 Task: Find connections with filter location Sydney with filter topic #Managementconsultingwith filter profile language English with filter current company Intas Pharmaceuticals with filter school Maharashtra Institute of Technology Aurangabad with filter industry Waste Collection with filter service category Auto Insurance with filter keywords title Animal Shelter Board Member
Action: Mouse moved to (566, 100)
Screenshot: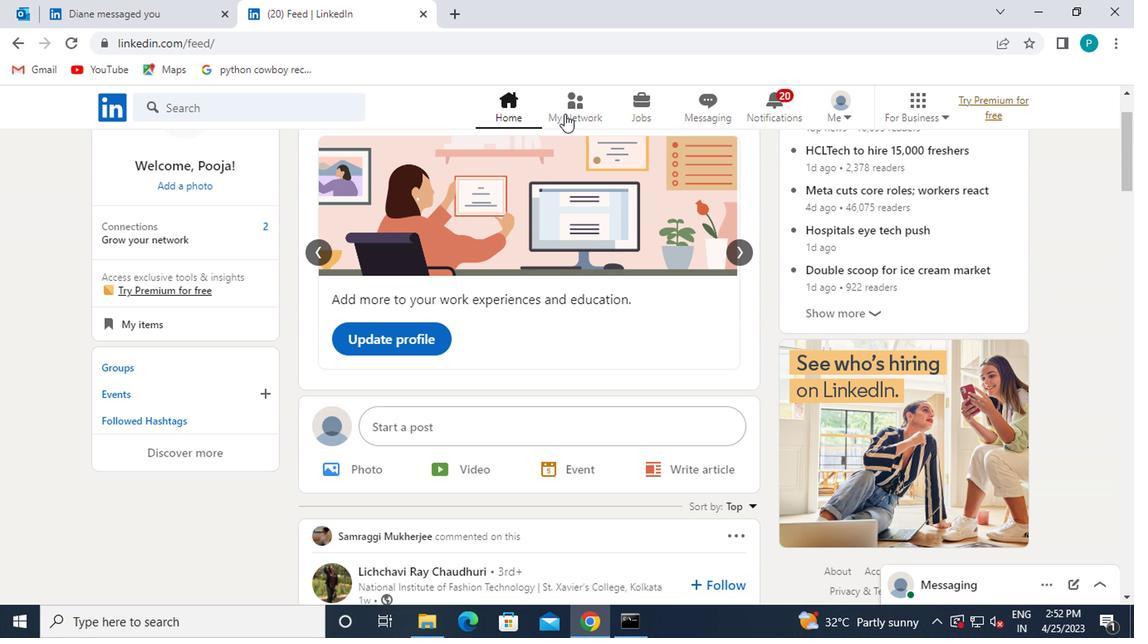 
Action: Mouse pressed left at (566, 100)
Screenshot: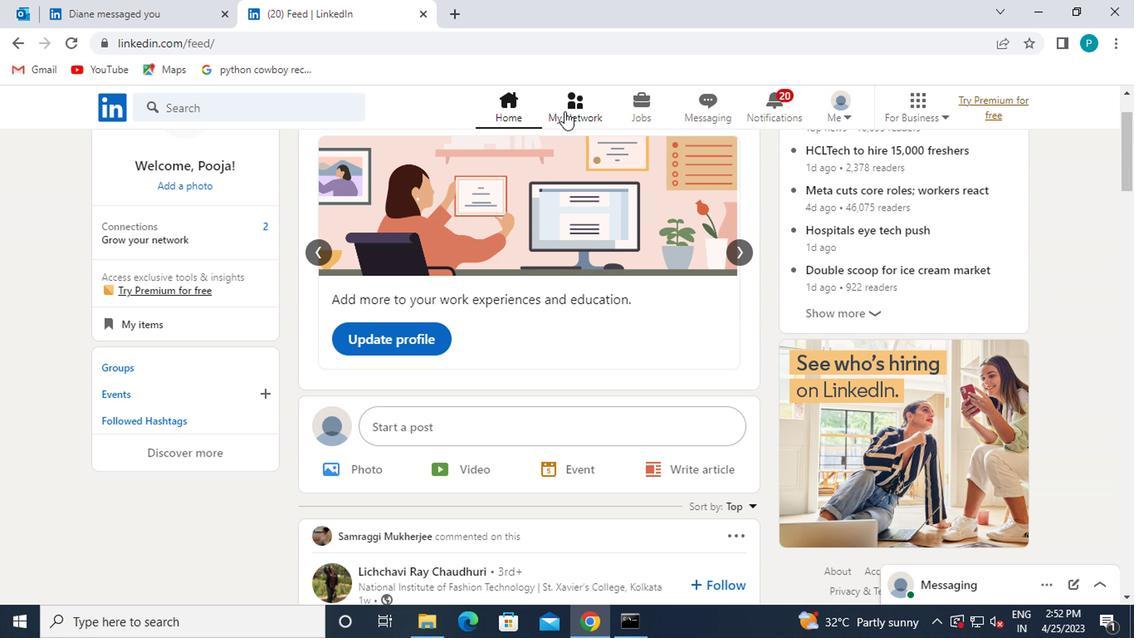 
Action: Mouse moved to (182, 212)
Screenshot: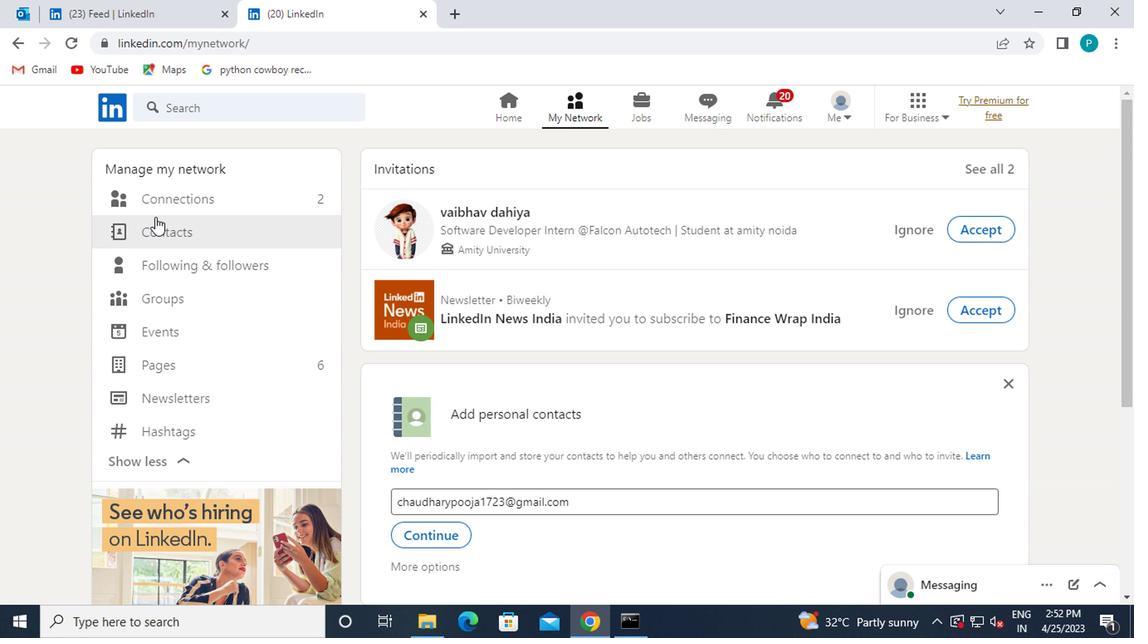 
Action: Mouse pressed left at (182, 212)
Screenshot: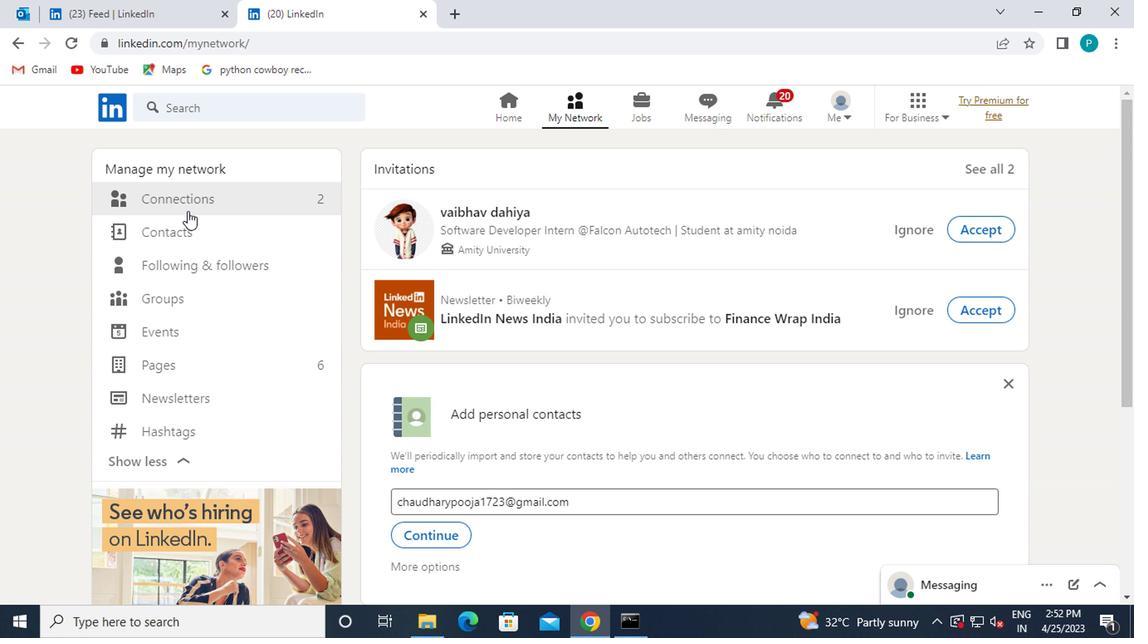 
Action: Mouse moved to (255, 212)
Screenshot: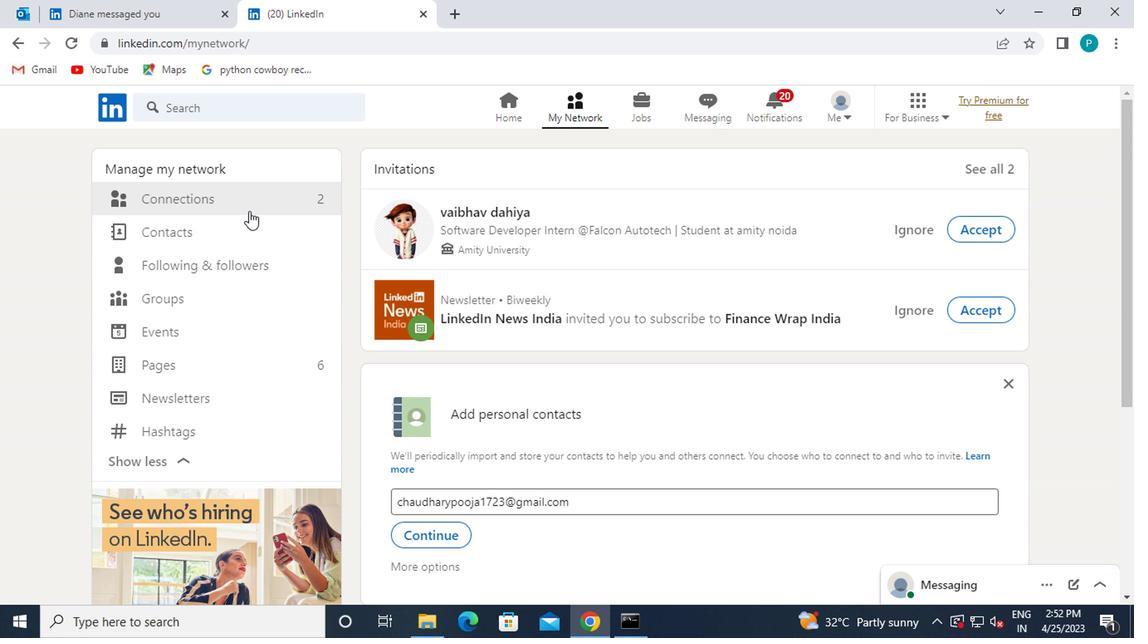 
Action: Mouse pressed left at (255, 212)
Screenshot: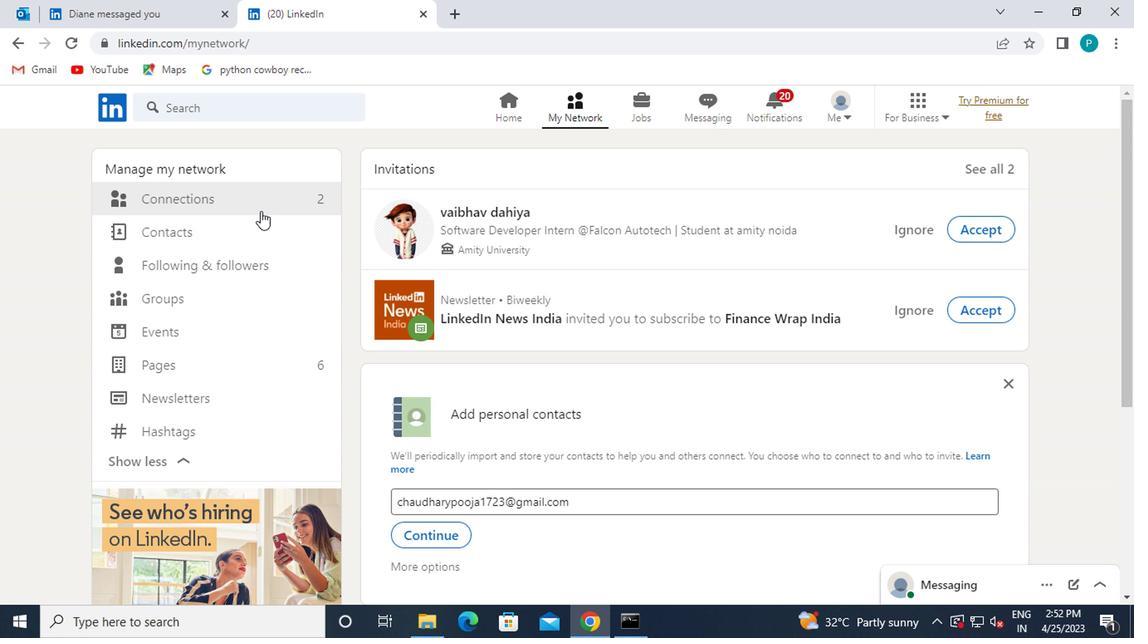 
Action: Mouse moved to (257, 194)
Screenshot: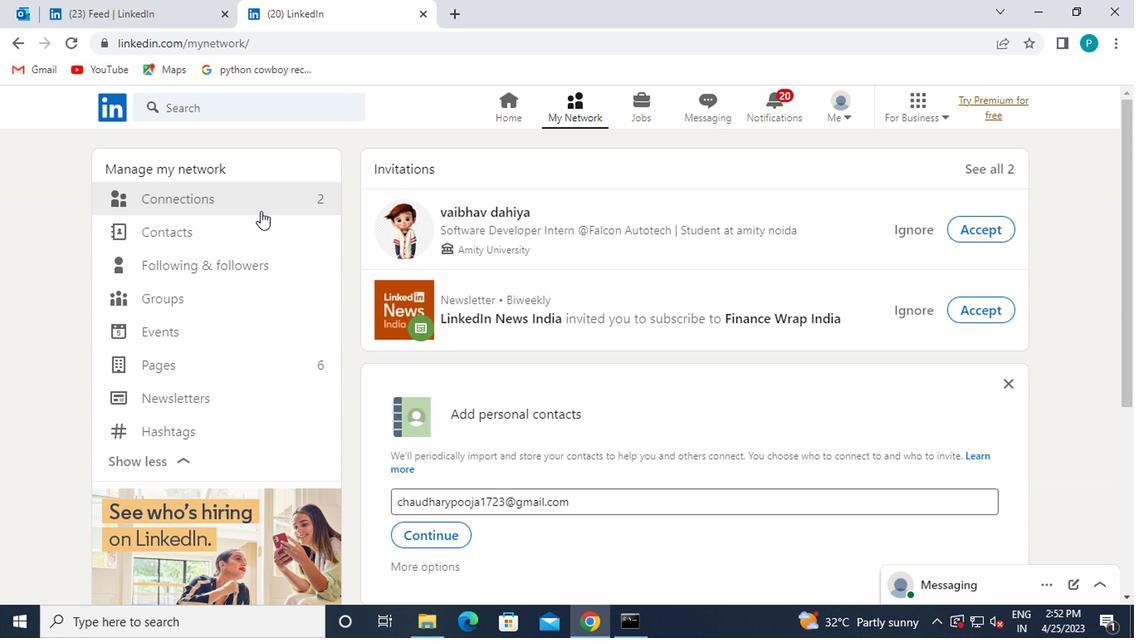 
Action: Mouse pressed left at (257, 194)
Screenshot: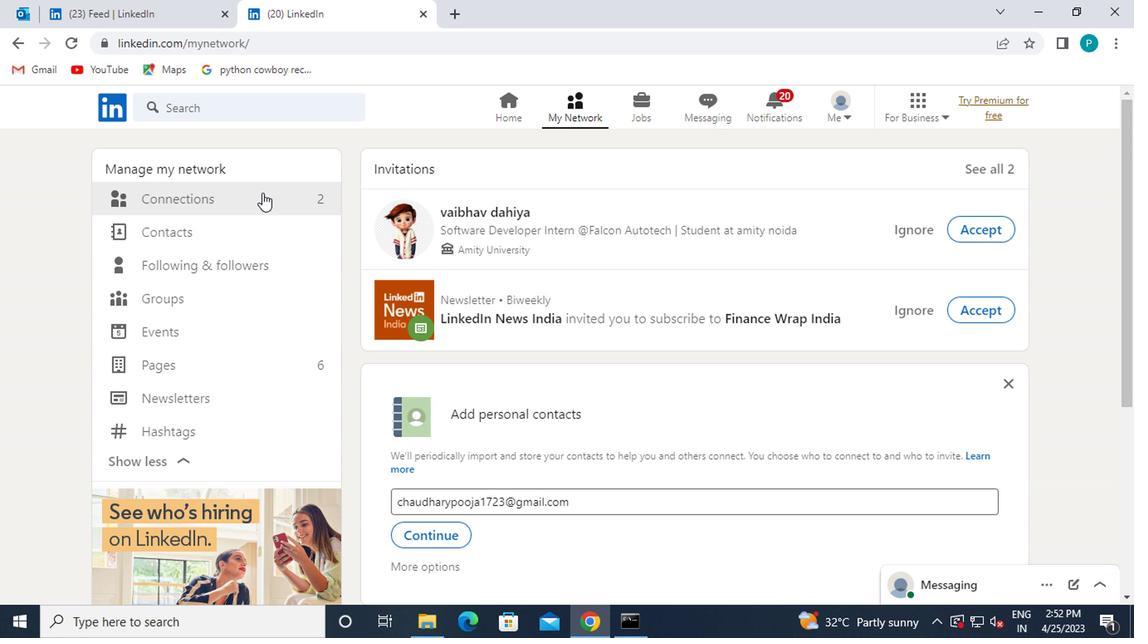 
Action: Mouse pressed left at (257, 194)
Screenshot: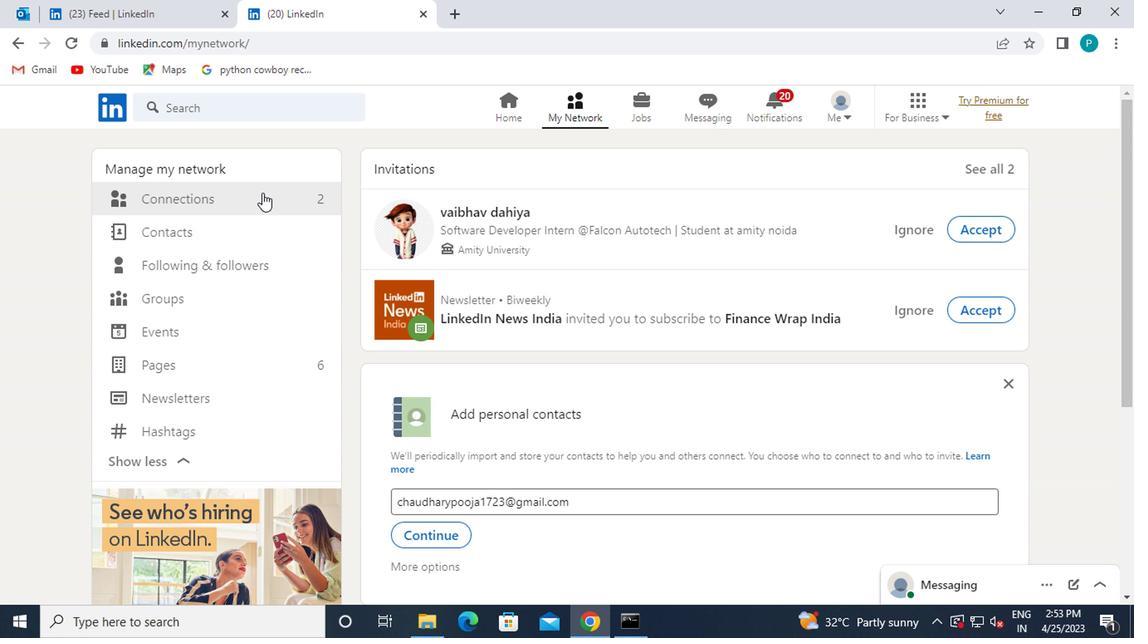 
Action: Mouse moved to (691, 196)
Screenshot: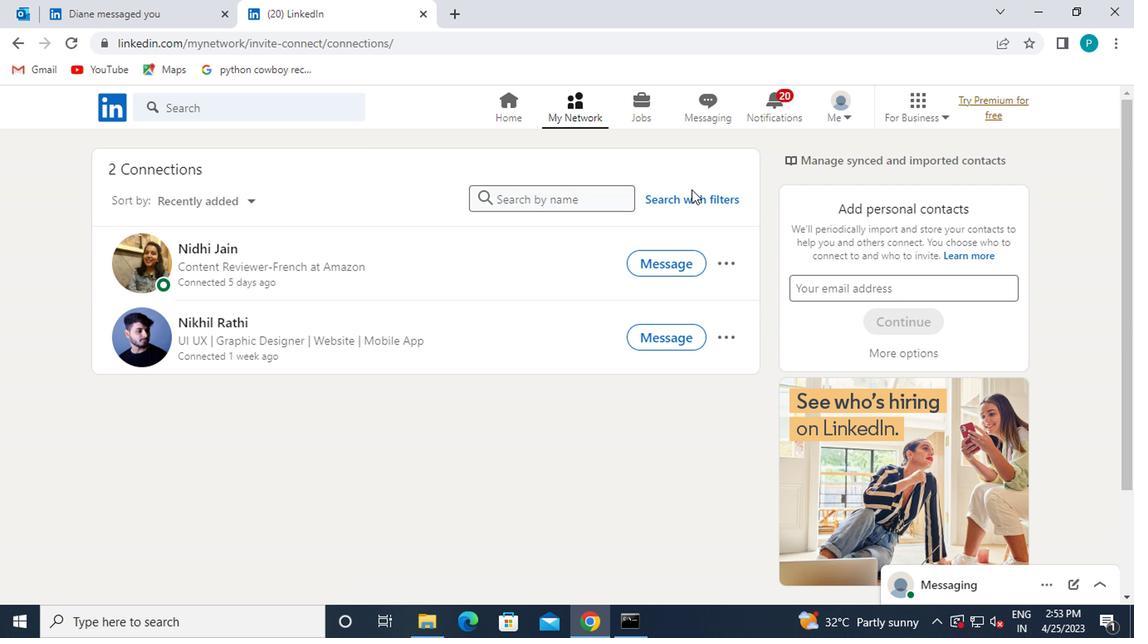 
Action: Mouse pressed left at (691, 196)
Screenshot: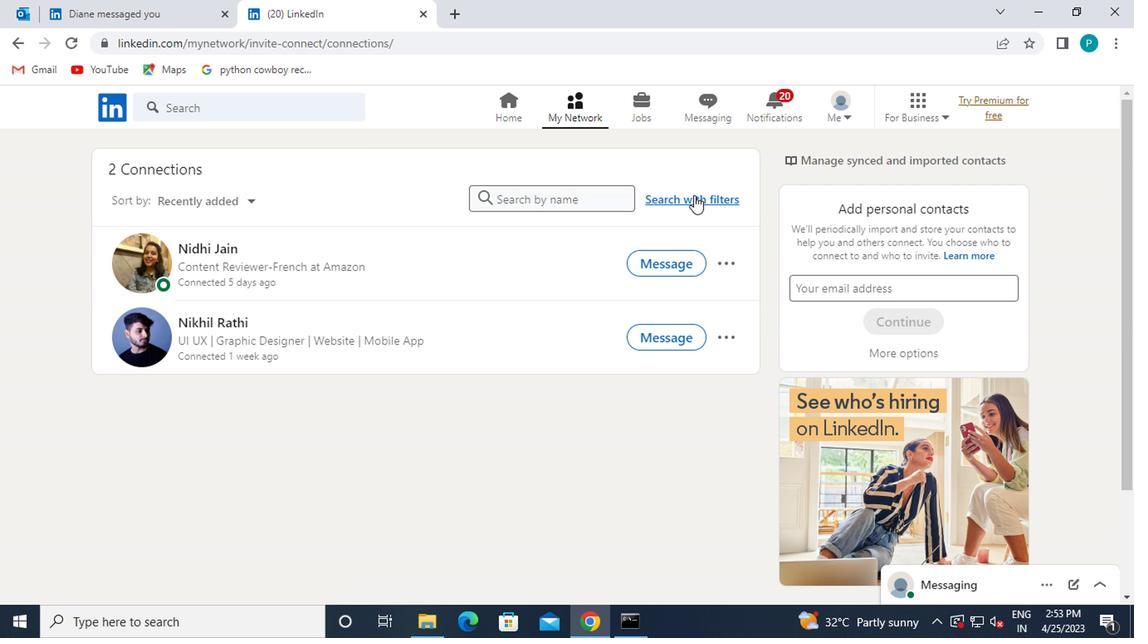 
Action: Mouse moved to (572, 147)
Screenshot: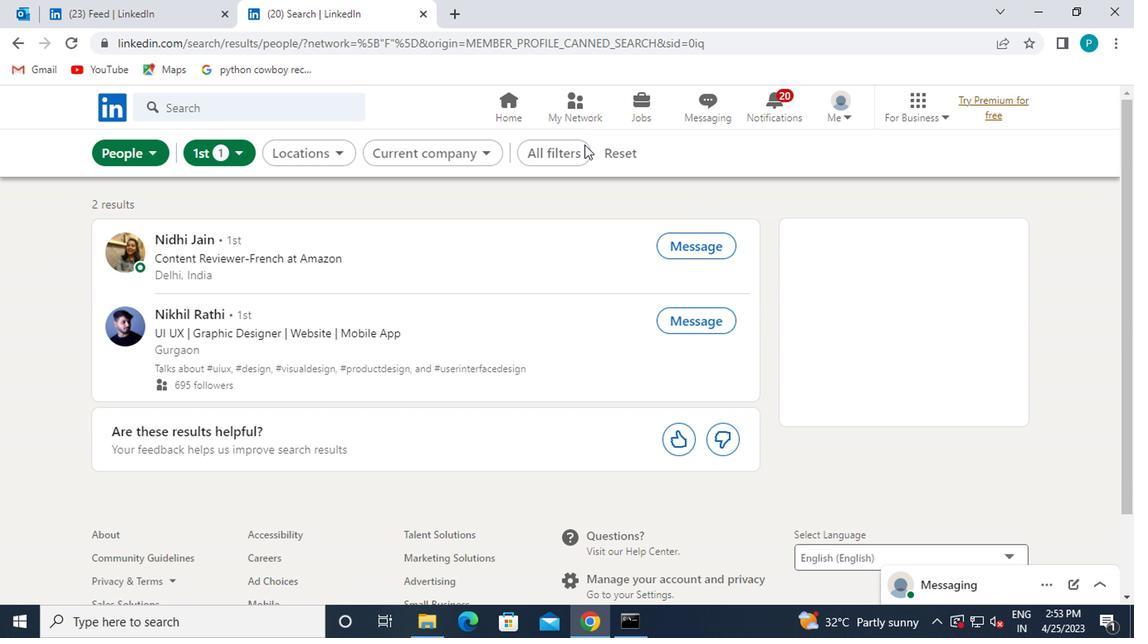 
Action: Mouse pressed left at (572, 147)
Screenshot: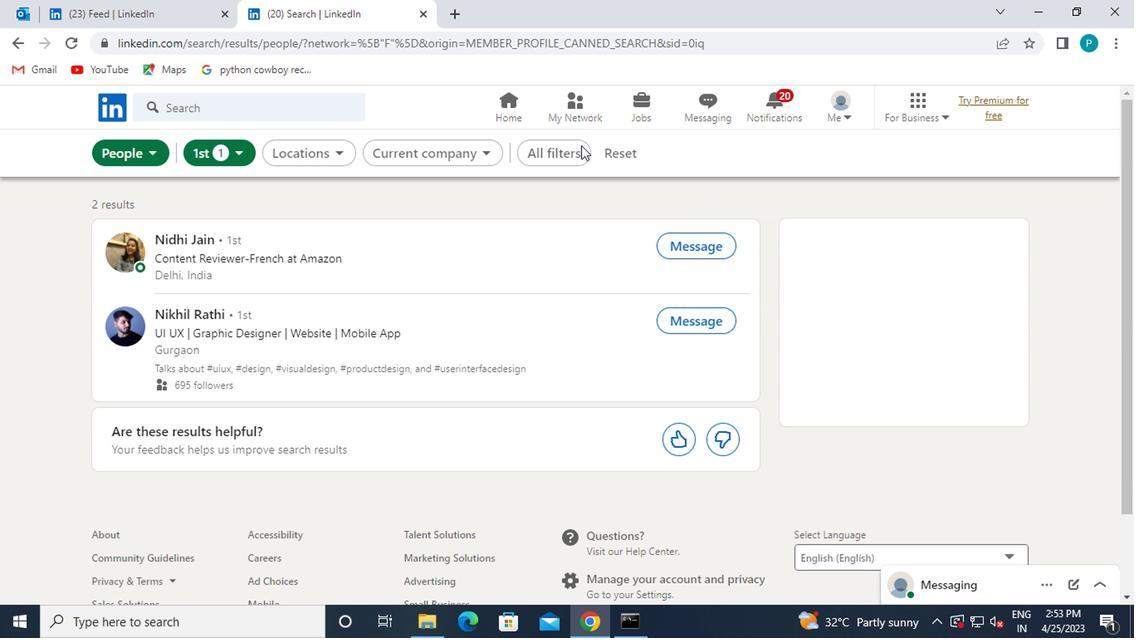 
Action: Mouse moved to (572, 153)
Screenshot: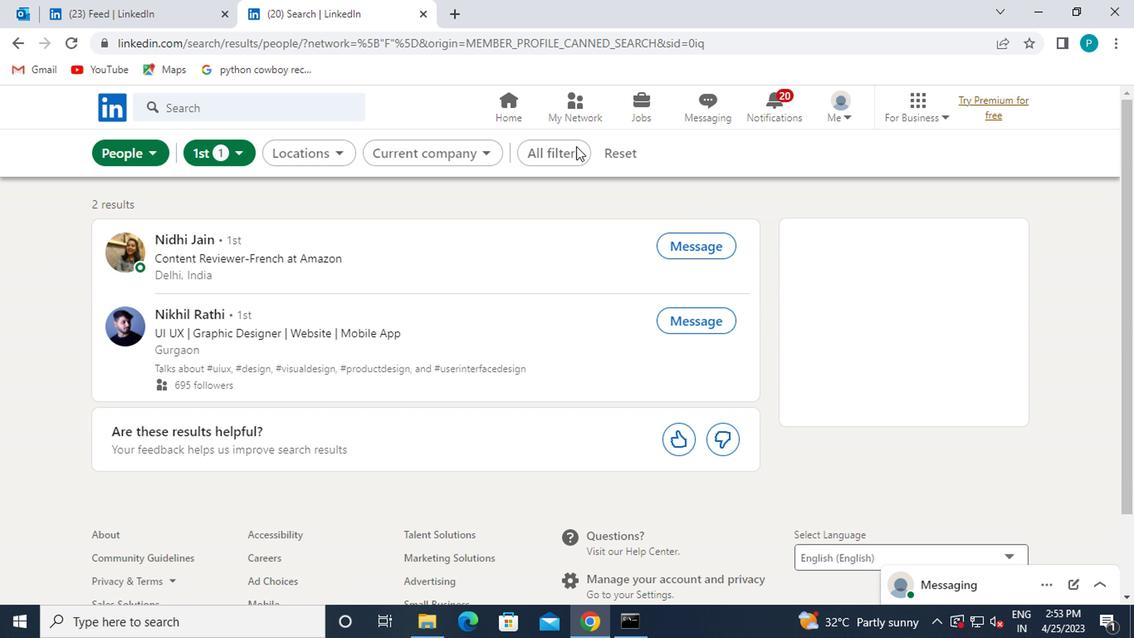 
Action: Mouse pressed left at (572, 153)
Screenshot: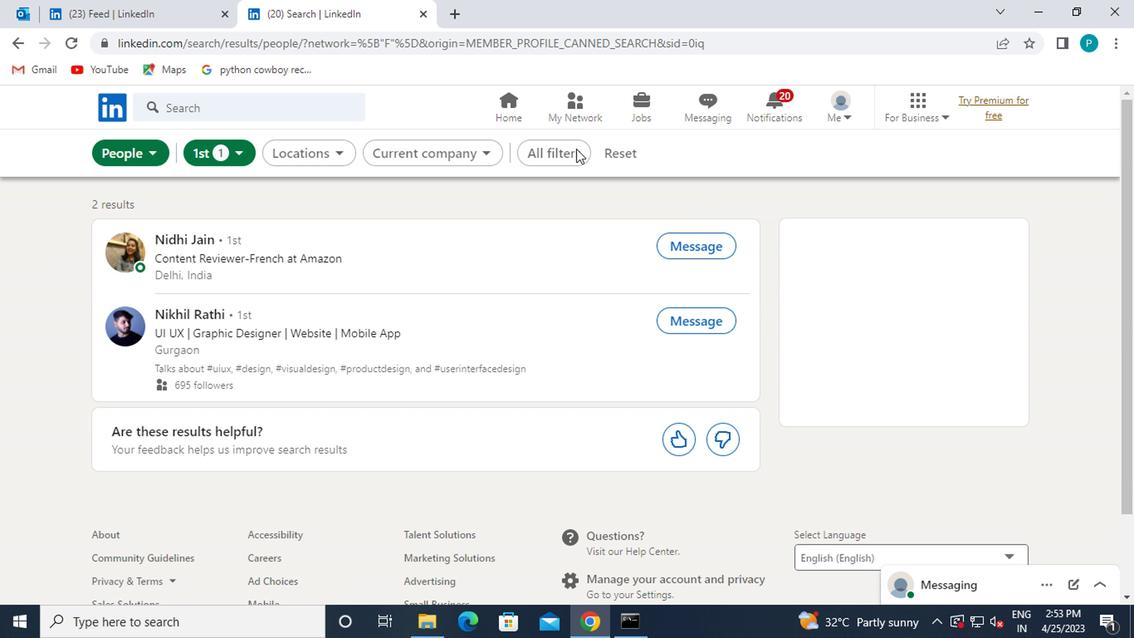 
Action: Mouse moved to (544, 164)
Screenshot: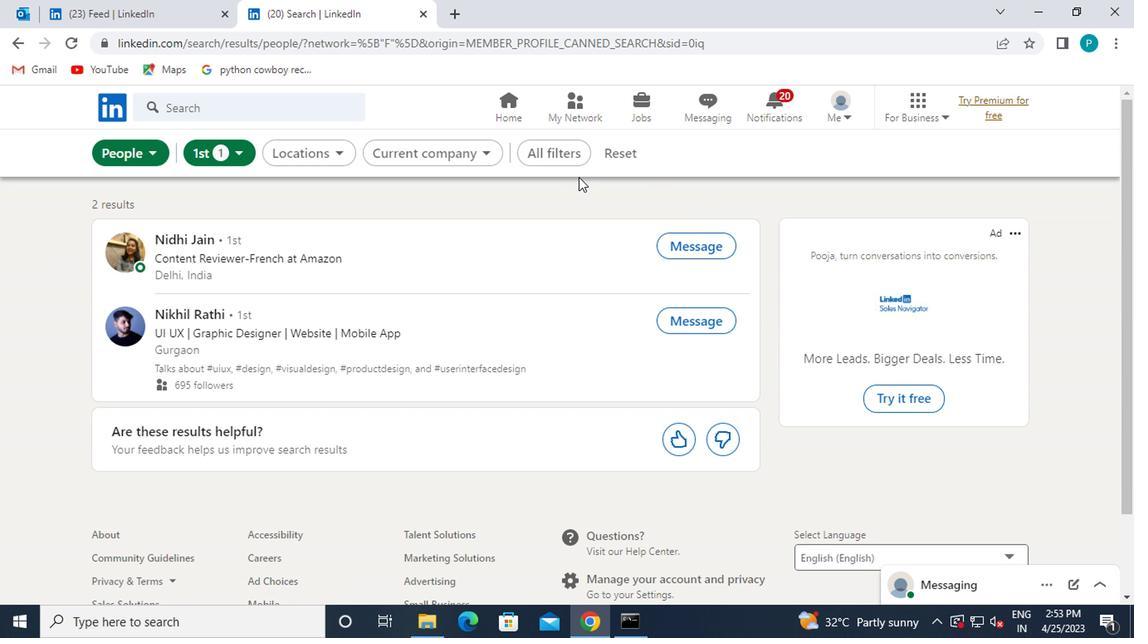
Action: Mouse pressed left at (544, 164)
Screenshot: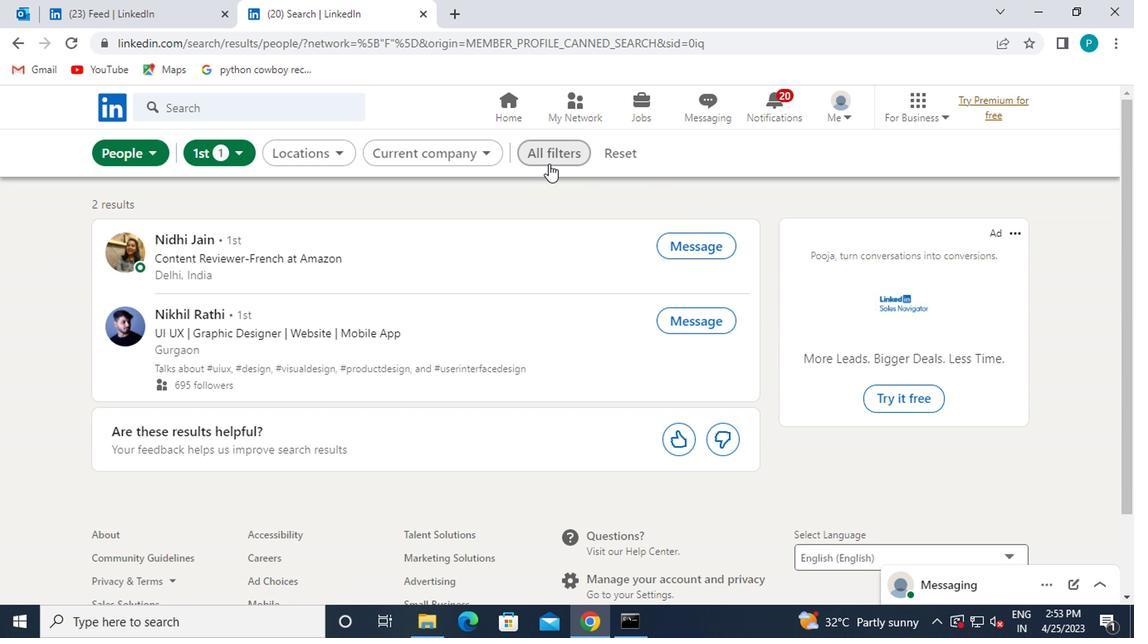 
Action: Mouse moved to (791, 303)
Screenshot: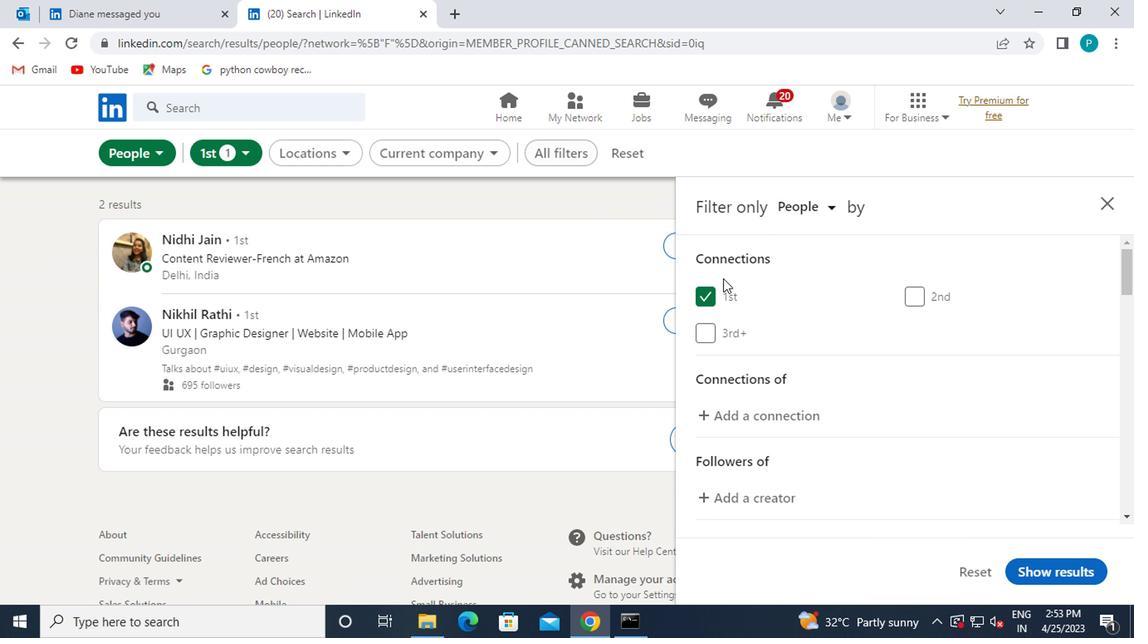 
Action: Mouse scrolled (791, 303) with delta (0, 0)
Screenshot: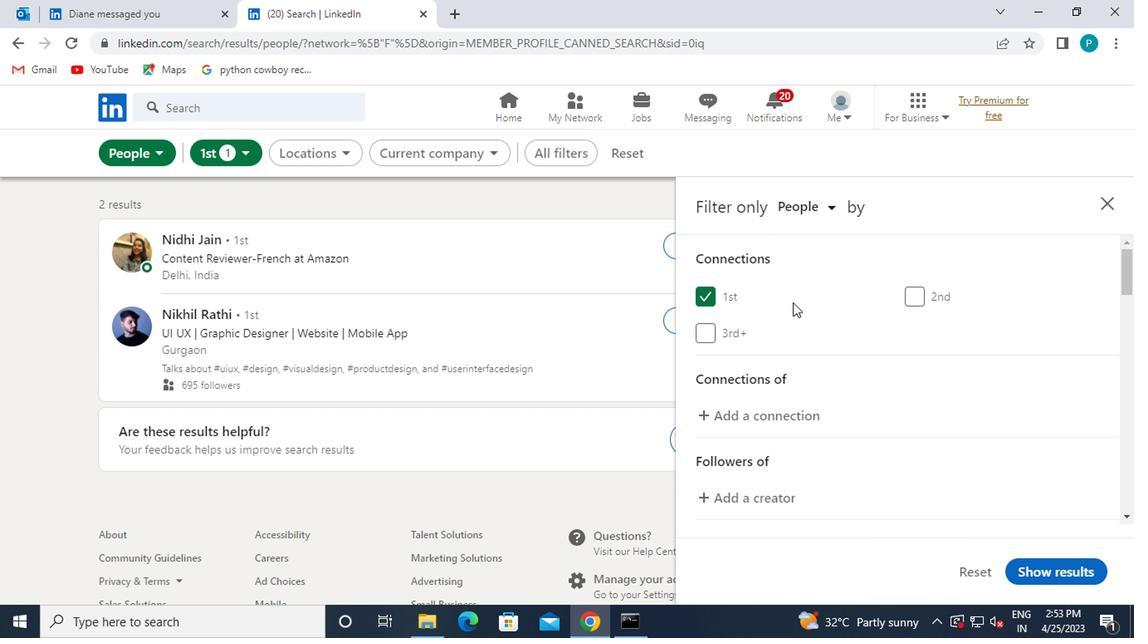 
Action: Mouse scrolled (791, 303) with delta (0, 0)
Screenshot: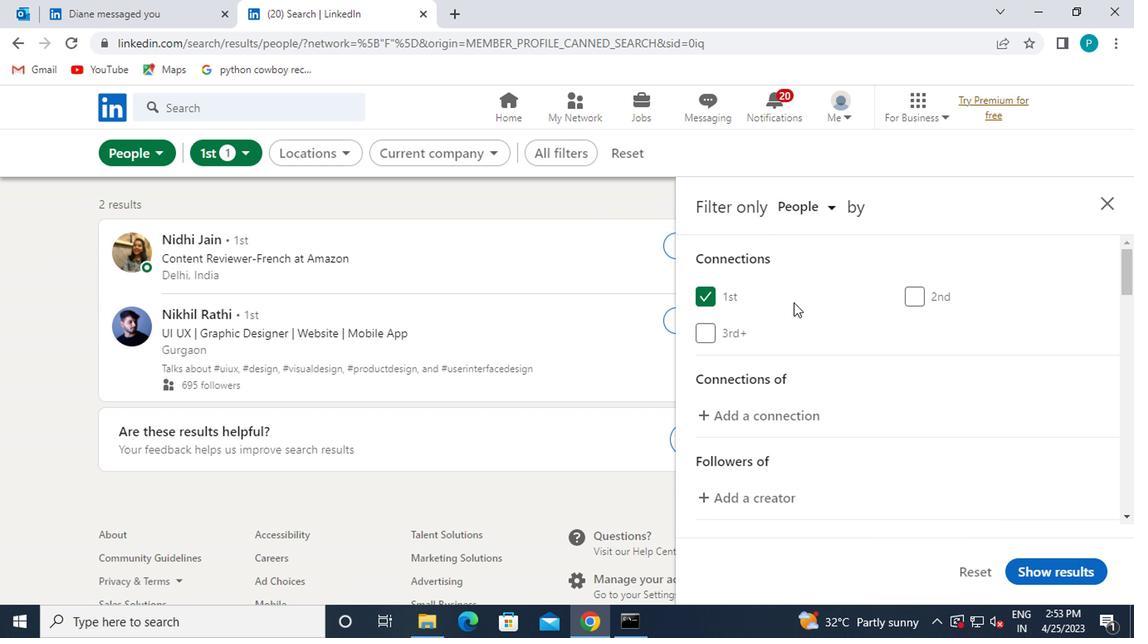 
Action: Mouse scrolled (791, 303) with delta (0, 0)
Screenshot: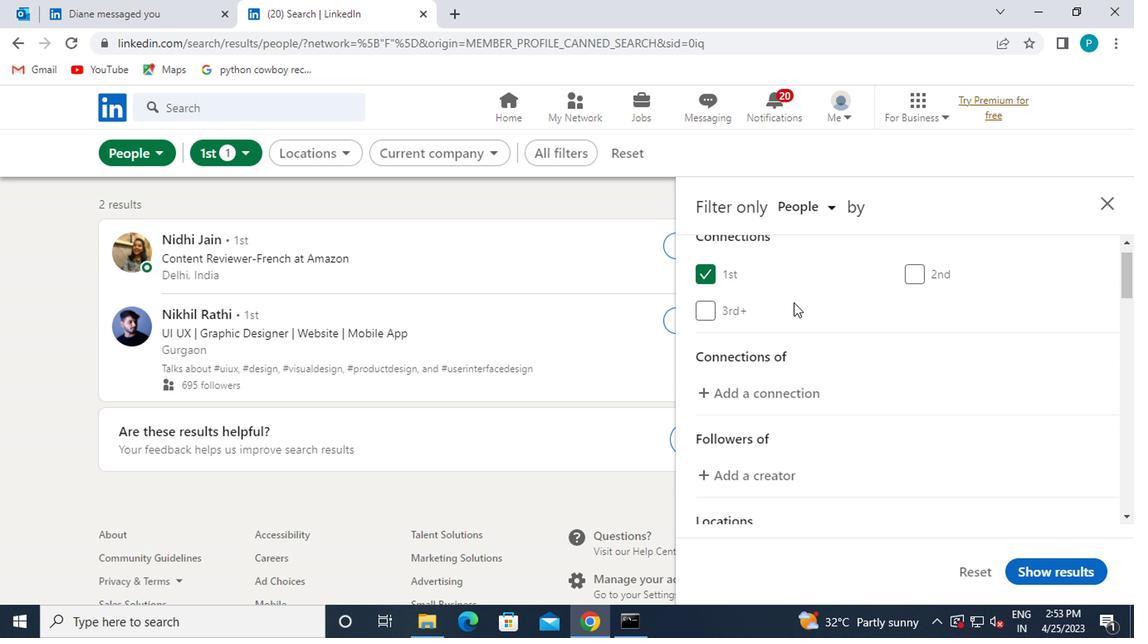 
Action: Mouse moved to (920, 409)
Screenshot: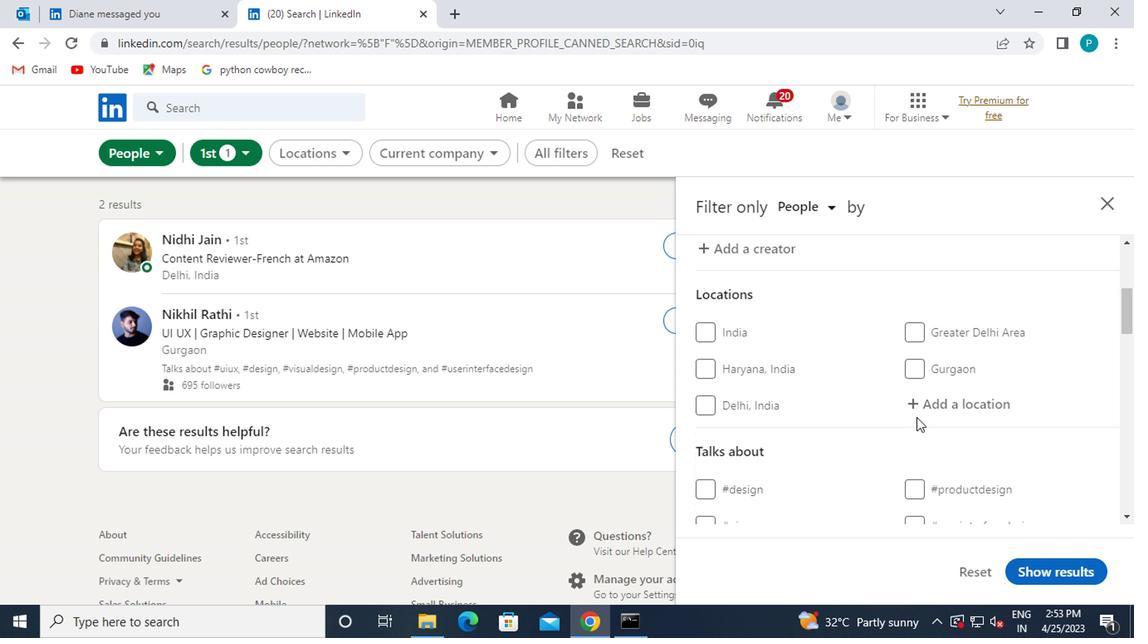 
Action: Mouse pressed left at (920, 409)
Screenshot: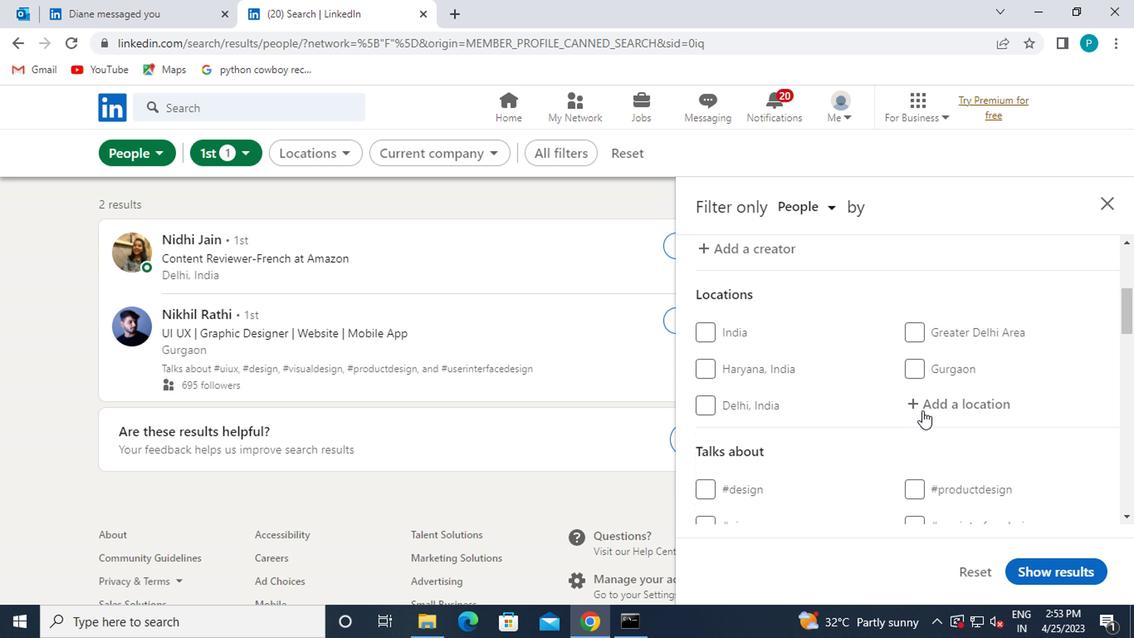 
Action: Mouse moved to (915, 398)
Screenshot: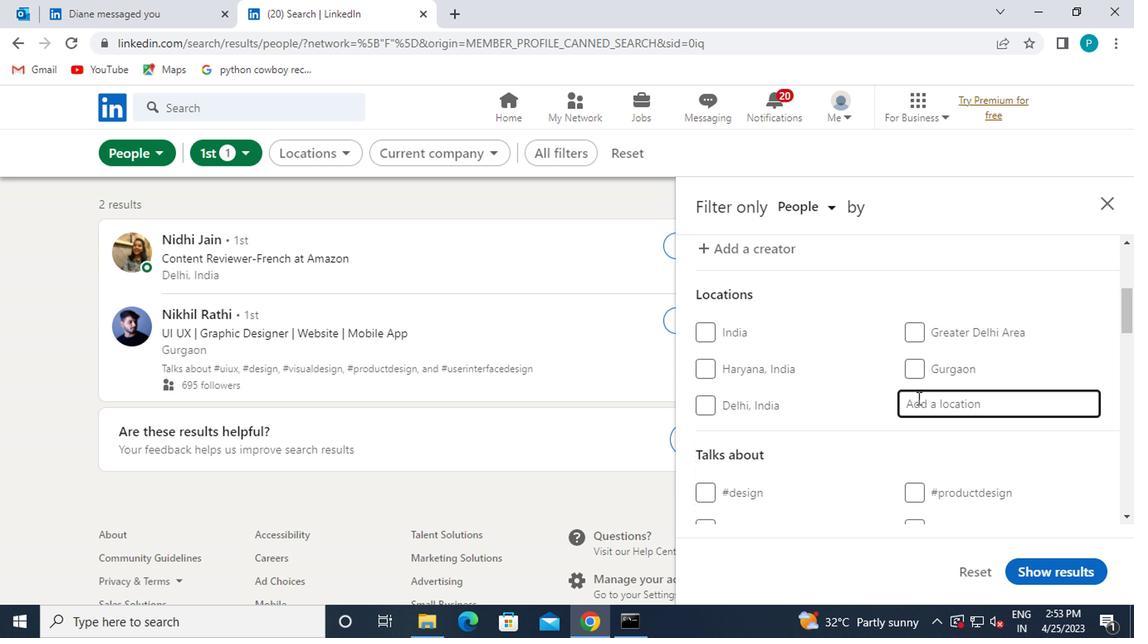 
Action: Key pressed sydney
Screenshot: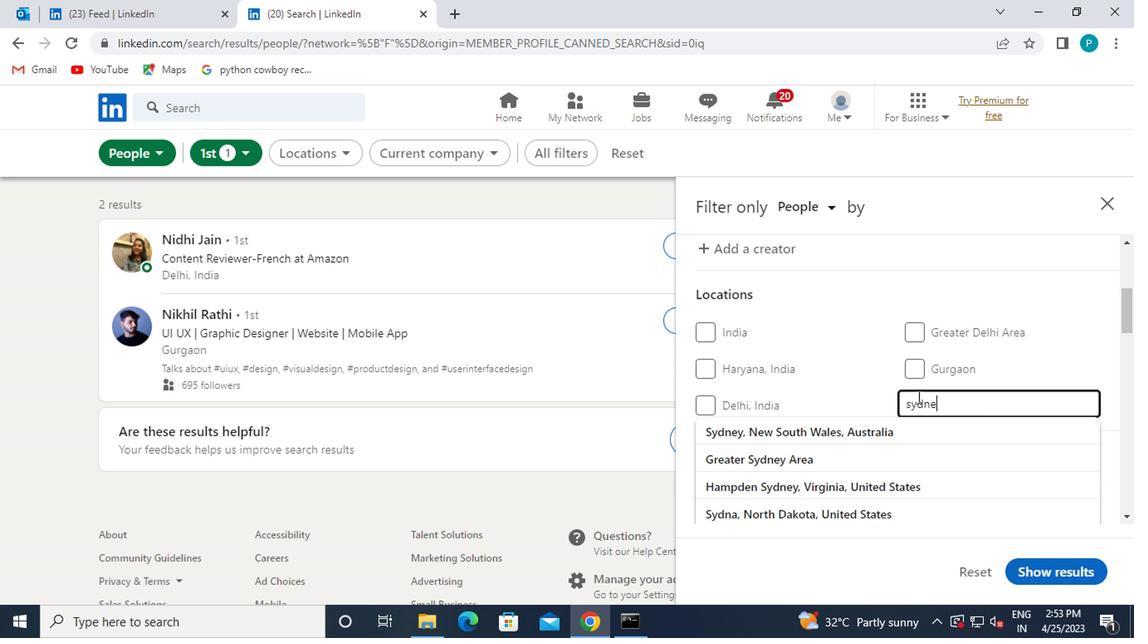 
Action: Mouse moved to (888, 438)
Screenshot: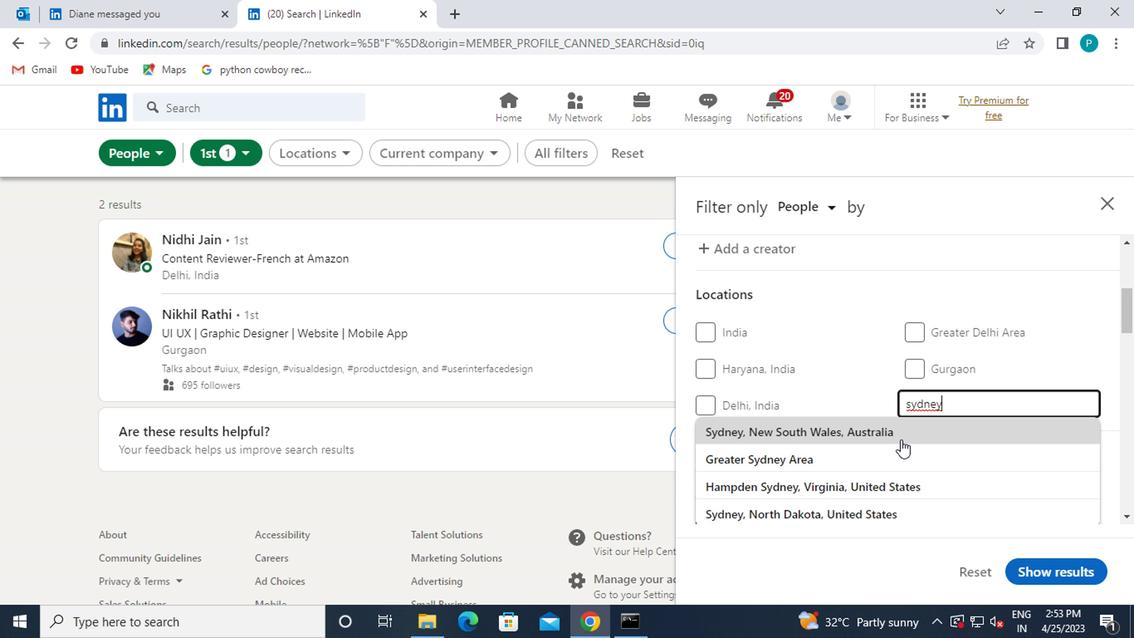 
Action: Mouse pressed left at (888, 438)
Screenshot: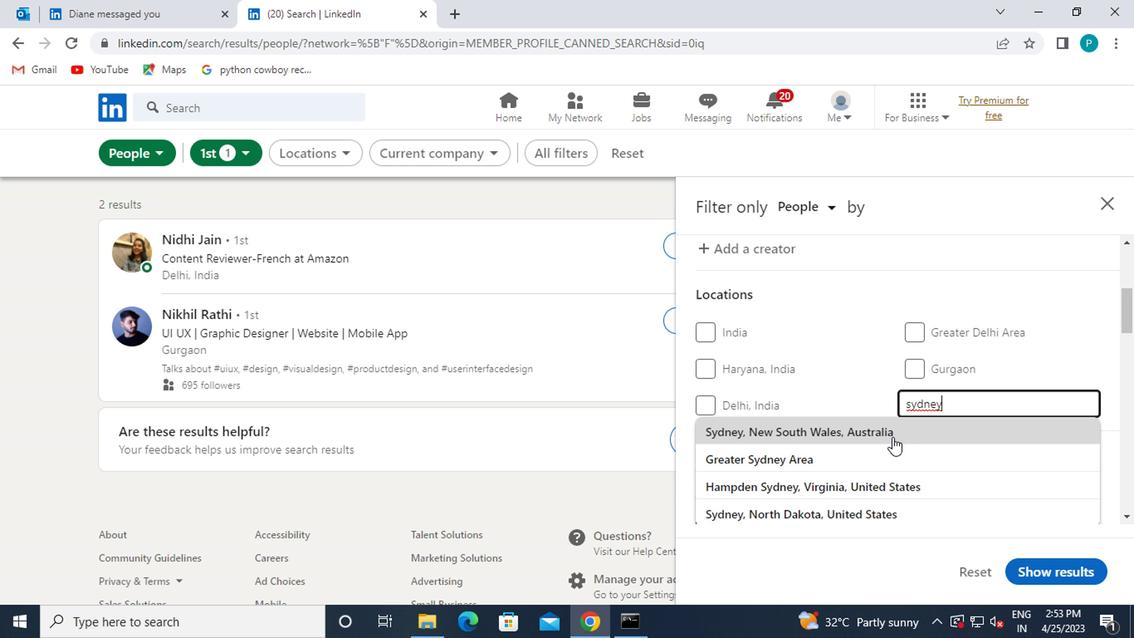 
Action: Mouse moved to (923, 443)
Screenshot: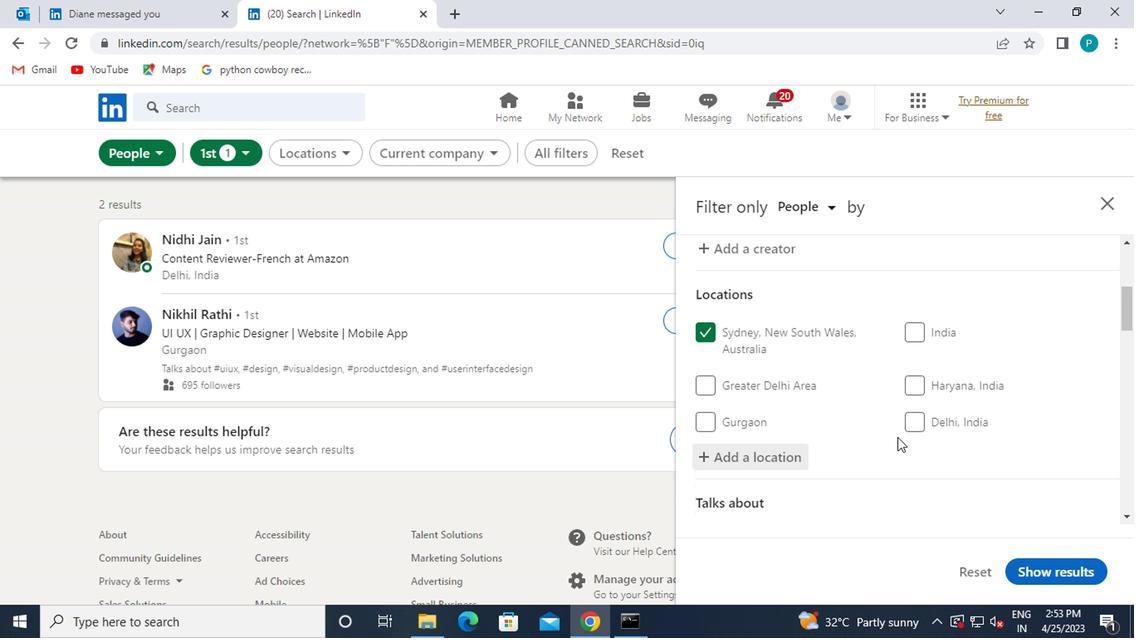 
Action: Mouse scrolled (923, 442) with delta (0, 0)
Screenshot: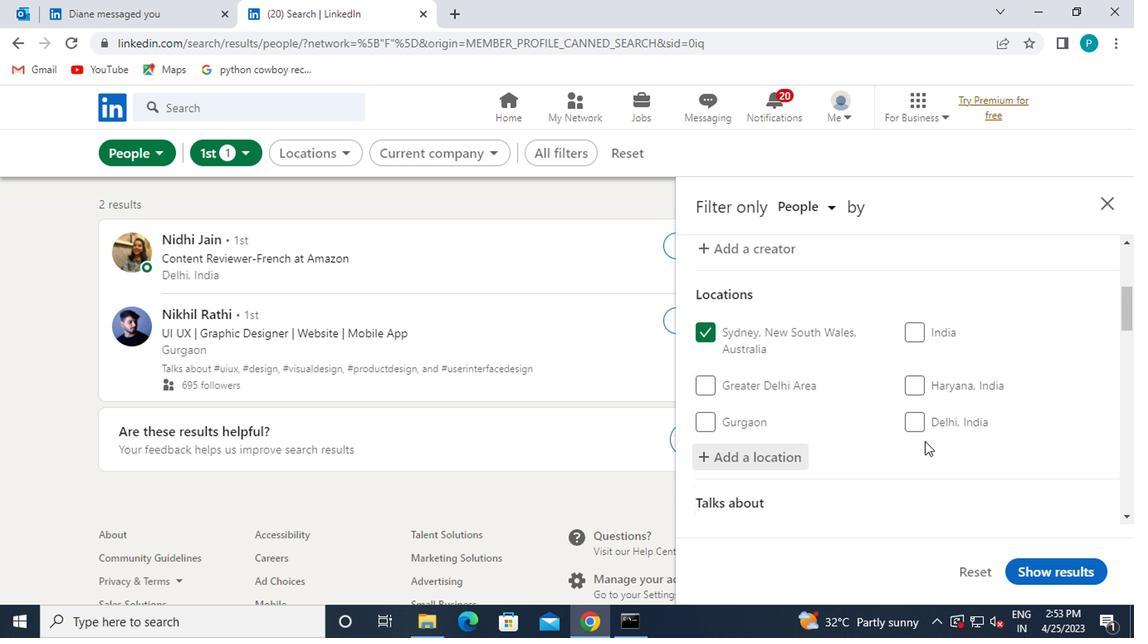 
Action: Mouse scrolled (923, 442) with delta (0, 0)
Screenshot: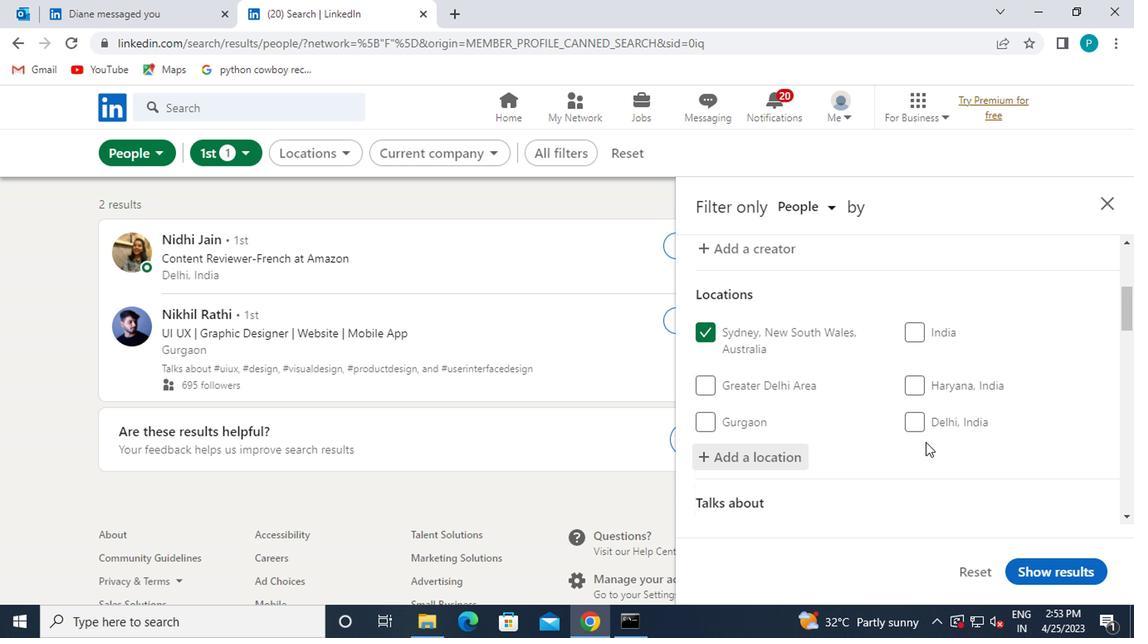 
Action: Mouse pressed left at (923, 443)
Screenshot: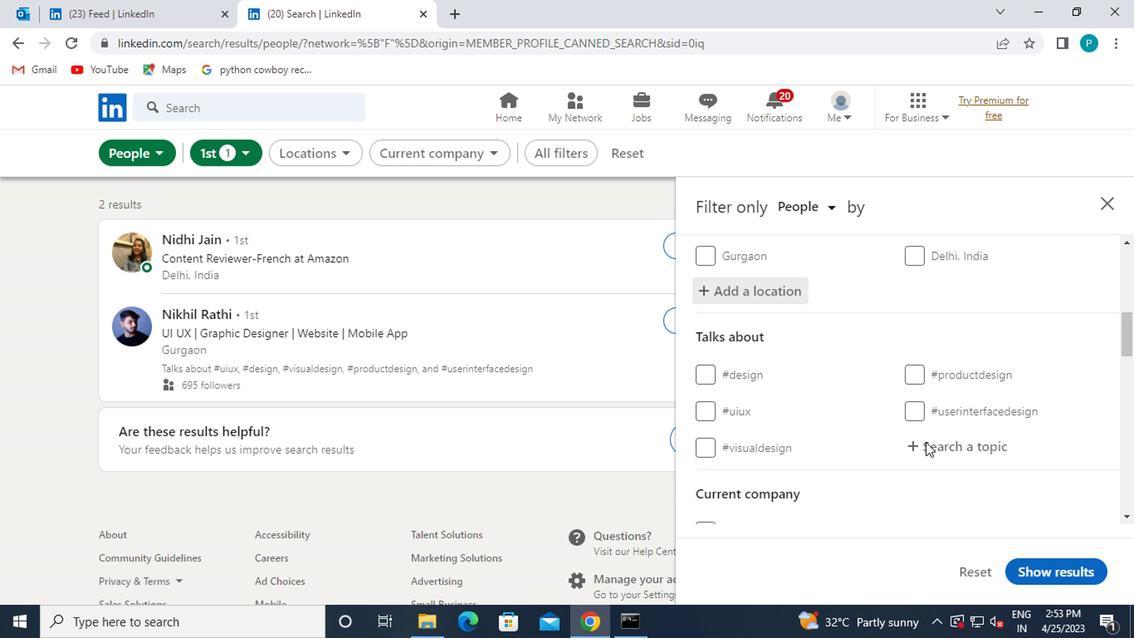 
Action: Mouse moved to (942, 434)
Screenshot: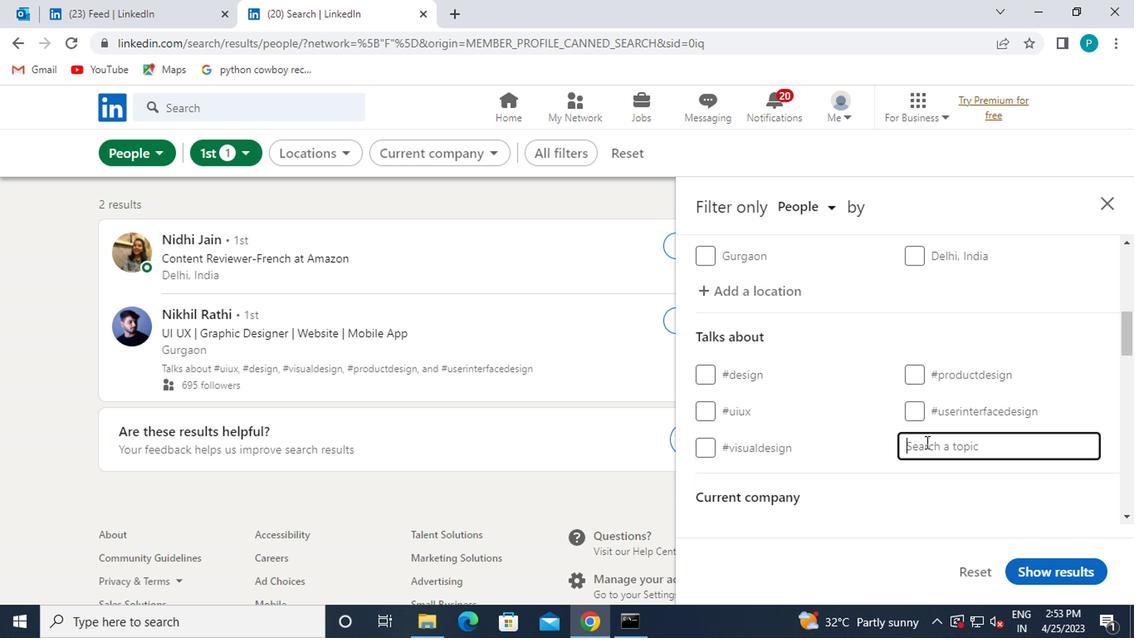 
Action: Key pressed <Key.shift>#<Key.caps_lock>M<Key.caps_lock>ANAGEMENTCU<Key.backspace>ONSULTING
Screenshot: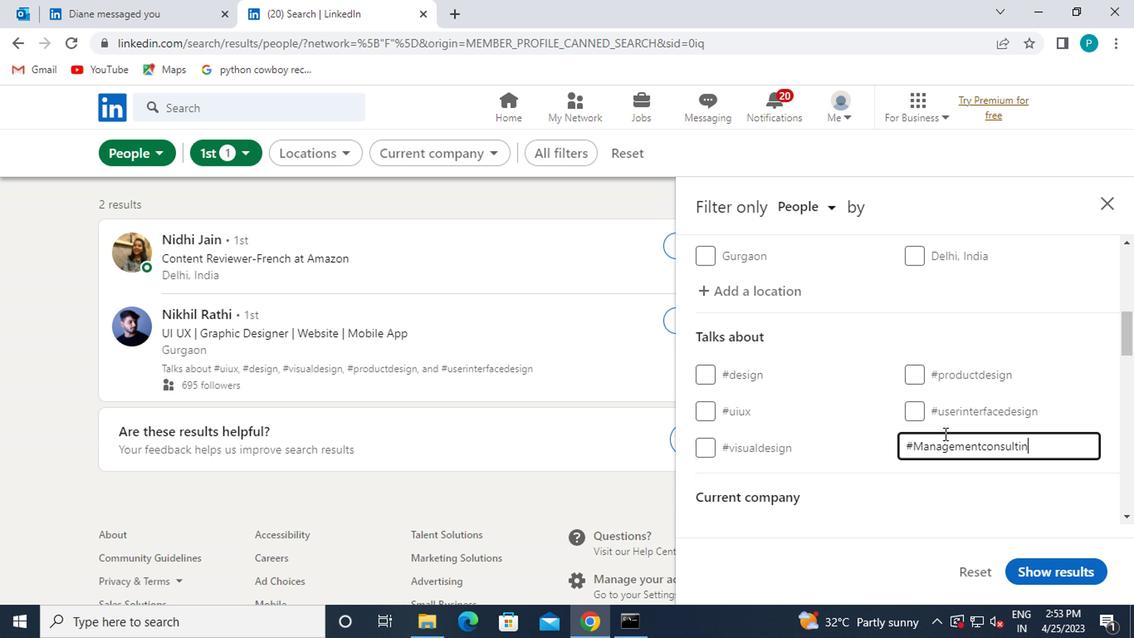 
Action: Mouse moved to (806, 483)
Screenshot: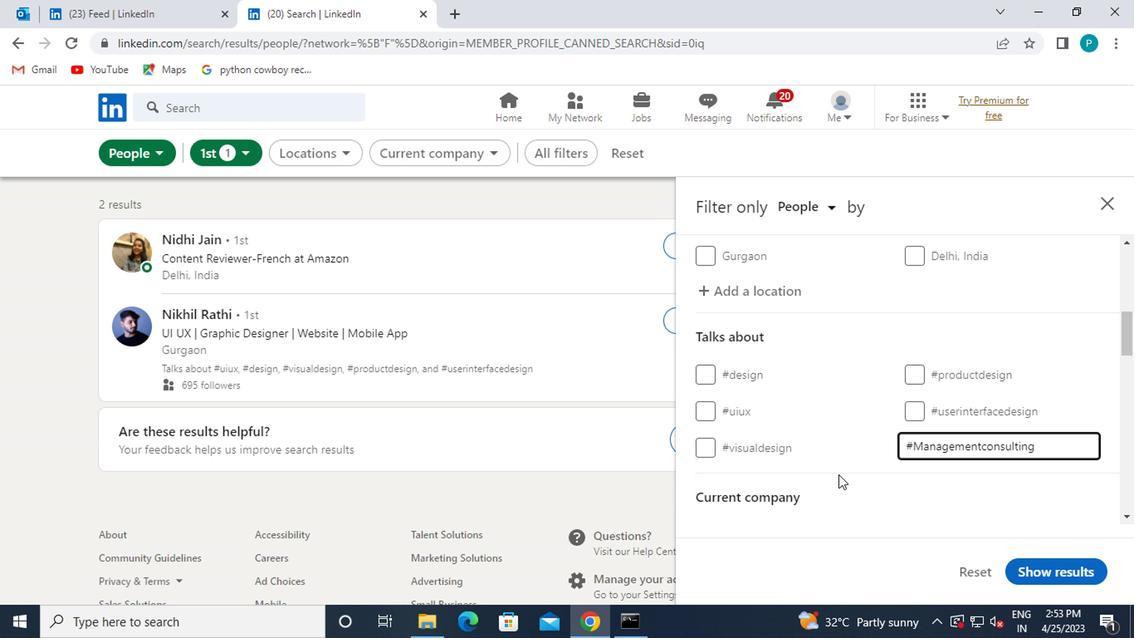 
Action: Mouse scrolled (806, 482) with delta (0, -1)
Screenshot: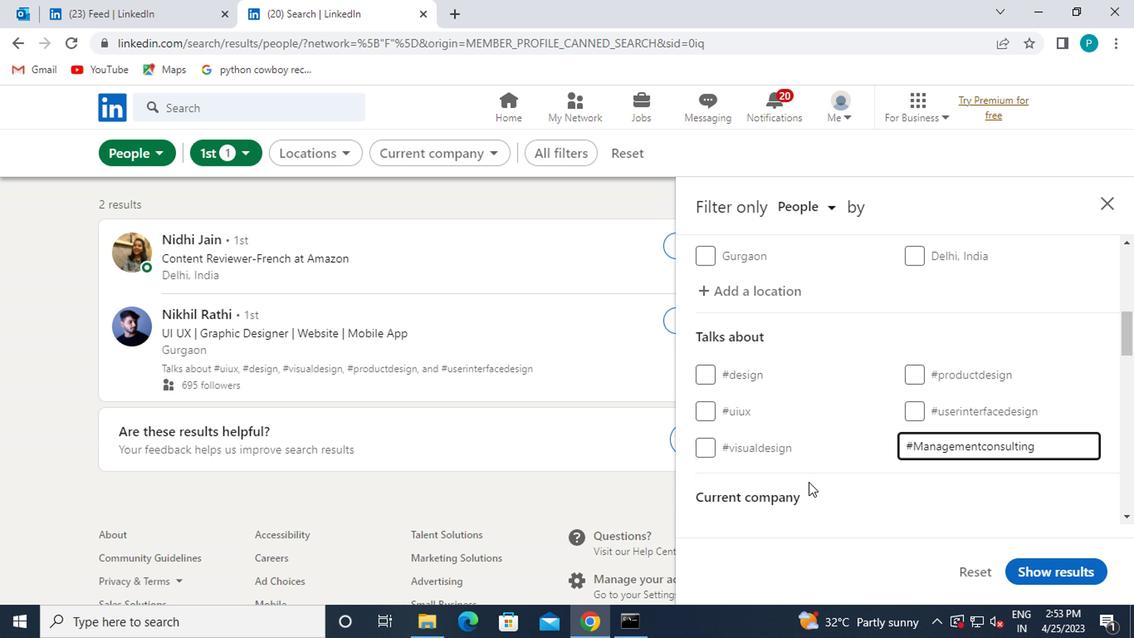 
Action: Mouse moved to (937, 442)
Screenshot: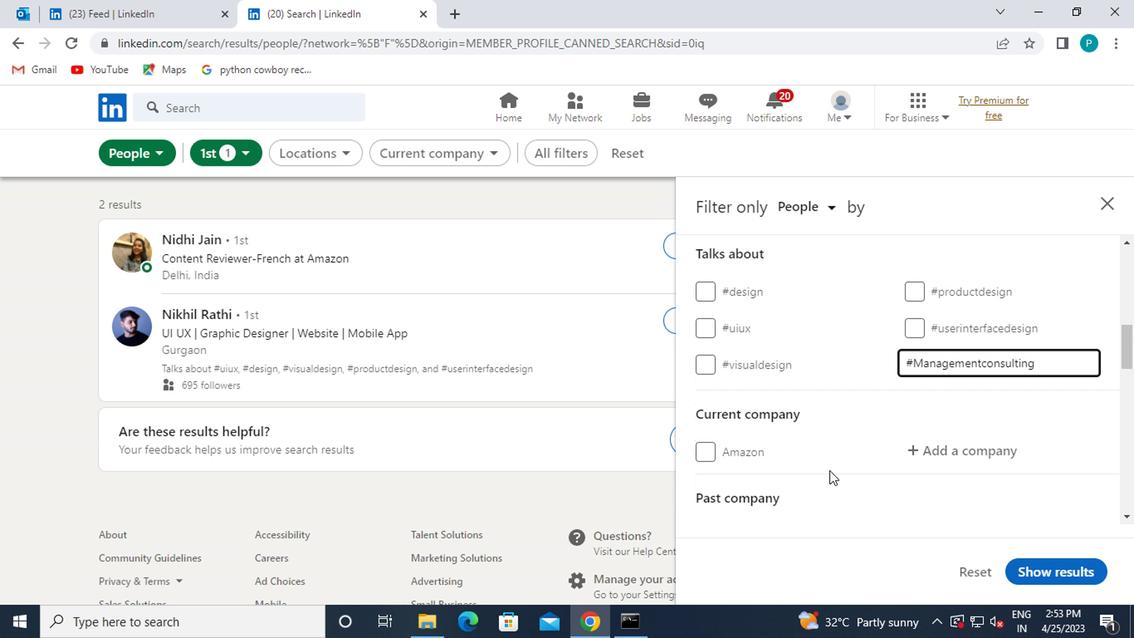 
Action: Mouse pressed left at (937, 442)
Screenshot: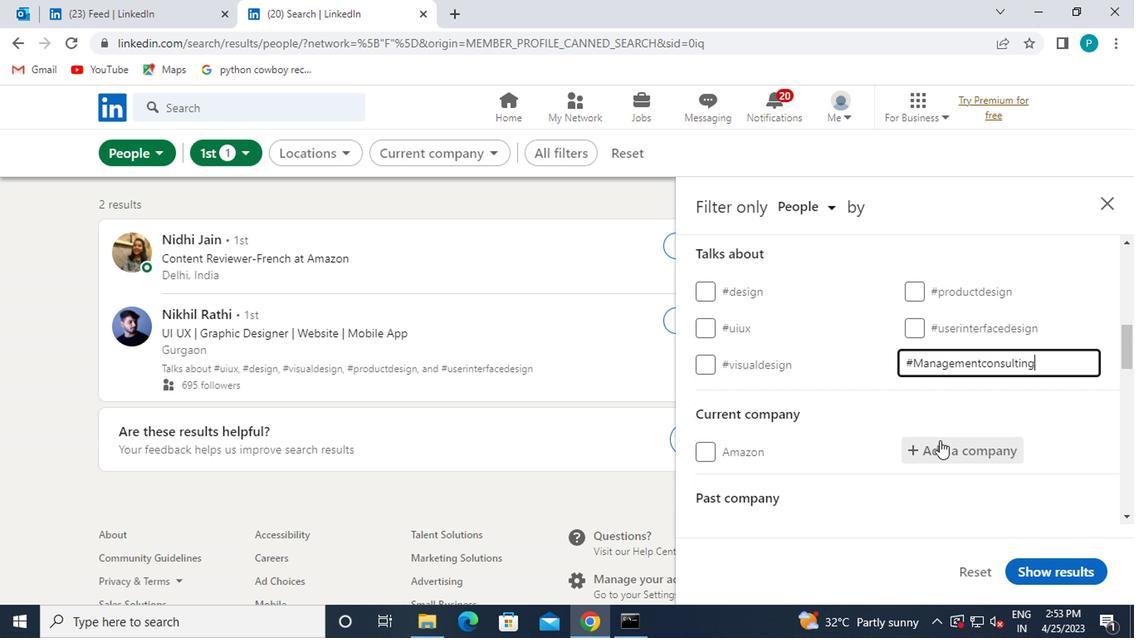 
Action: Mouse moved to (969, 438)
Screenshot: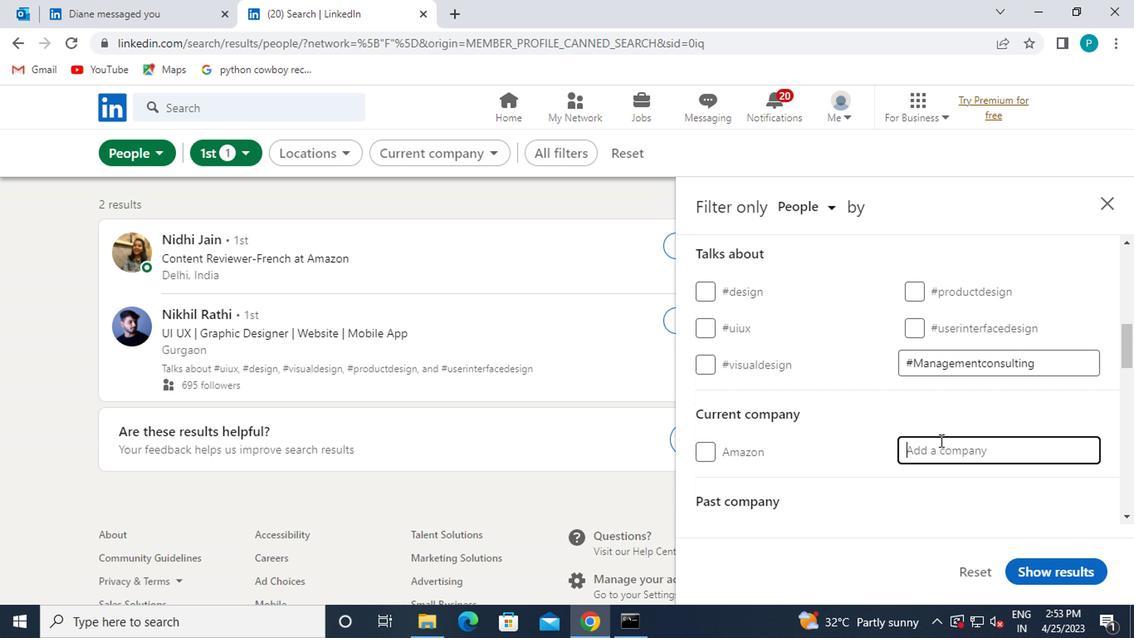 
Action: Key pressed INTAS
Screenshot: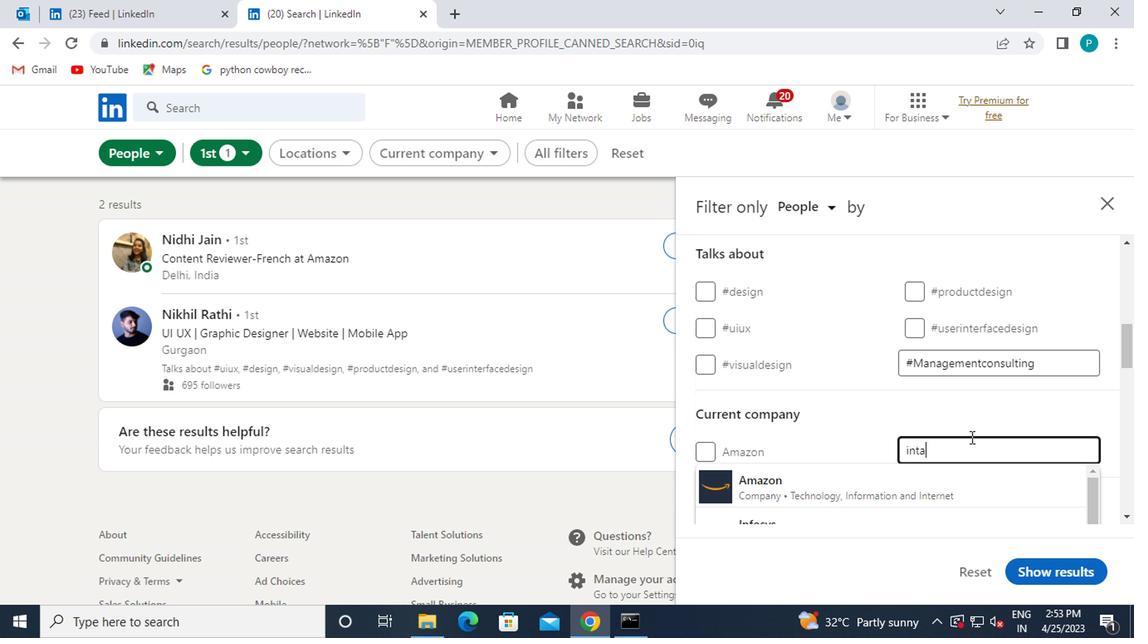 
Action: Mouse moved to (872, 407)
Screenshot: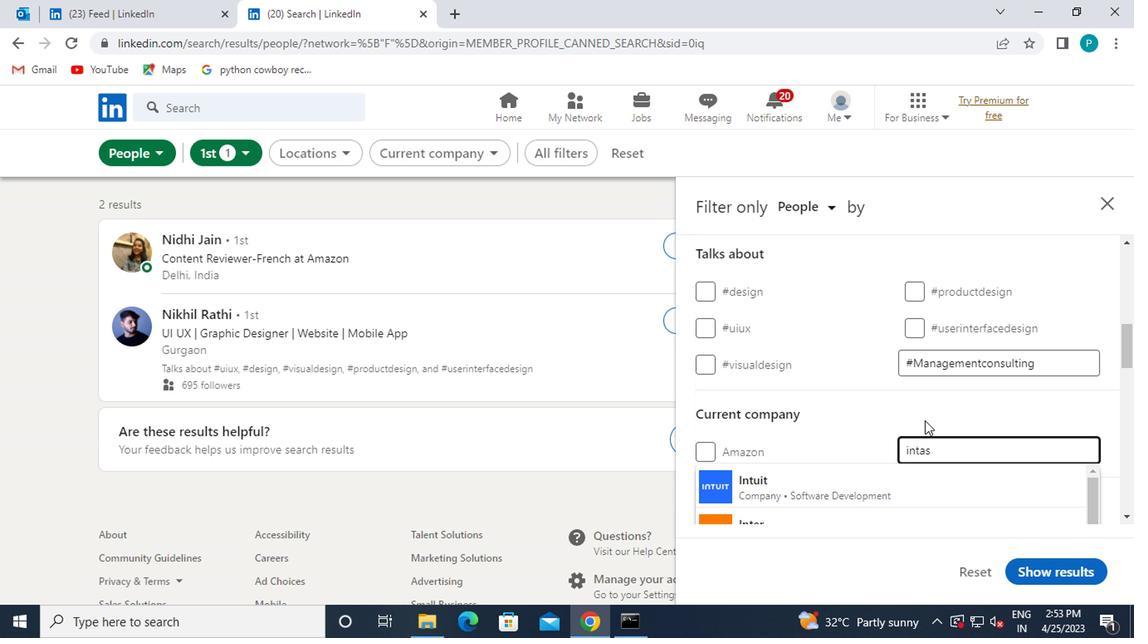 
Action: Mouse scrolled (872, 406) with delta (0, -1)
Screenshot: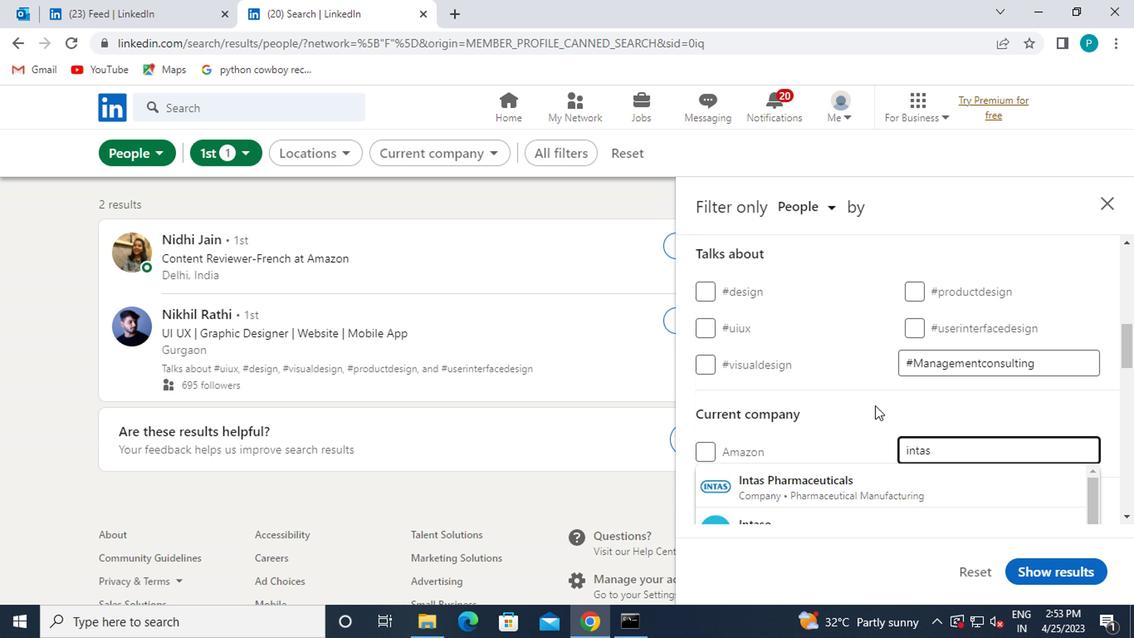 
Action: Mouse moved to (841, 409)
Screenshot: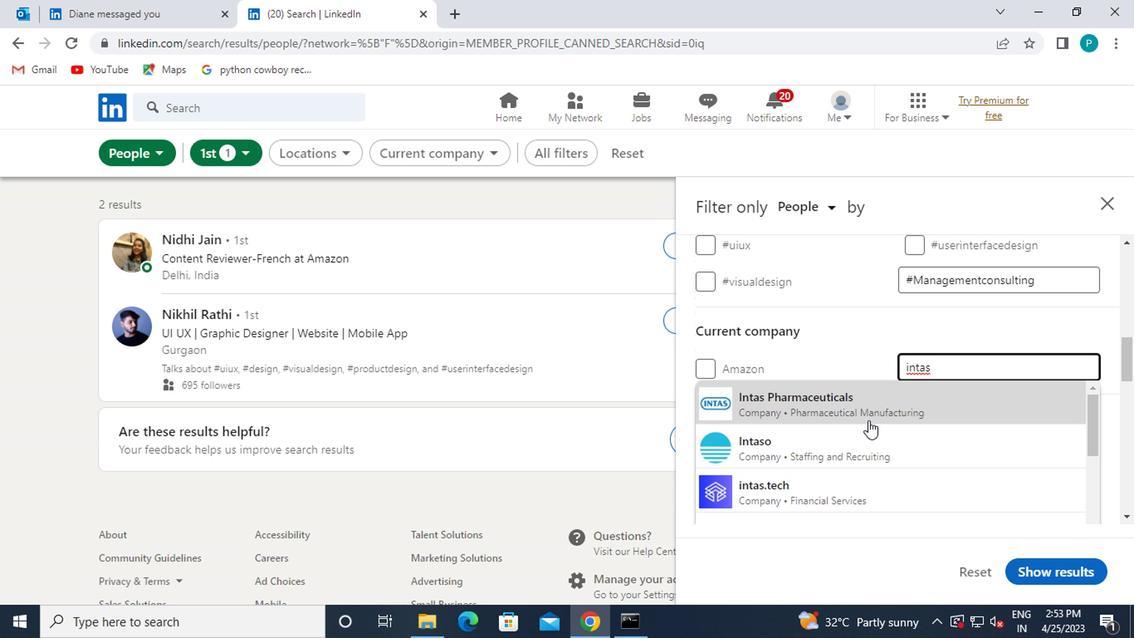 
Action: Mouse pressed left at (841, 409)
Screenshot: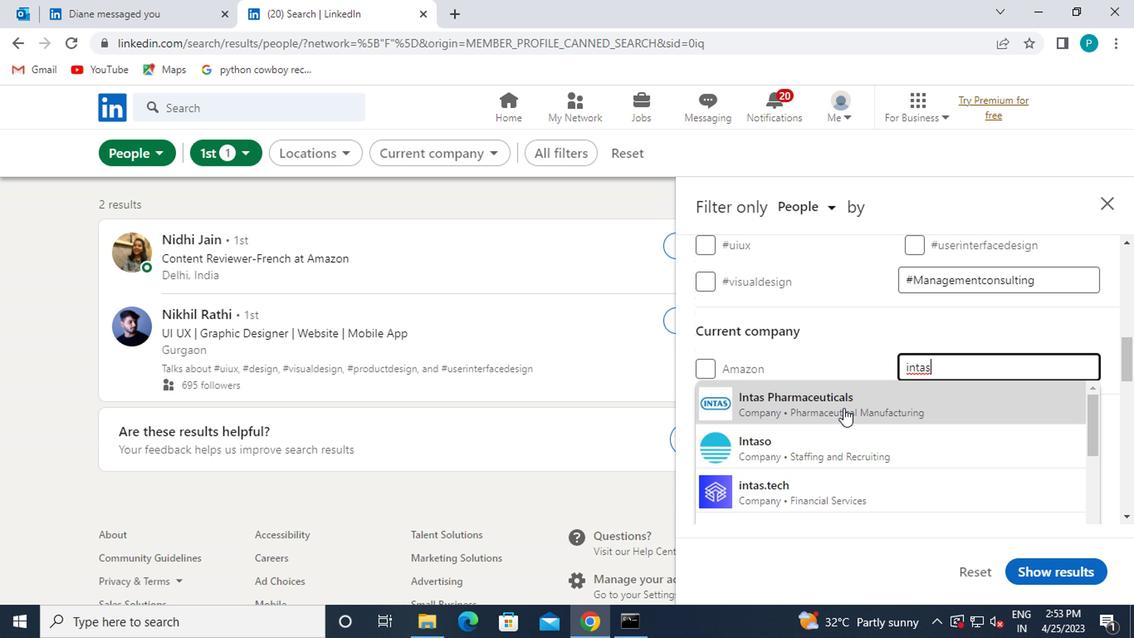 
Action: Mouse moved to (841, 409)
Screenshot: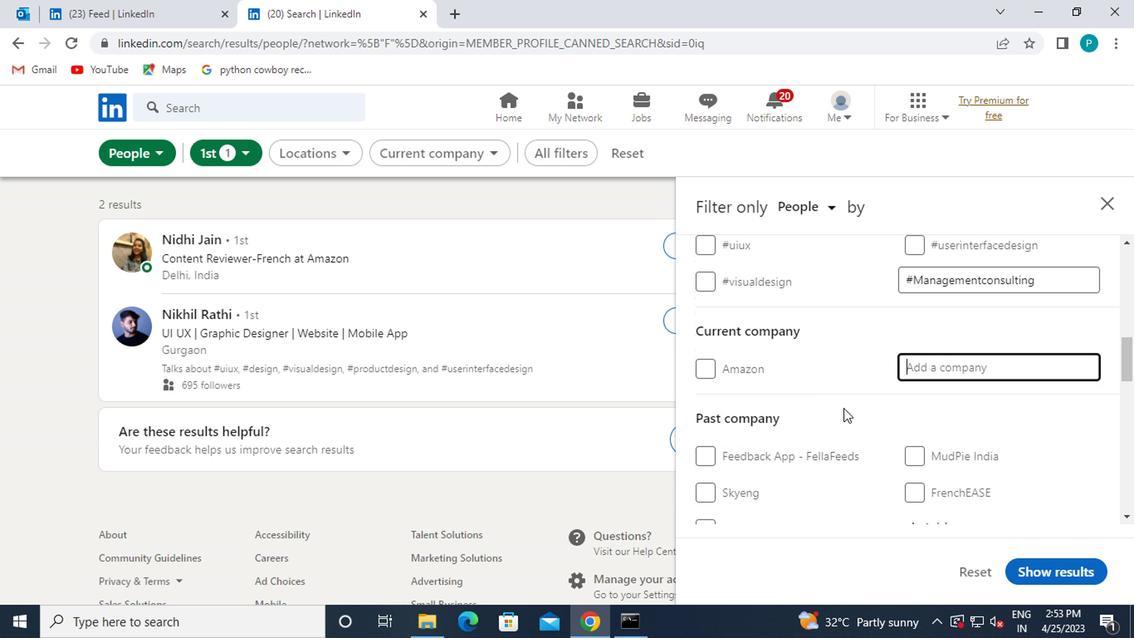 
Action: Mouse scrolled (841, 408) with delta (0, -1)
Screenshot: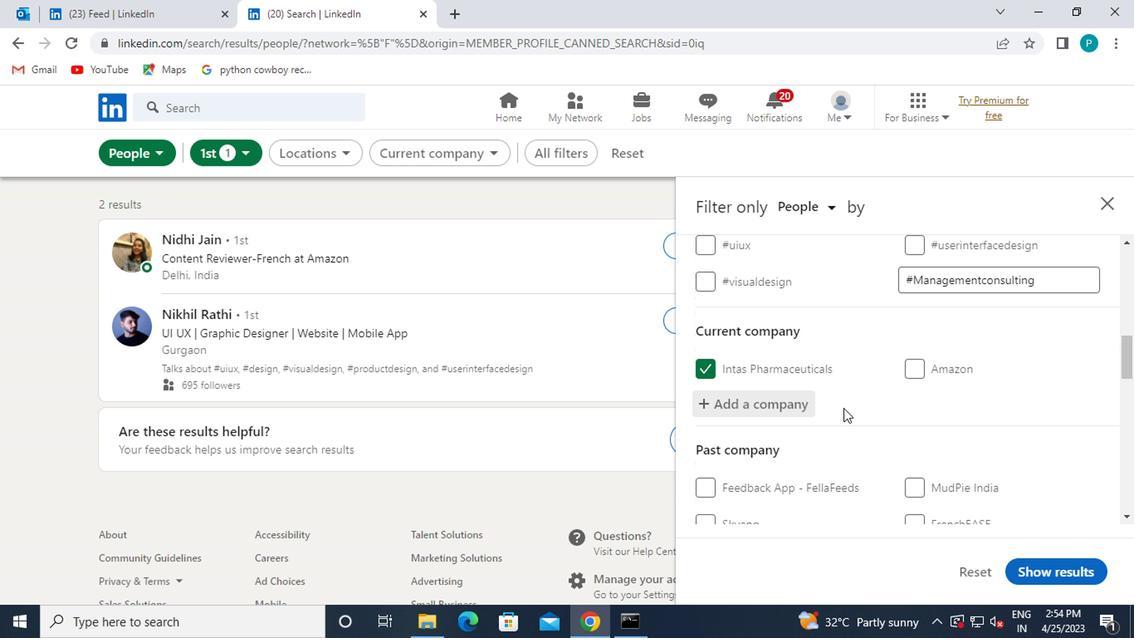 
Action: Mouse scrolled (841, 408) with delta (0, -1)
Screenshot: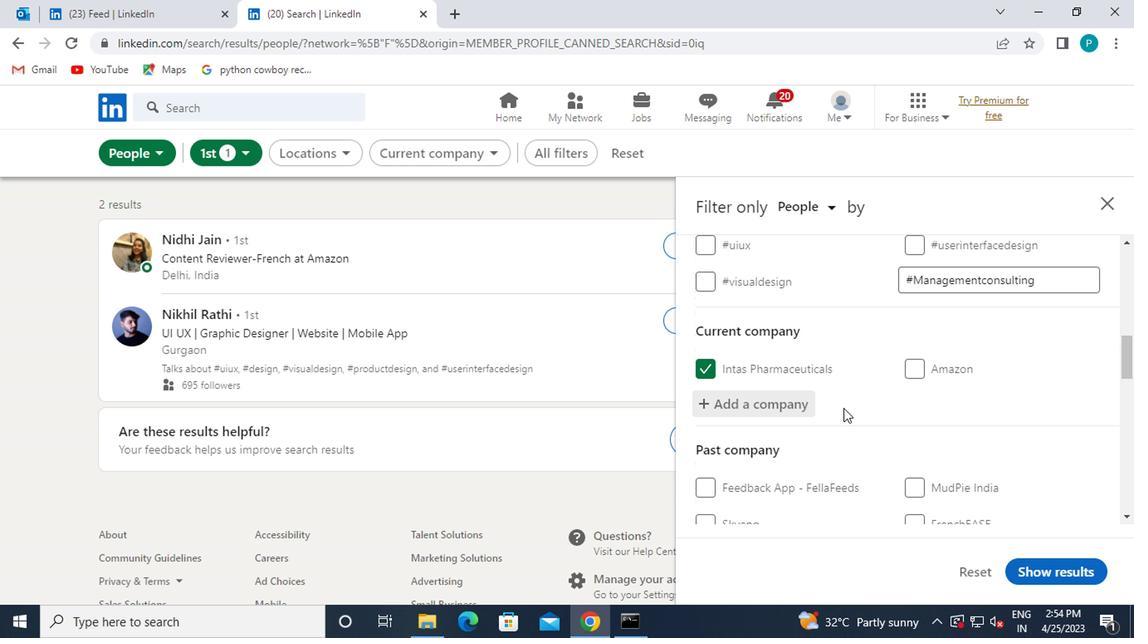 
Action: Mouse moved to (908, 444)
Screenshot: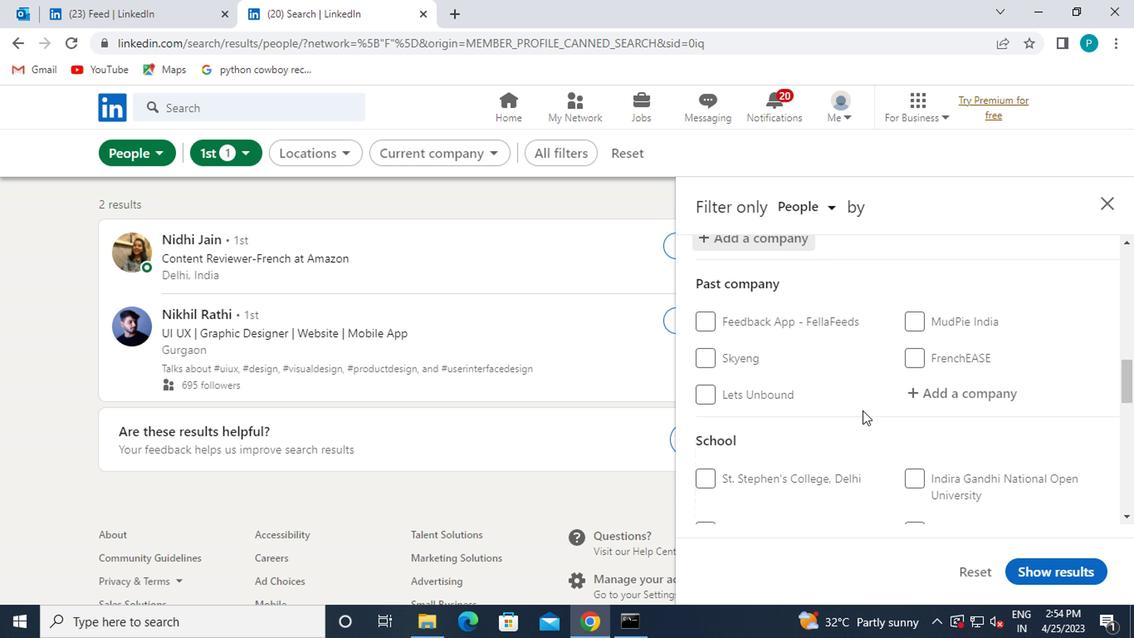 
Action: Mouse scrolled (908, 443) with delta (0, -1)
Screenshot: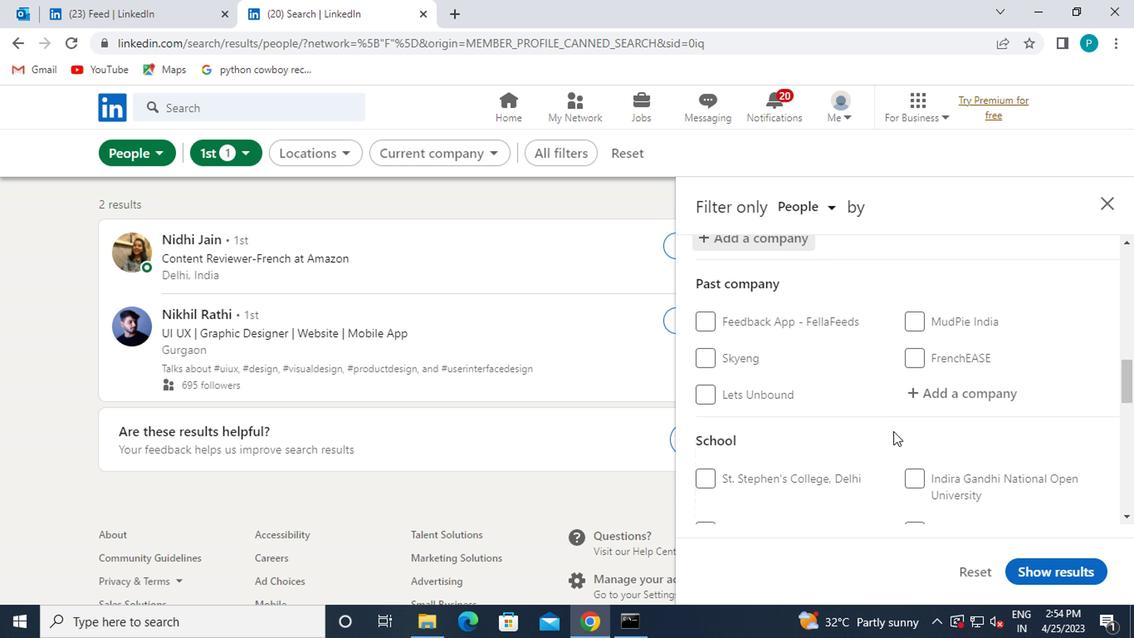 
Action: Mouse moved to (922, 493)
Screenshot: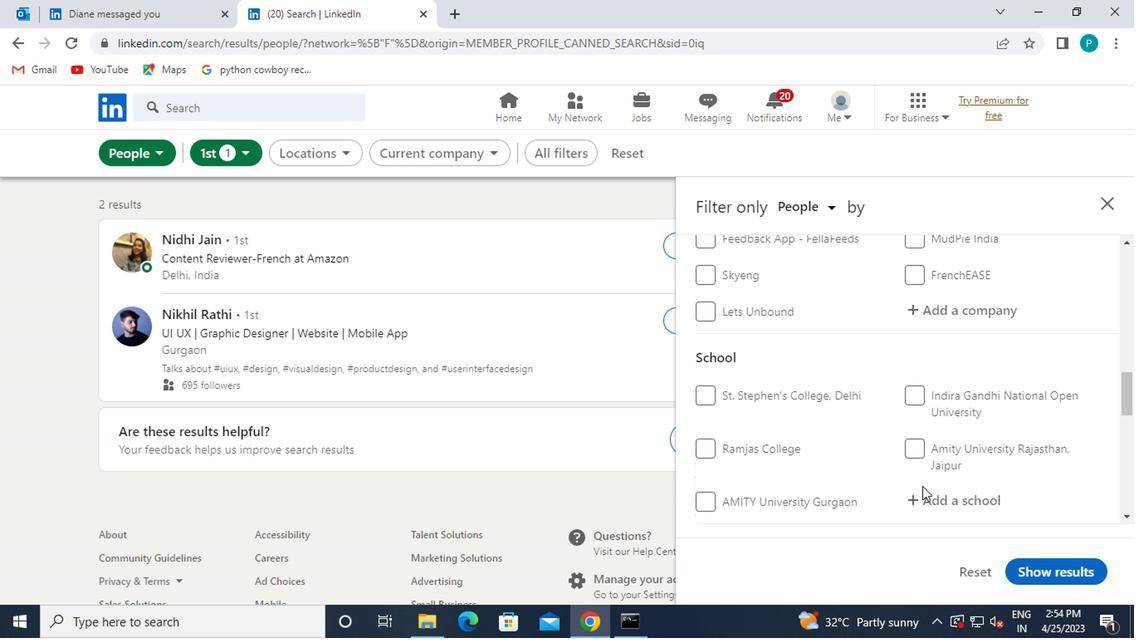 
Action: Mouse pressed left at (922, 493)
Screenshot: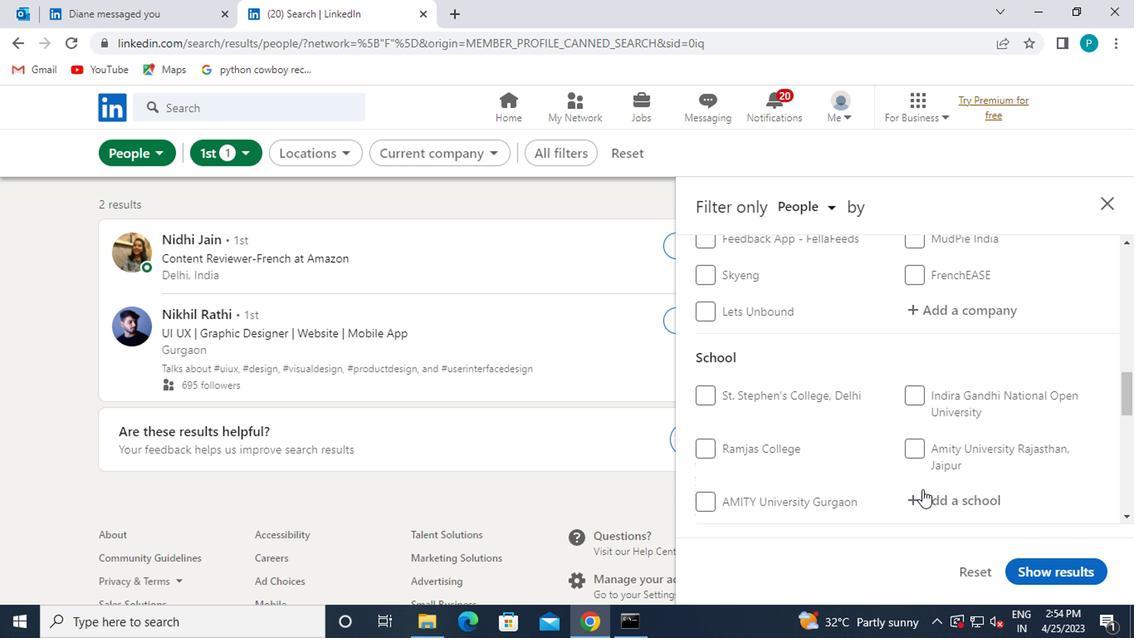 
Action: Mouse moved to (807, 446)
Screenshot: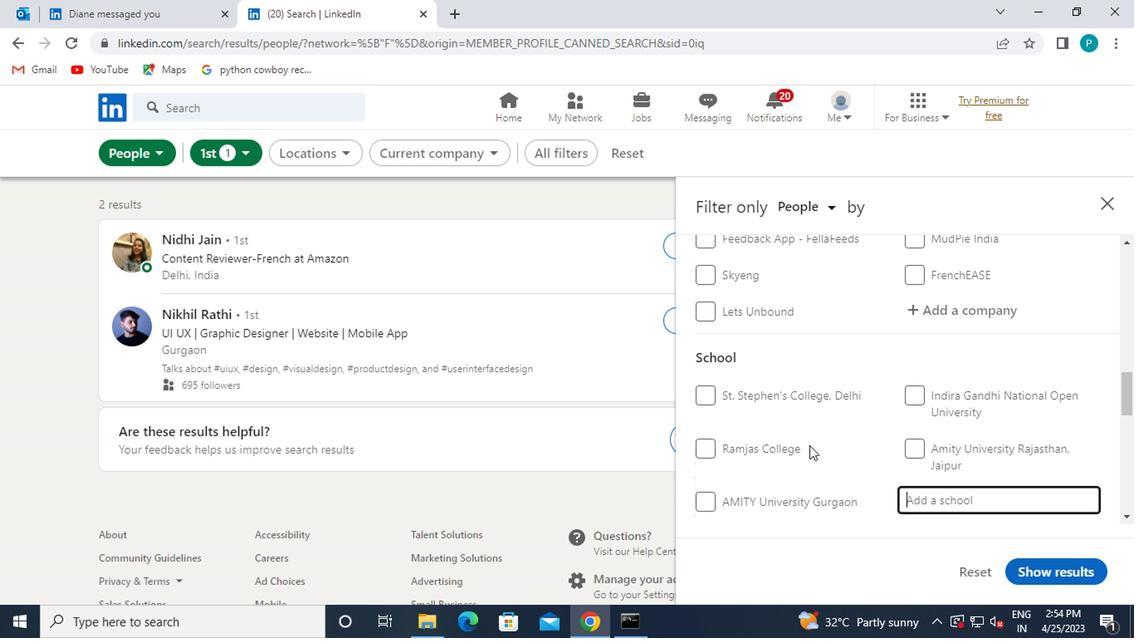 
Action: Mouse scrolled (807, 446) with delta (0, 0)
Screenshot: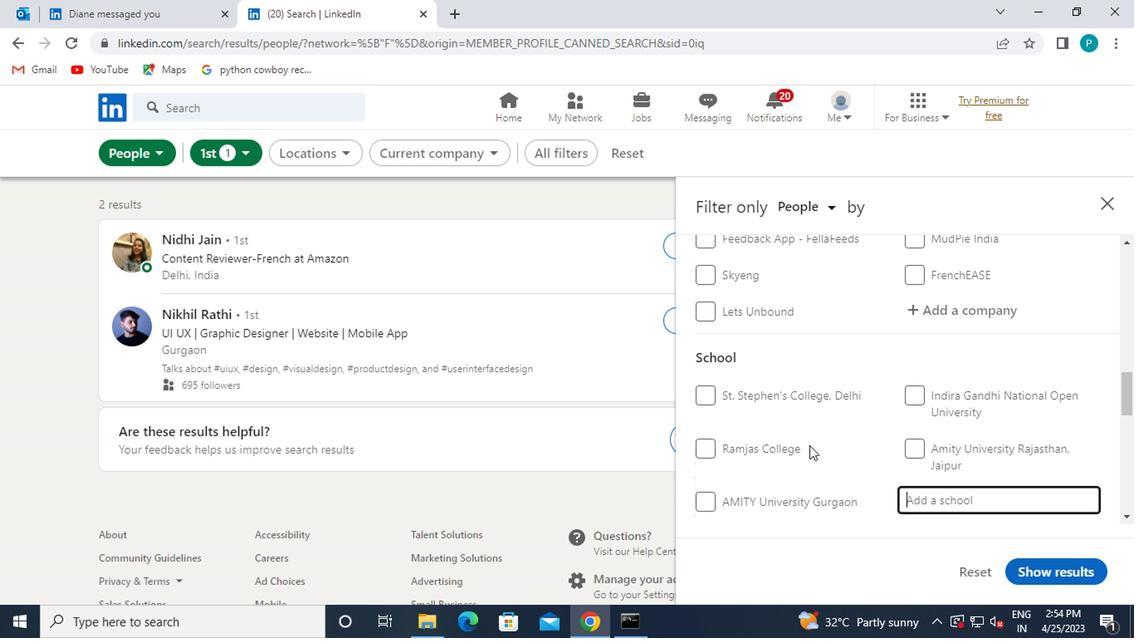 
Action: Mouse moved to (848, 446)
Screenshot: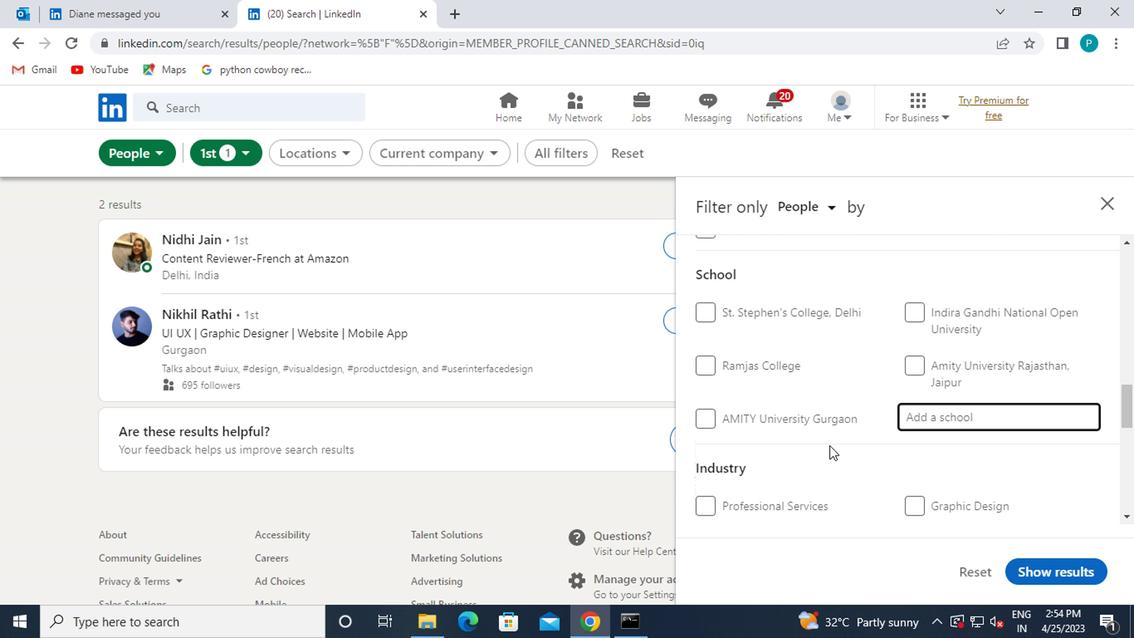 
Action: Key pressed MHARASTRA
Screenshot: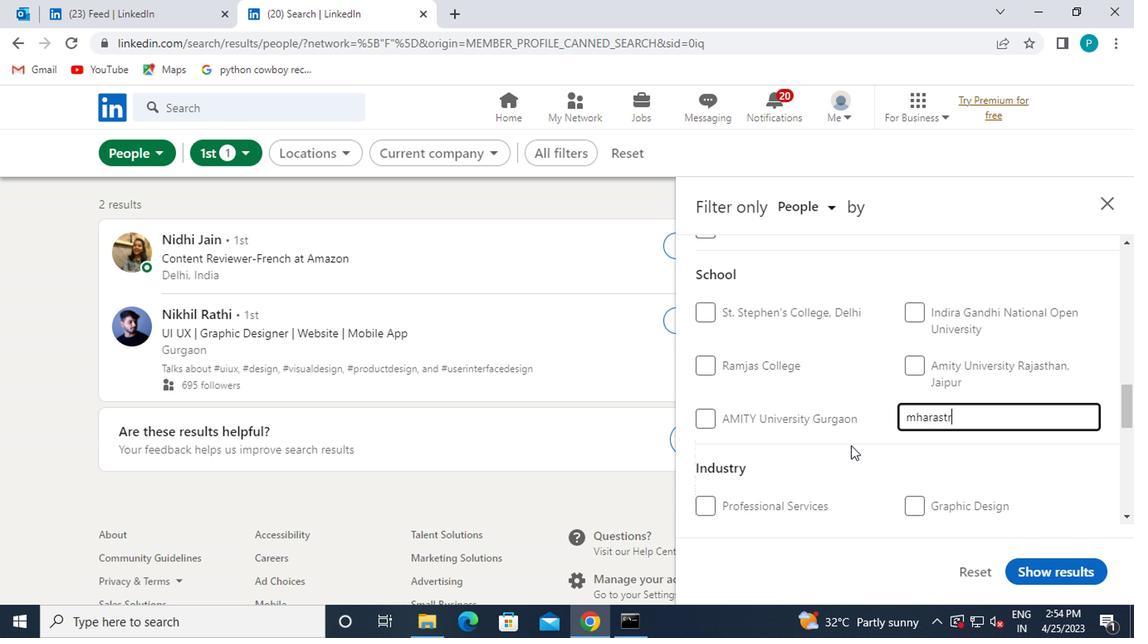 
Action: Mouse moved to (913, 419)
Screenshot: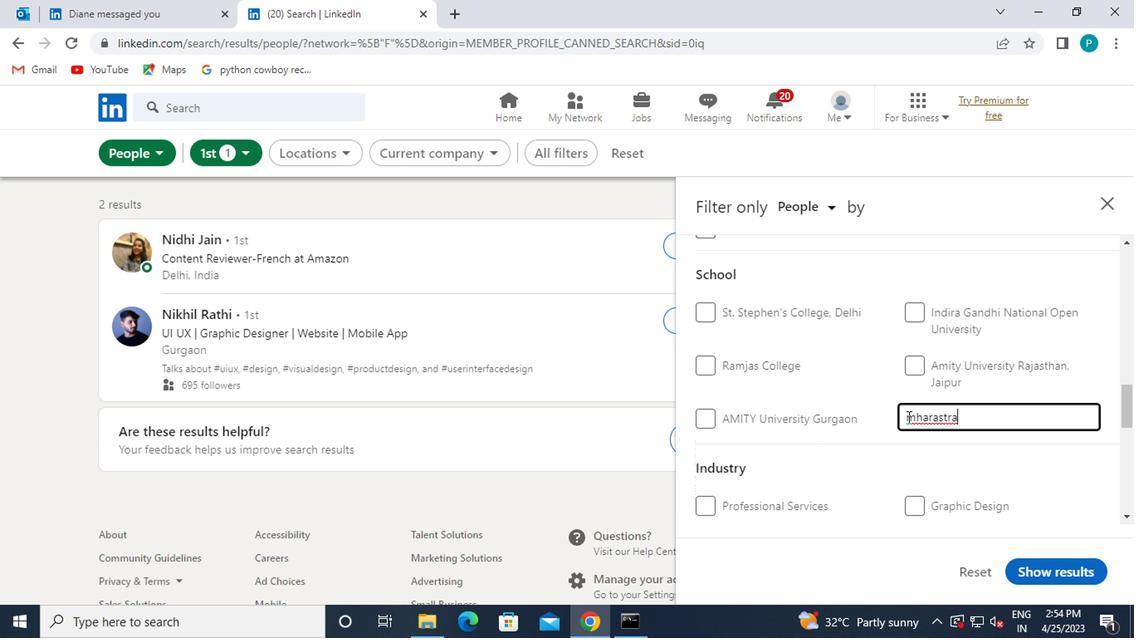 
Action: Mouse pressed left at (913, 419)
Screenshot: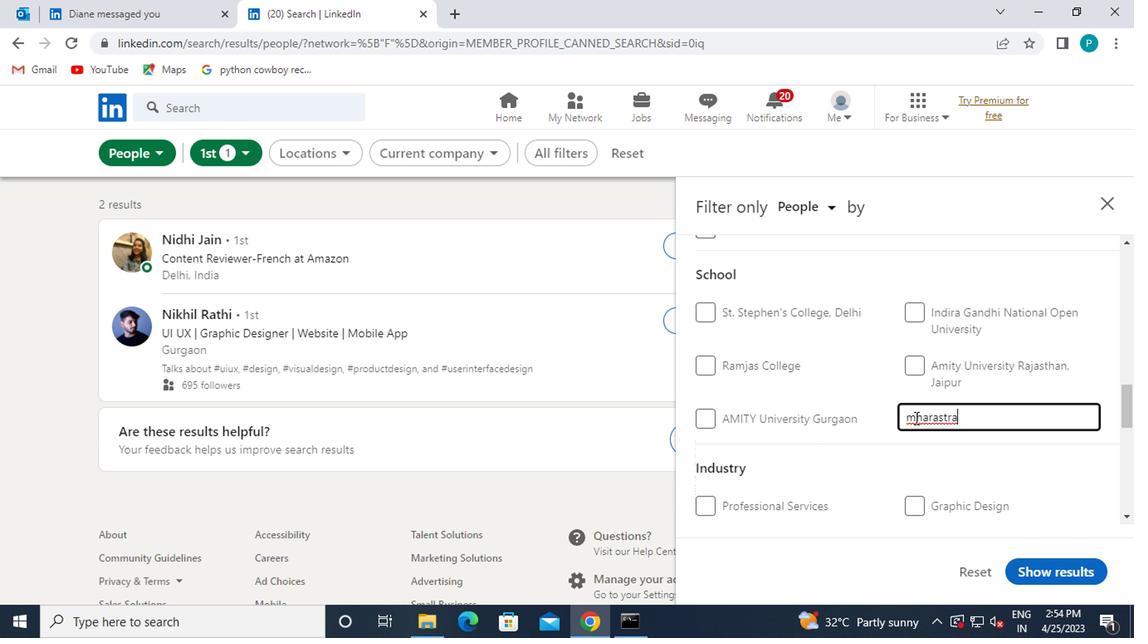 
Action: Key pressed A
Screenshot: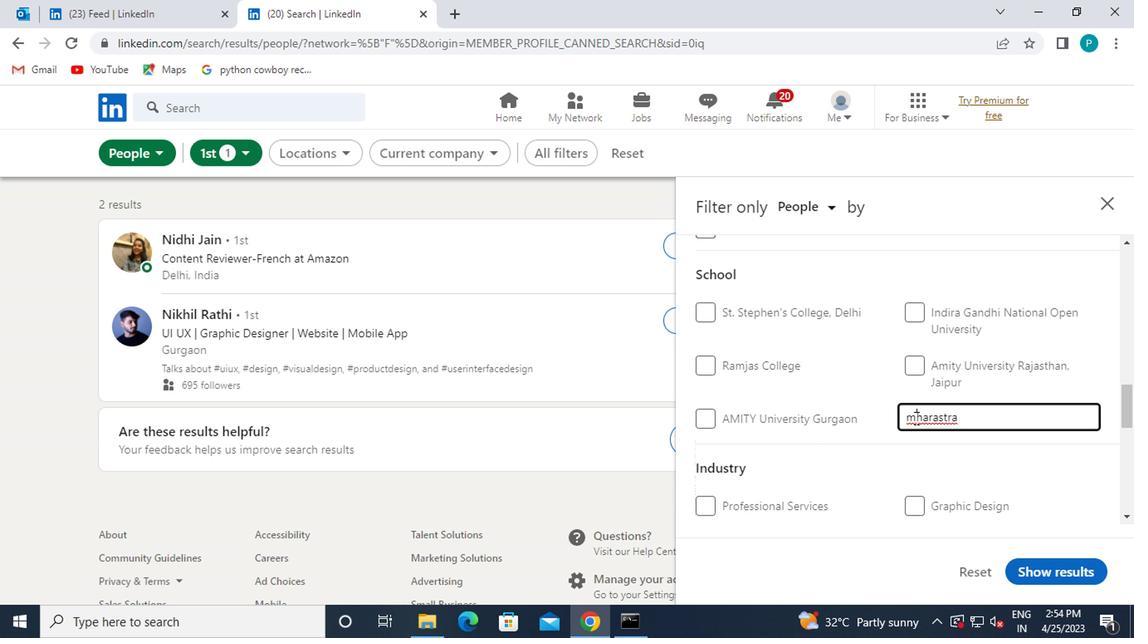 
Action: Mouse moved to (946, 416)
Screenshot: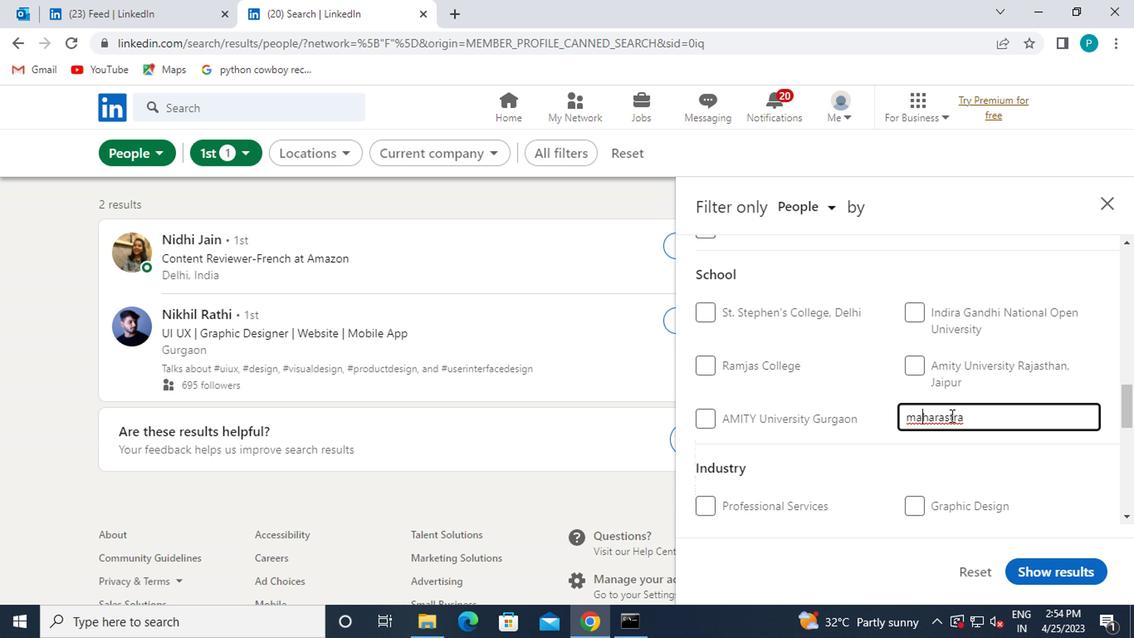 
Action: Mouse pressed left at (946, 416)
Screenshot: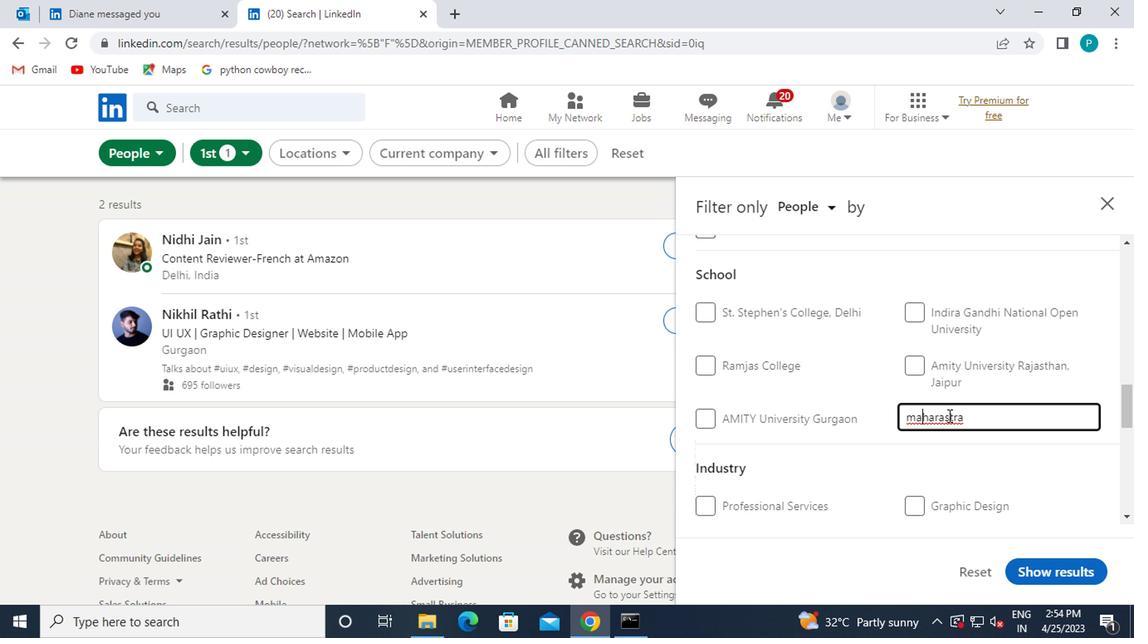 
Action: Key pressed H
Screenshot: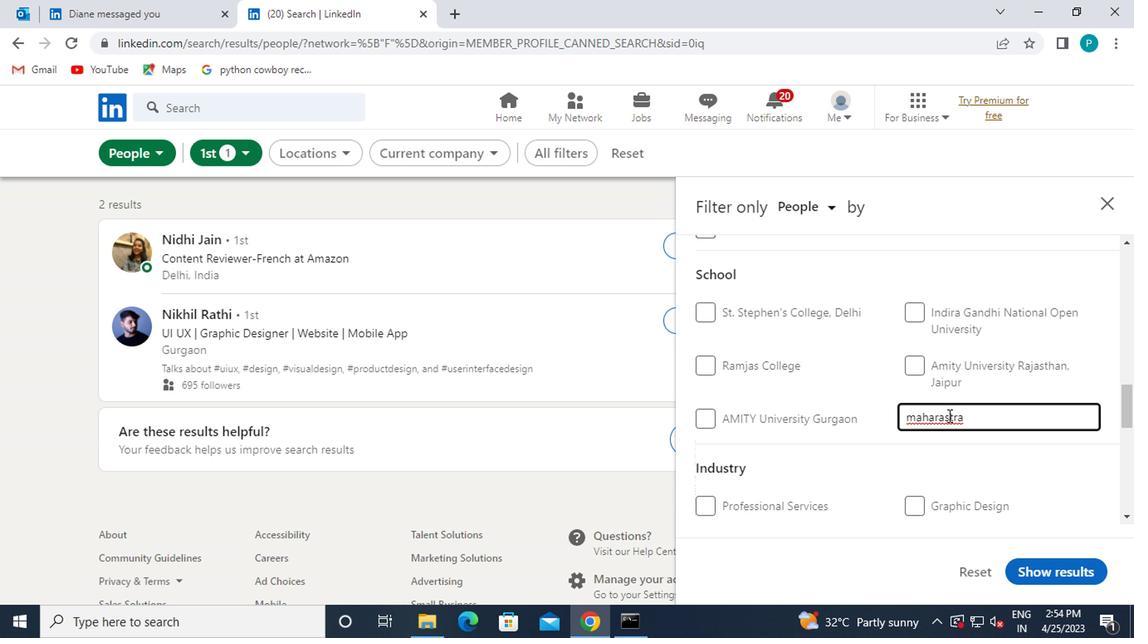 
Action: Mouse moved to (978, 423)
Screenshot: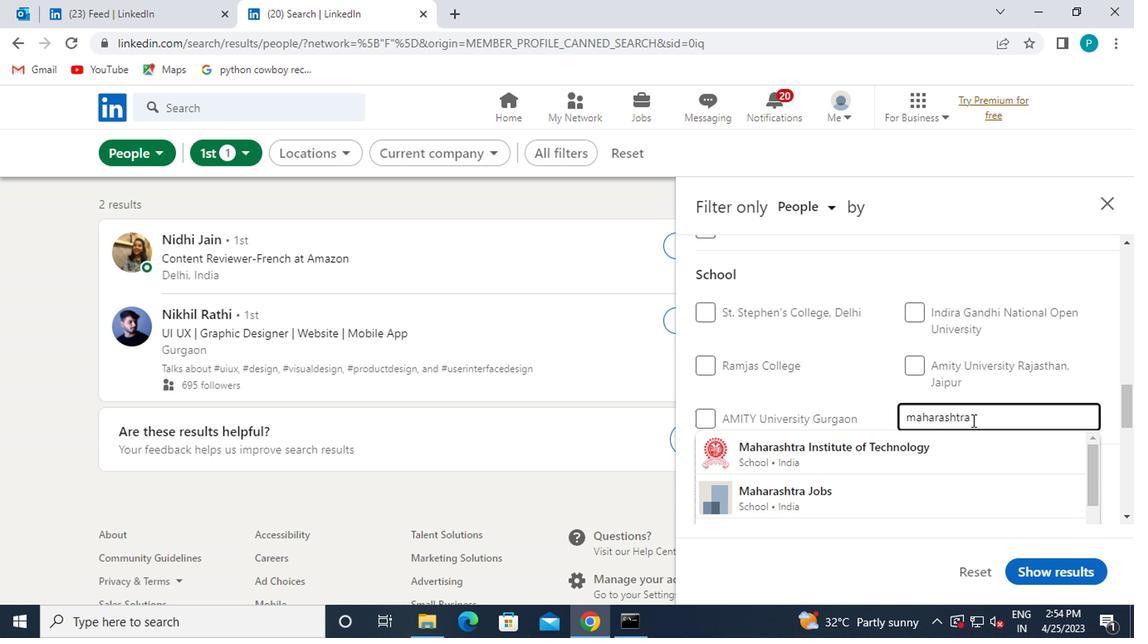 
Action: Mouse pressed left at (978, 423)
Screenshot: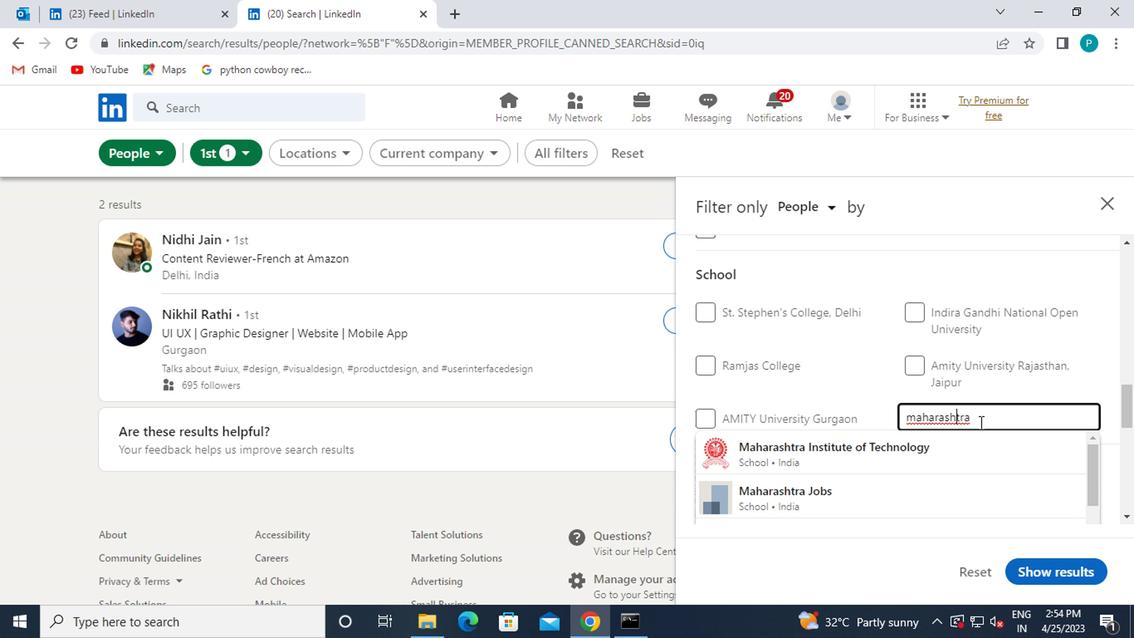 
Action: Mouse moved to (860, 450)
Screenshot: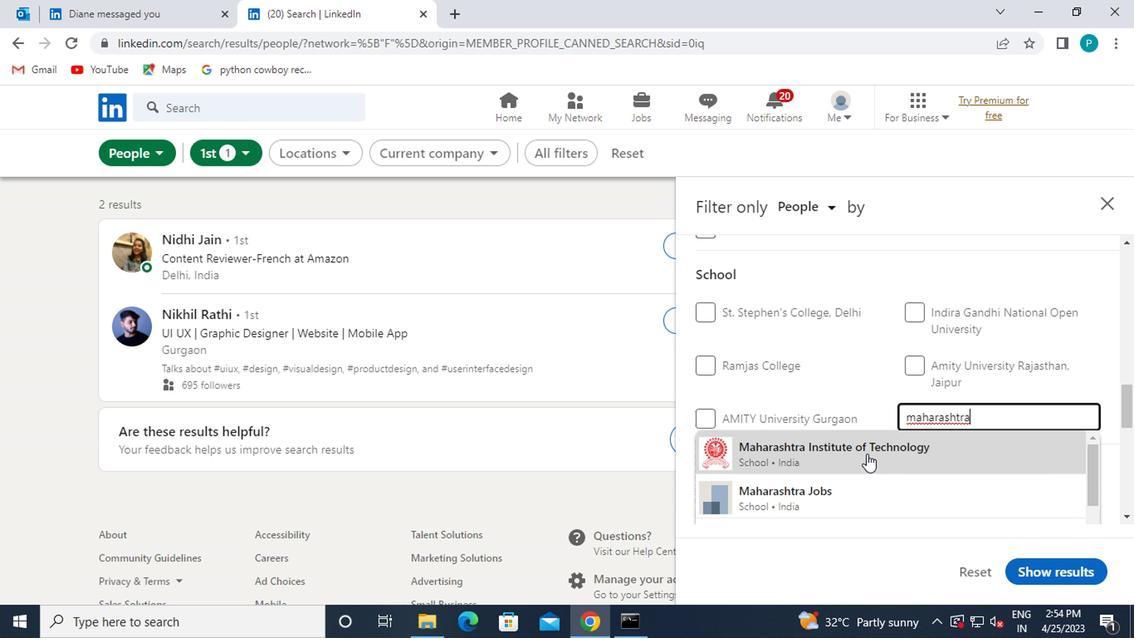 
Action: Mouse pressed left at (860, 450)
Screenshot: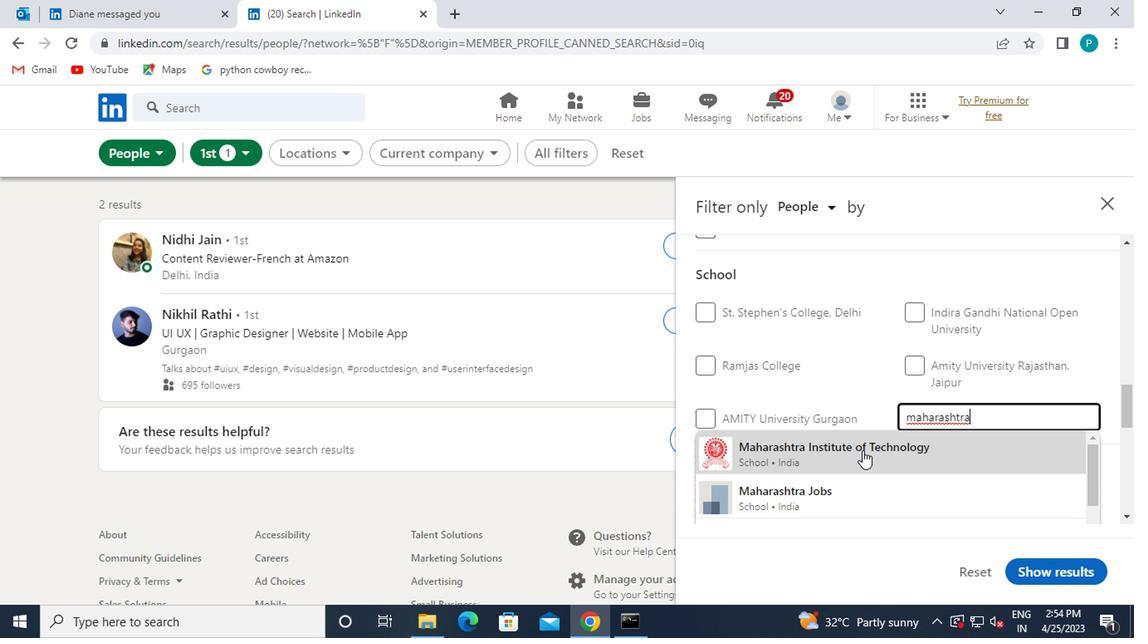 
Action: Mouse moved to (843, 447)
Screenshot: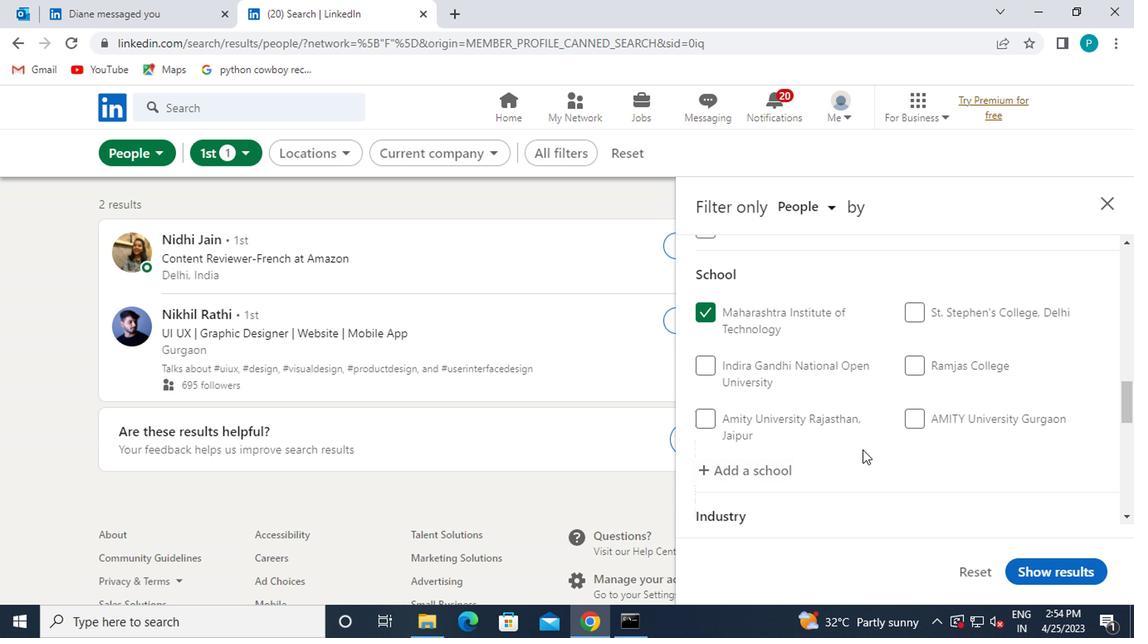 
Action: Mouse scrolled (843, 446) with delta (0, 0)
Screenshot: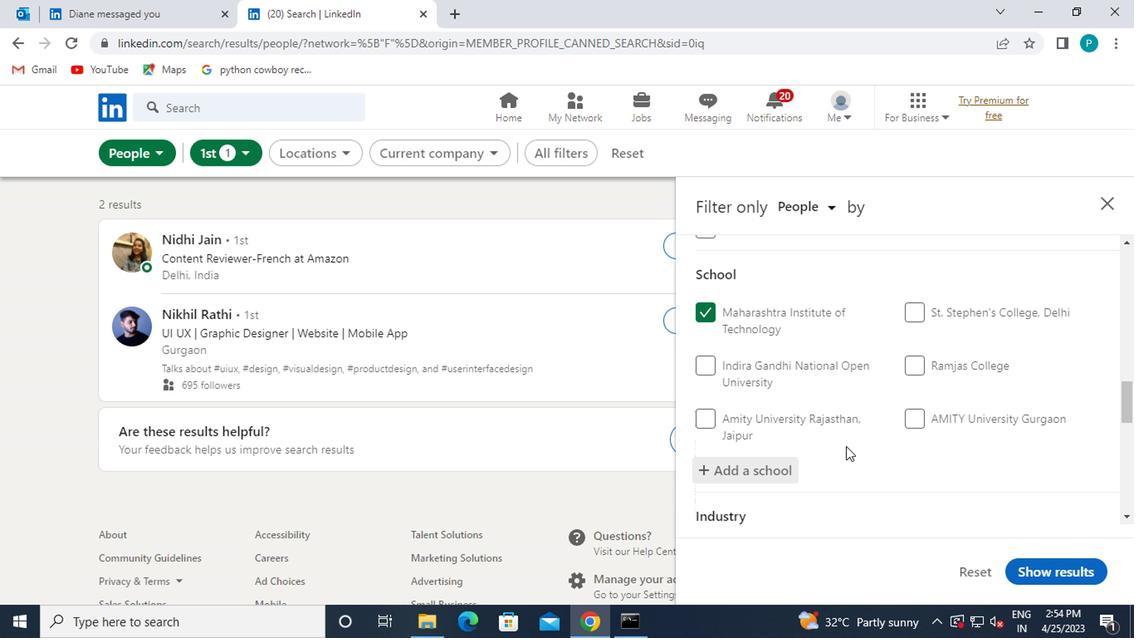 
Action: Mouse scrolled (843, 446) with delta (0, 0)
Screenshot: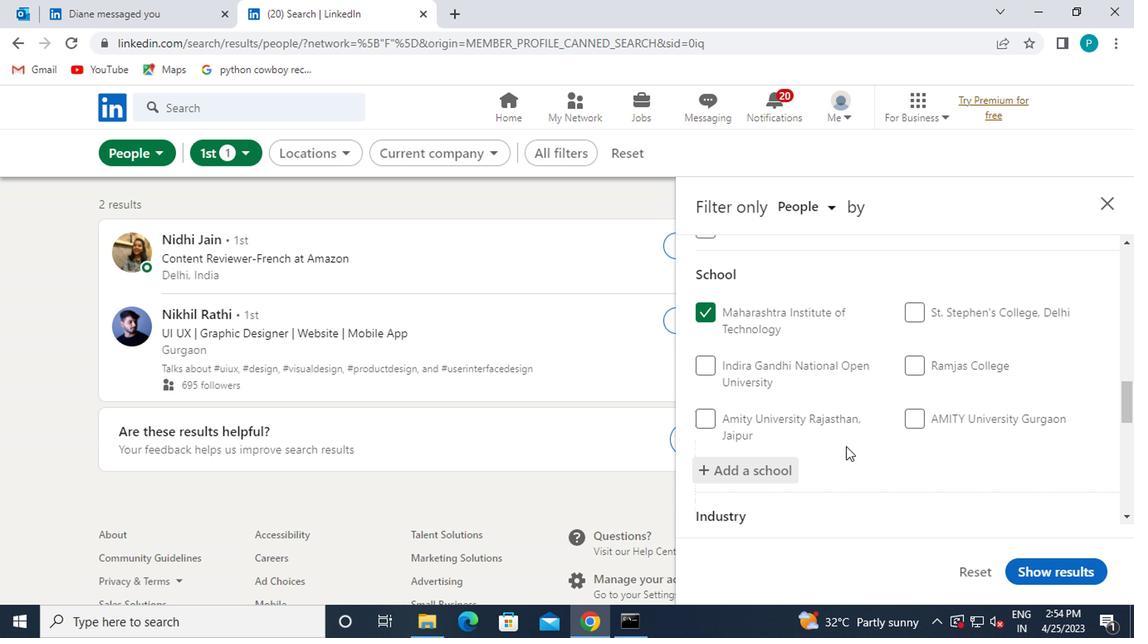 
Action: Mouse moved to (754, 463)
Screenshot: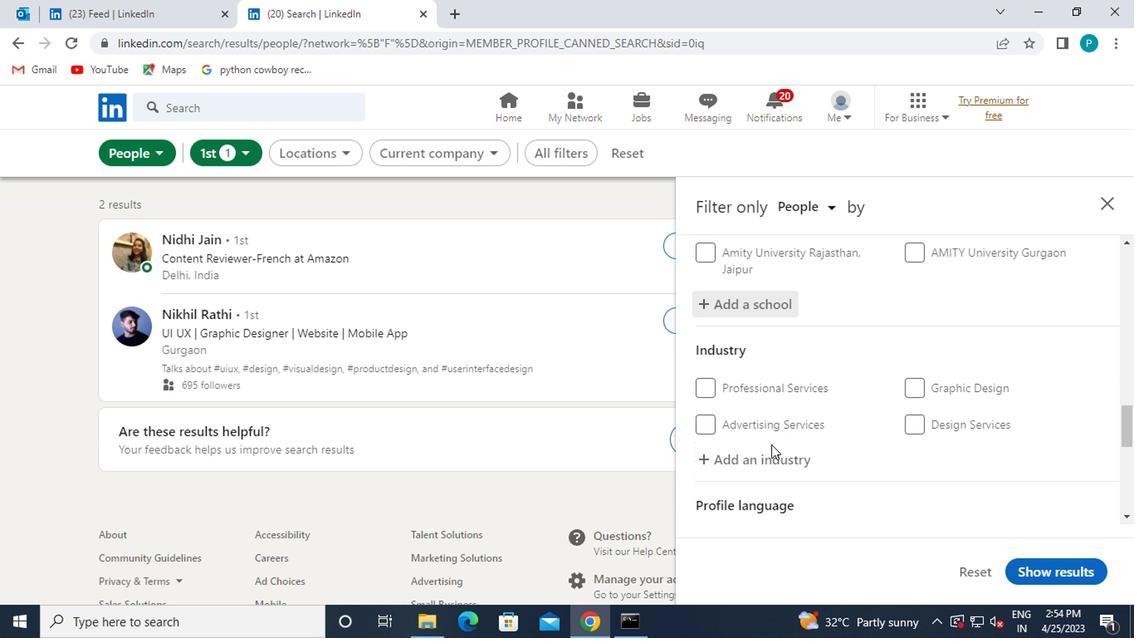 
Action: Mouse pressed left at (754, 463)
Screenshot: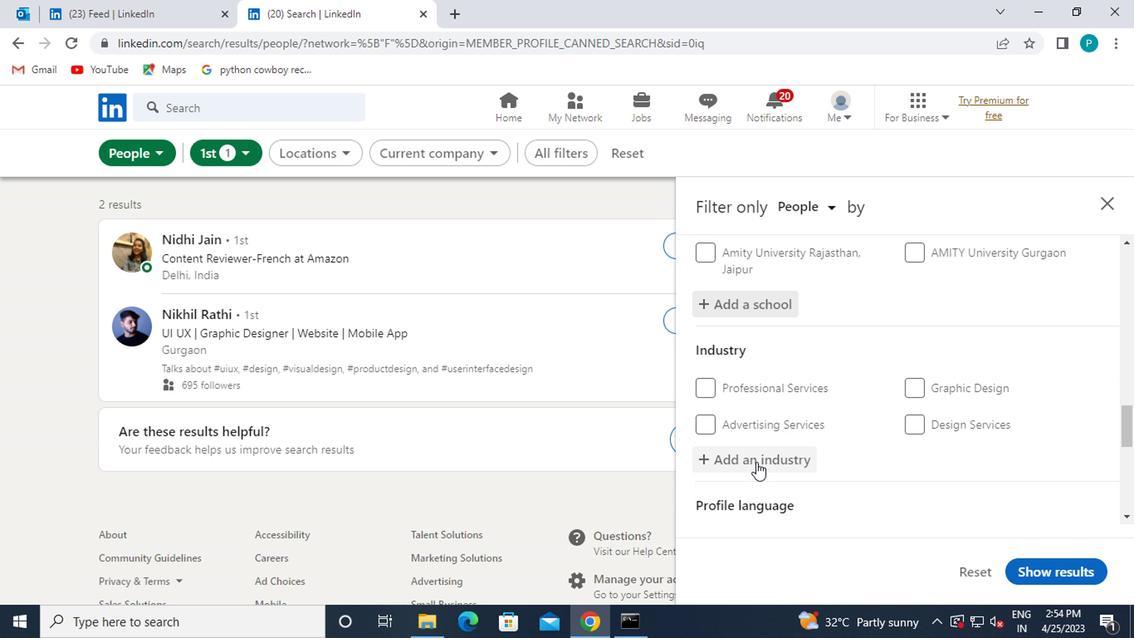 
Action: Mouse moved to (845, 428)
Screenshot: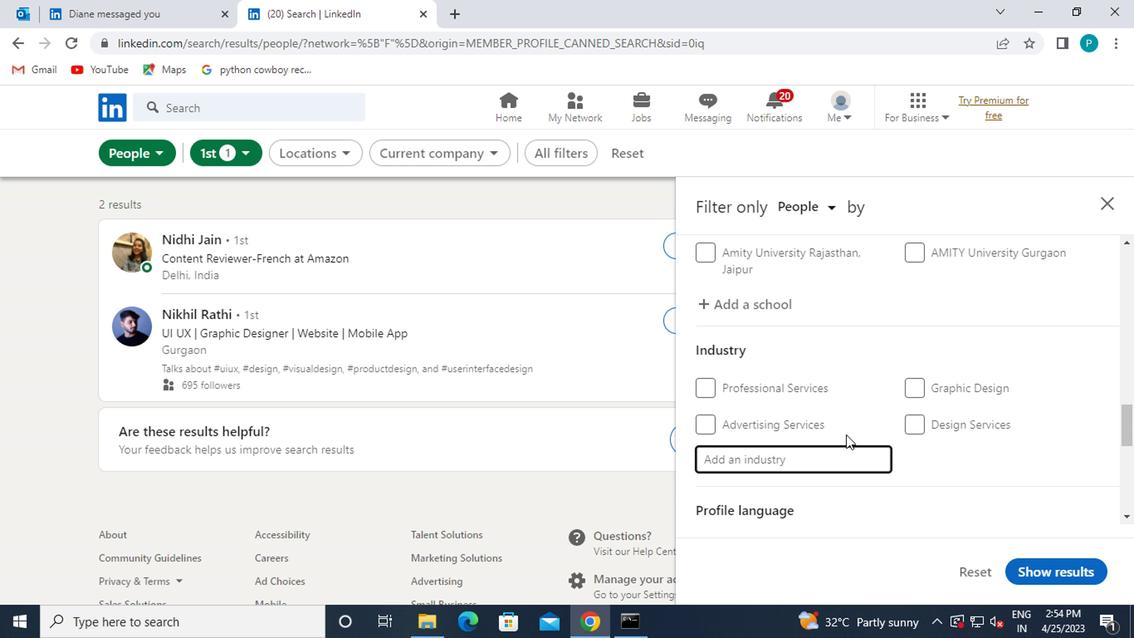 
Action: Mouse scrolled (845, 429) with delta (0, 0)
Screenshot: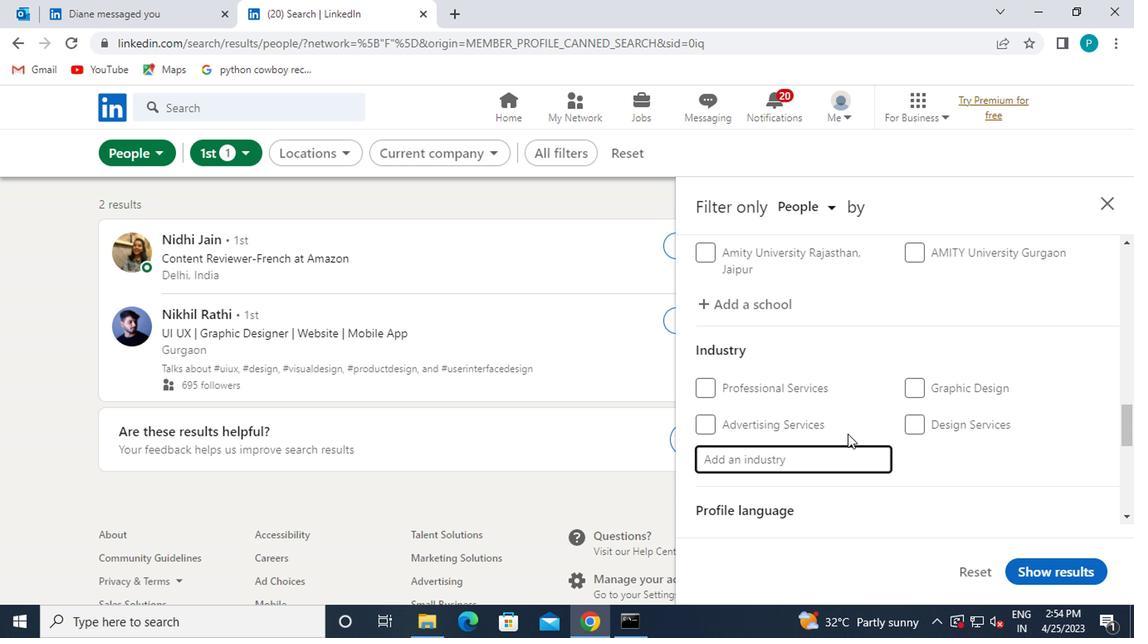 
Action: Mouse moved to (845, 420)
Screenshot: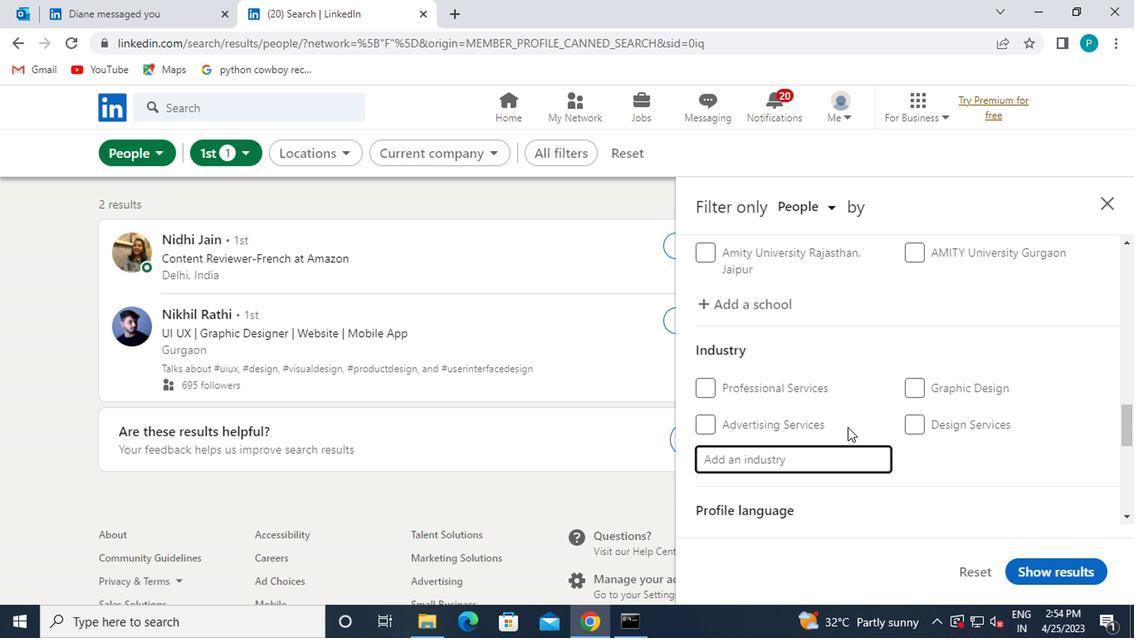 
Action: Mouse scrolled (845, 420) with delta (0, 0)
Screenshot: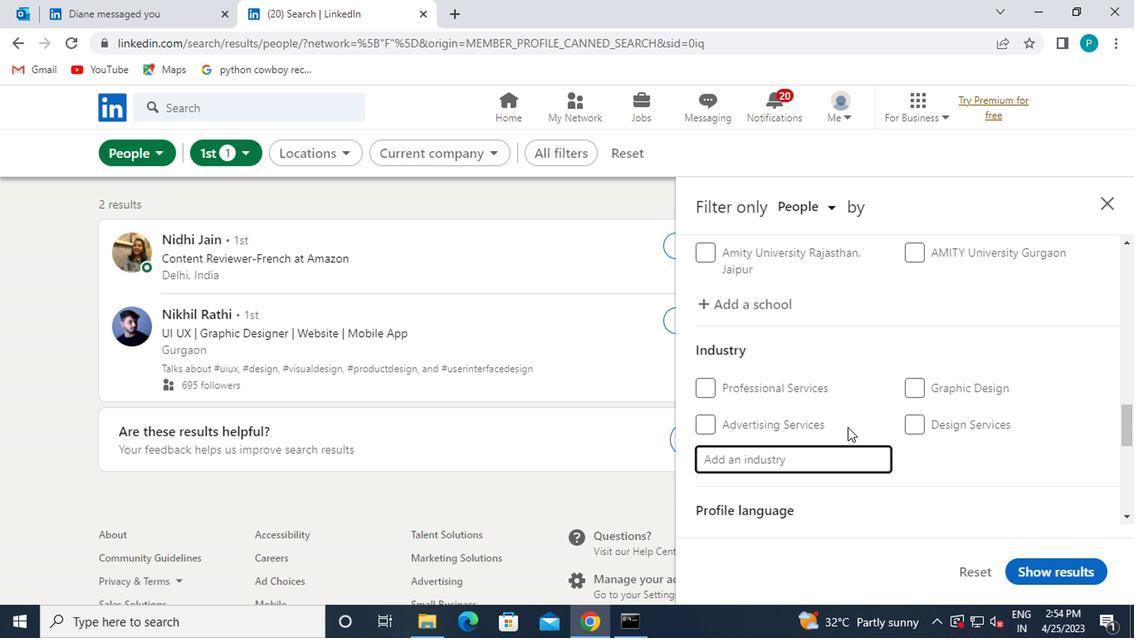 
Action: Mouse moved to (706, 314)
Screenshot: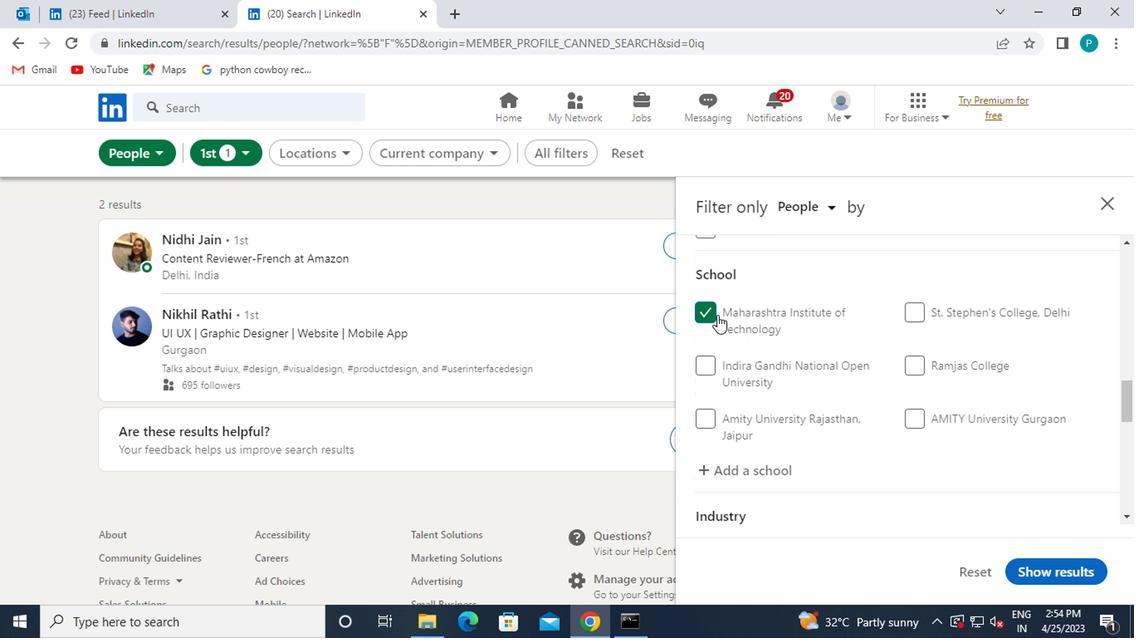 
Action: Mouse pressed left at (706, 314)
Screenshot: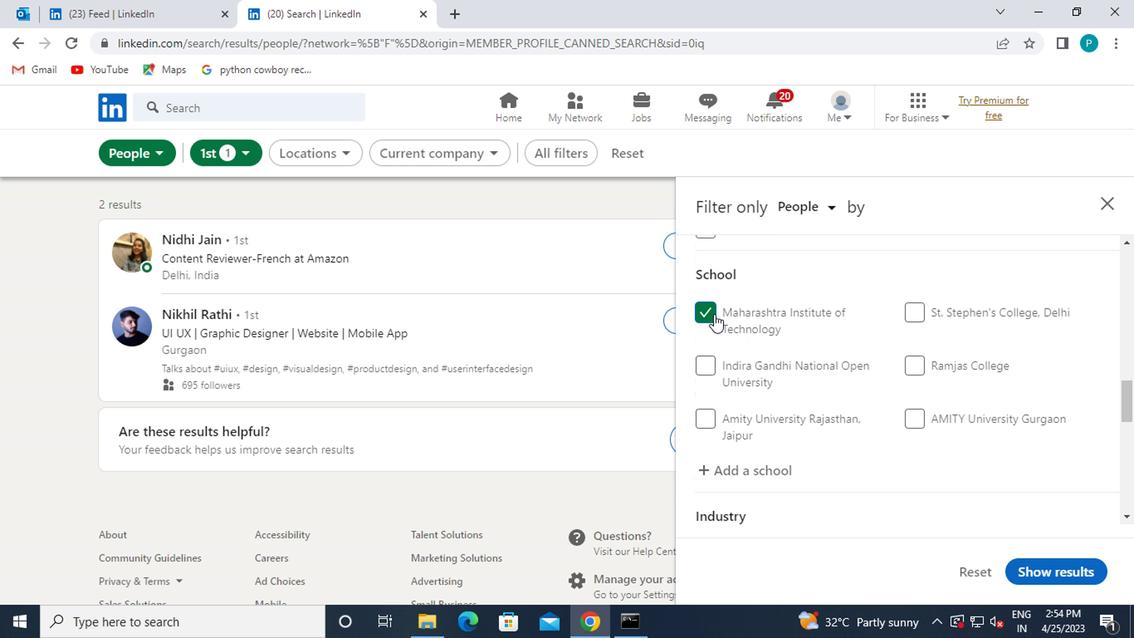 
Action: Mouse moved to (732, 459)
Screenshot: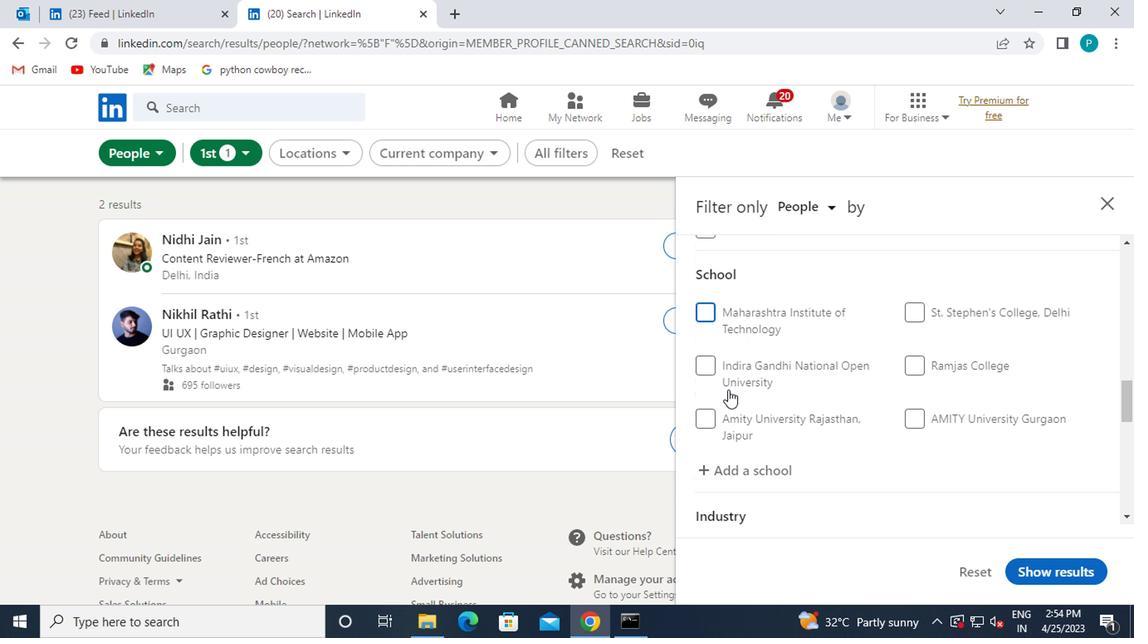 
Action: Mouse pressed left at (732, 459)
Screenshot: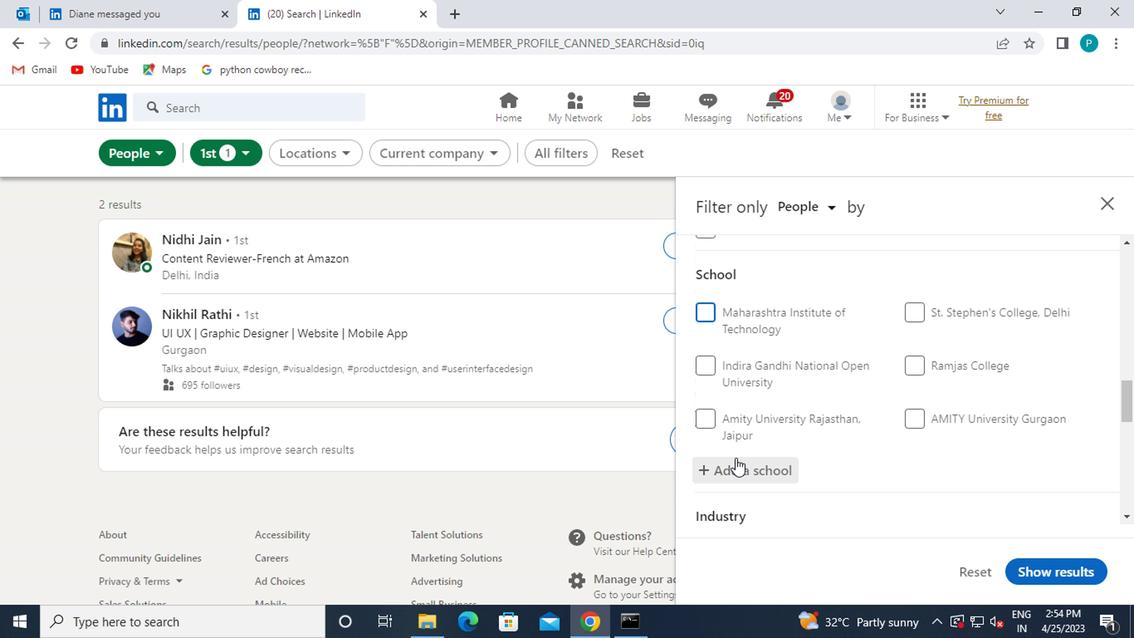 
Action: Key pressed MH<Key.backspace>AHARASHTRA<Key.space>INSIT<Key.backspace><Key.backspace>TITUTE<Key.space>OF
Screenshot: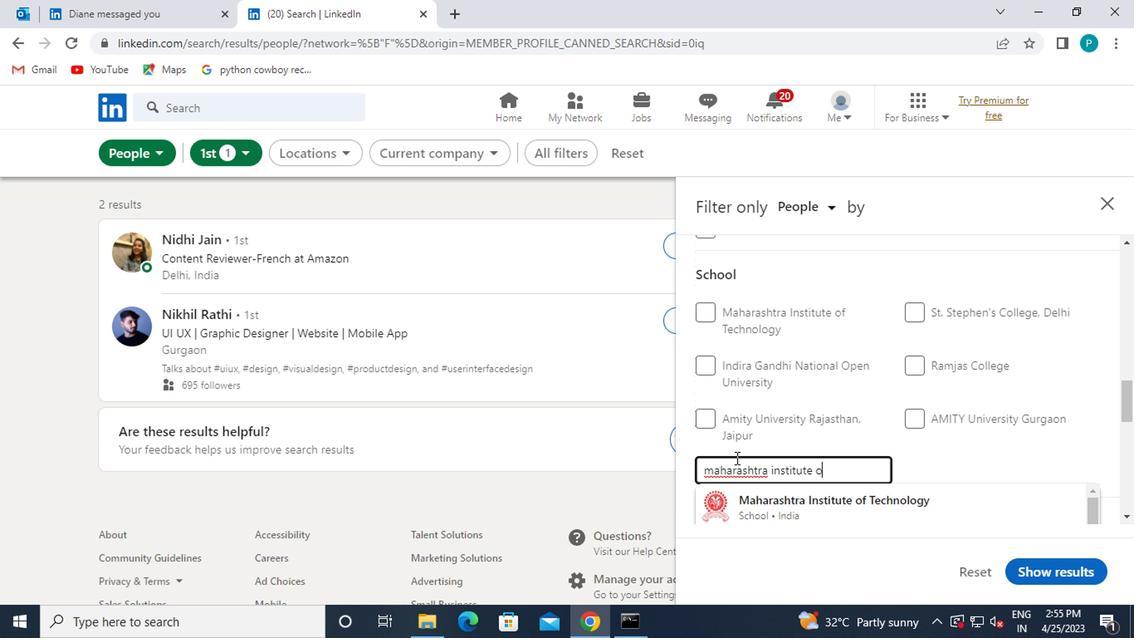 
Action: Mouse moved to (799, 507)
Screenshot: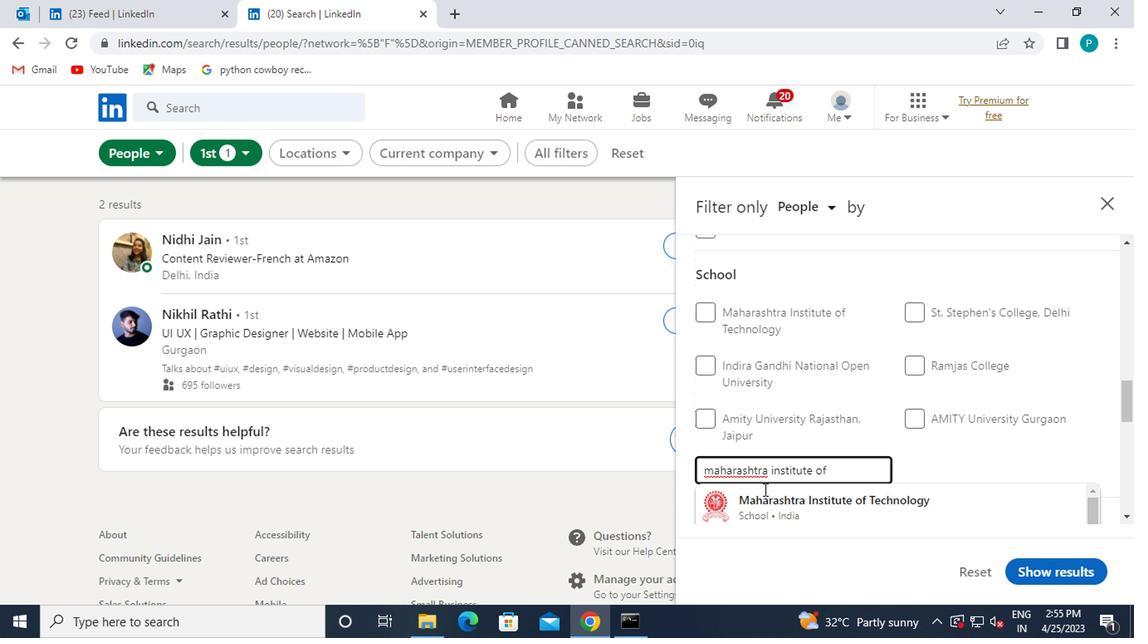 
Action: Mouse scrolled (799, 506) with delta (0, -1)
Screenshot: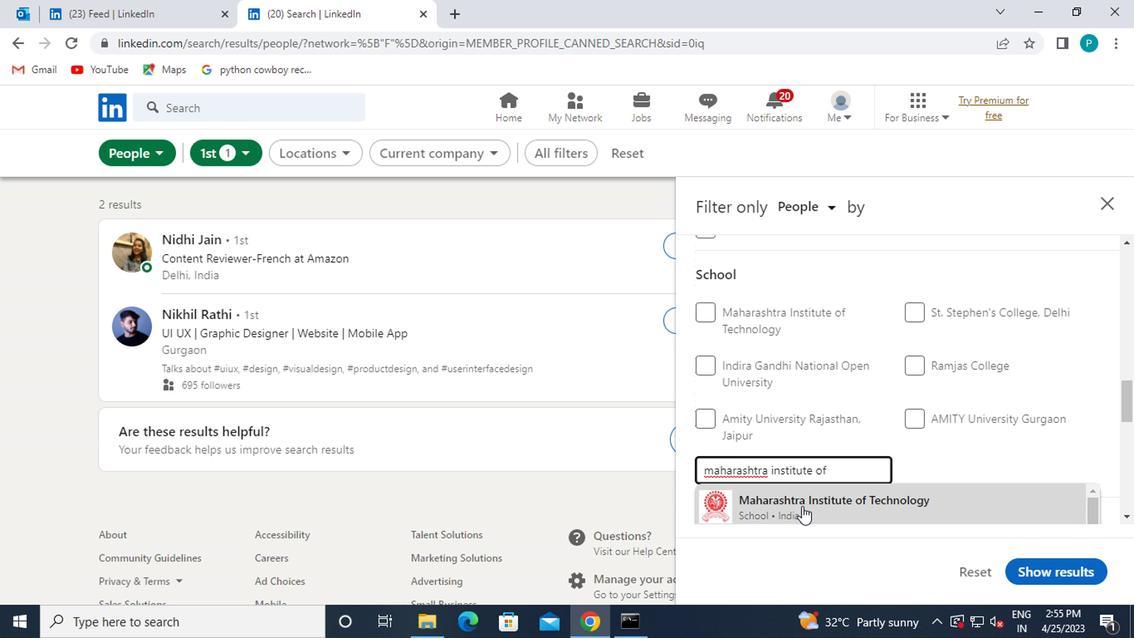 
Action: Mouse moved to (858, 489)
Screenshot: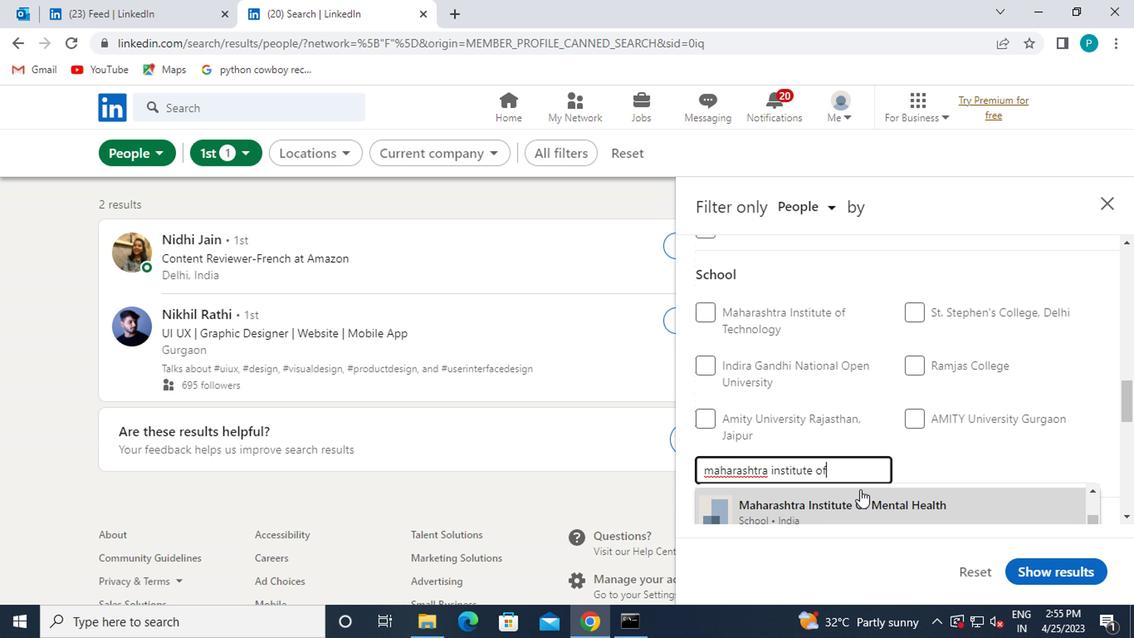 
Action: Key pressed <Key.space>TEC
Screenshot: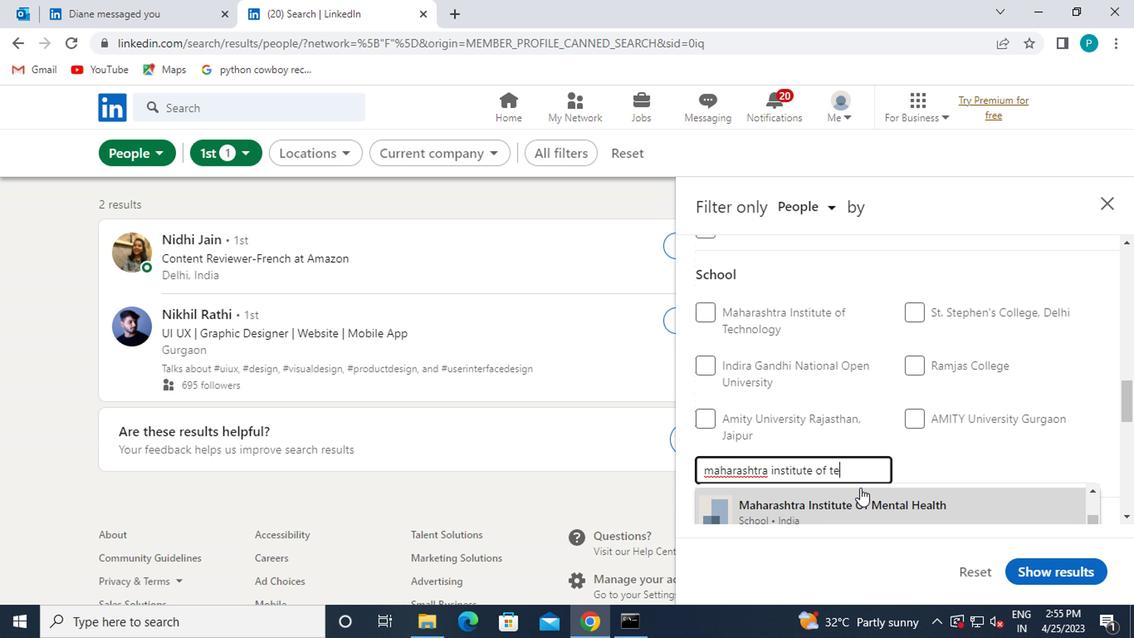 
Action: Mouse scrolled (858, 488) with delta (0, -1)
Screenshot: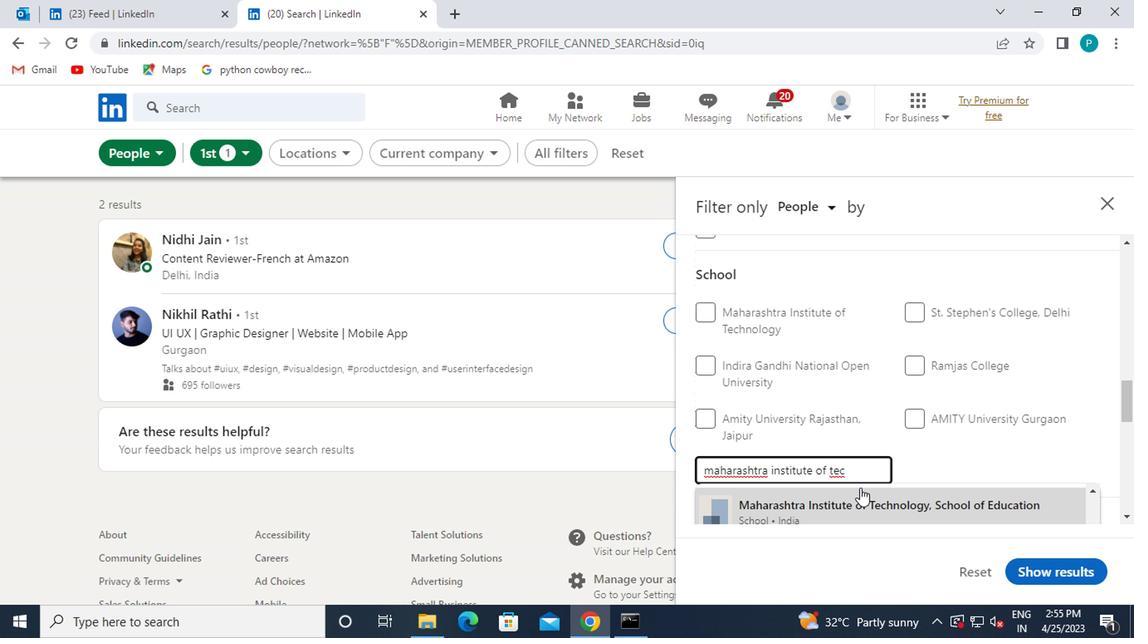 
Action: Mouse scrolled (858, 489) with delta (0, 0)
Screenshot: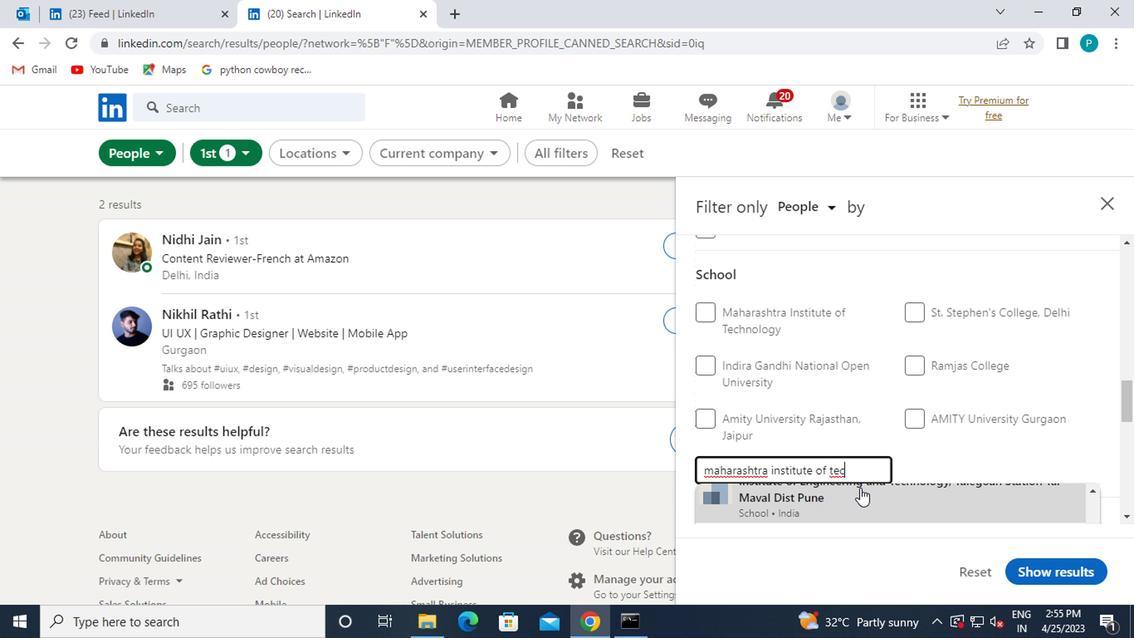 
Action: Mouse scrolled (858, 489) with delta (0, 0)
Screenshot: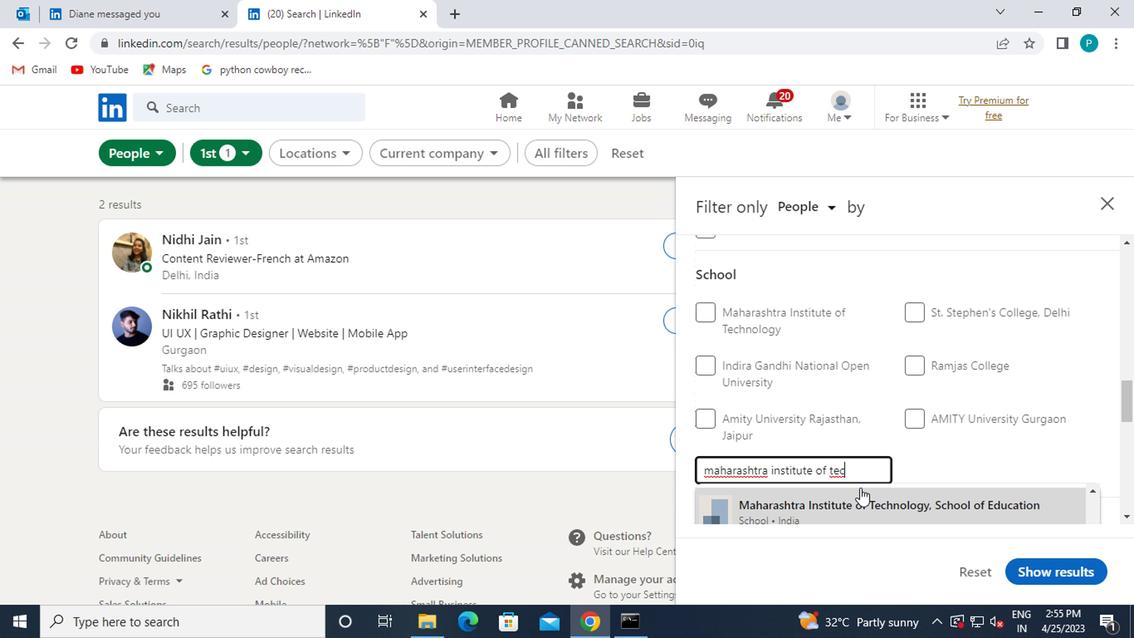 
Action: Mouse scrolled (858, 489) with delta (0, 0)
Screenshot: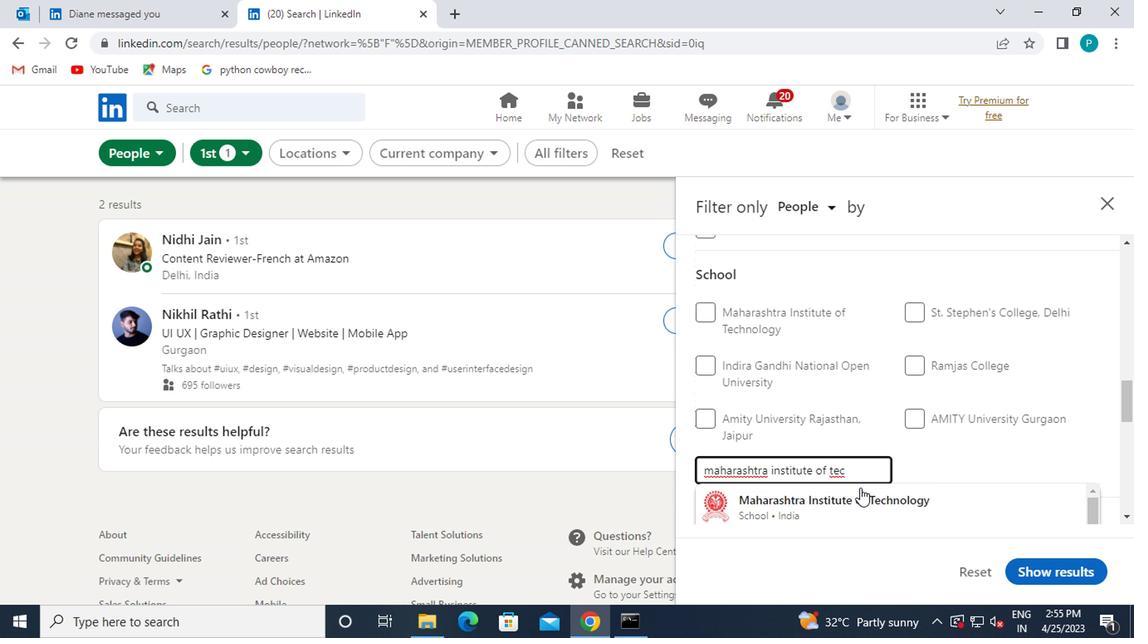 
Action: Mouse scrolled (858, 488) with delta (0, -1)
Screenshot: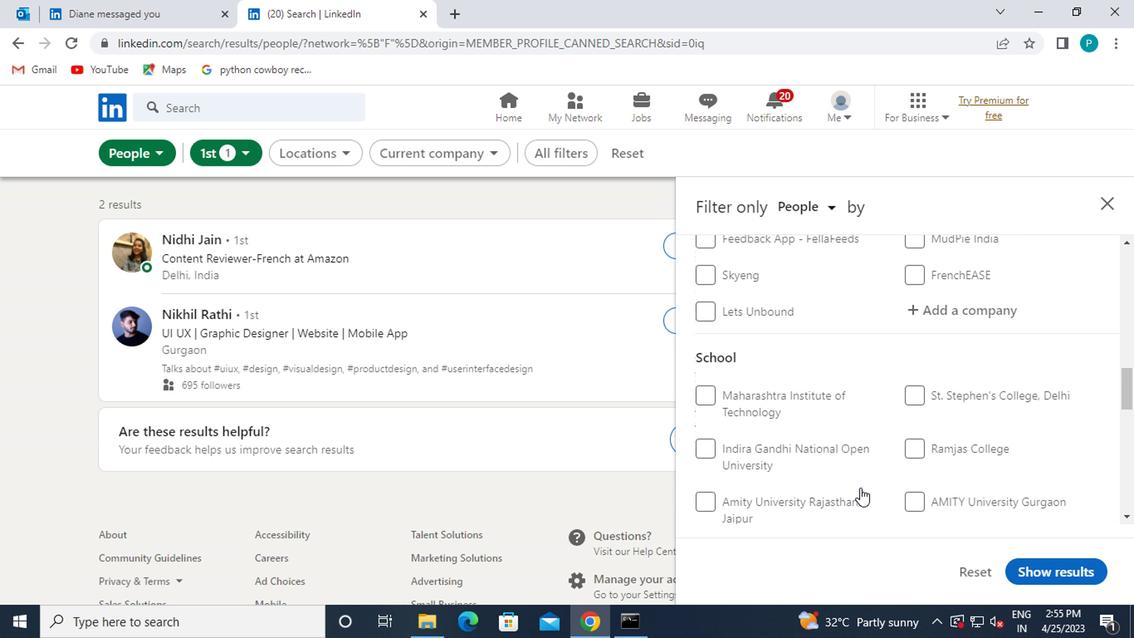 
Action: Mouse moved to (861, 479)
Screenshot: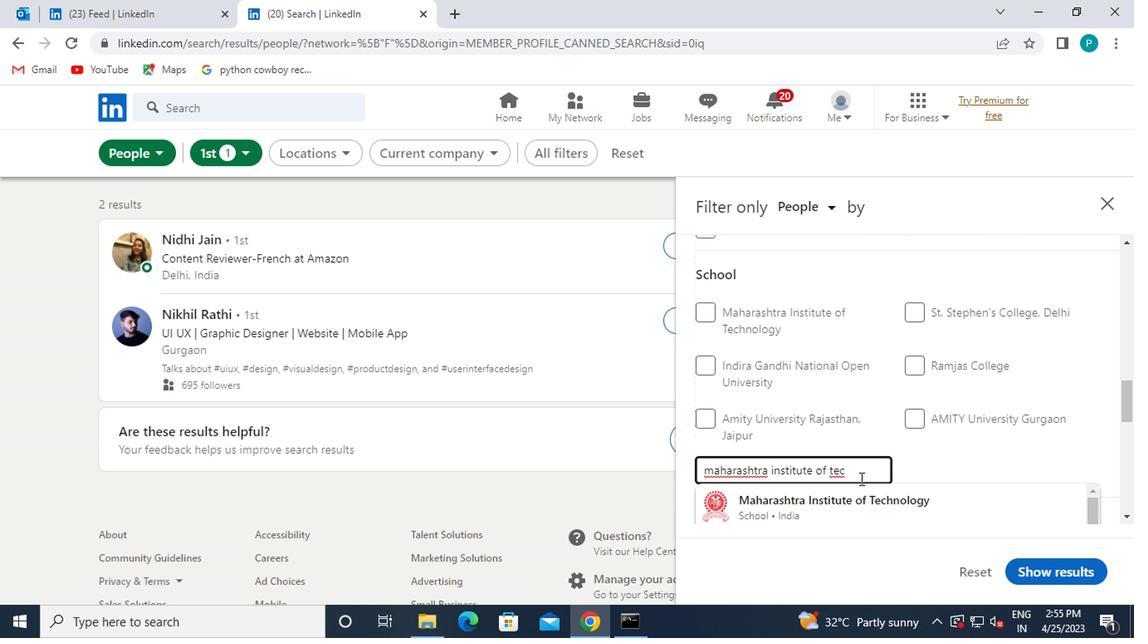 
Action: Key pressed HNOLOGY<Key.space>AURANGA
Screenshot: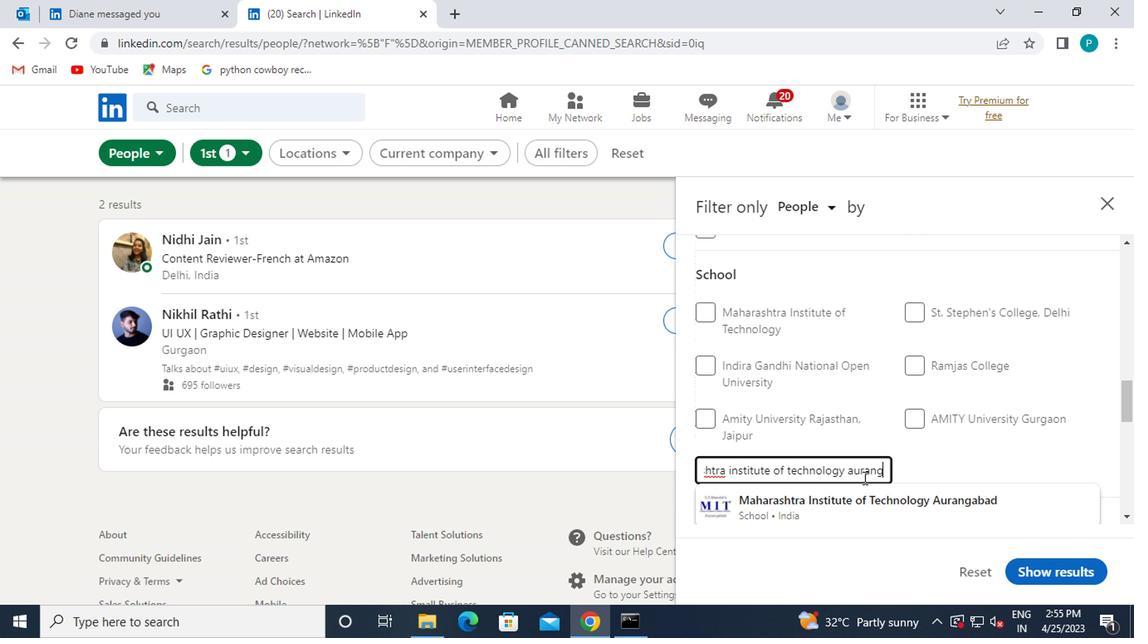 
Action: Mouse moved to (862, 504)
Screenshot: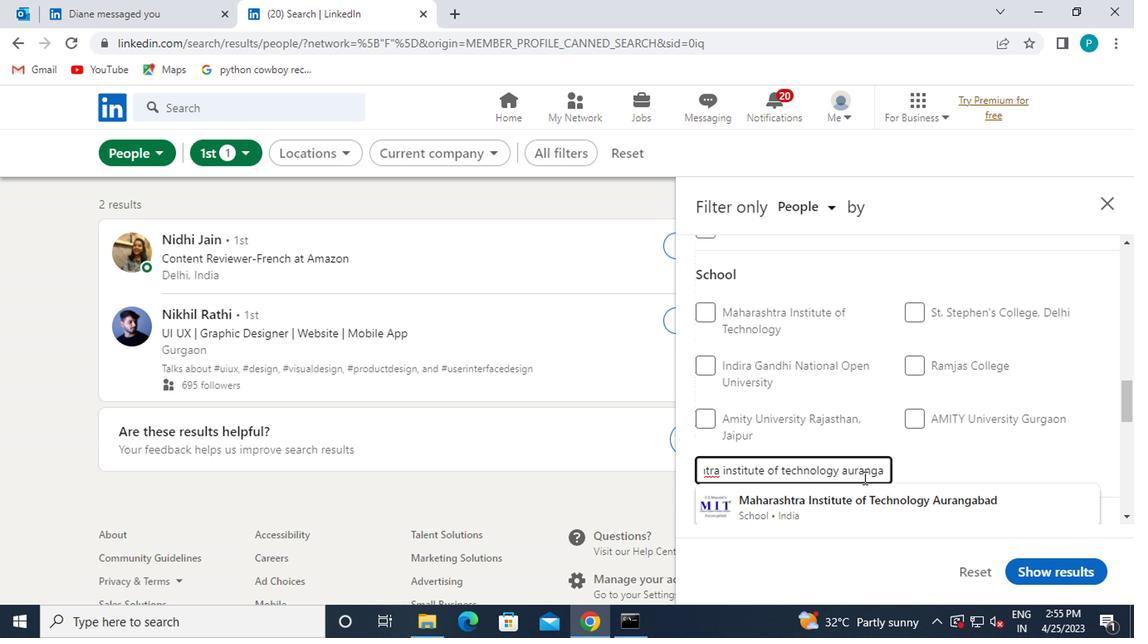 
Action: Mouse pressed left at (862, 504)
Screenshot: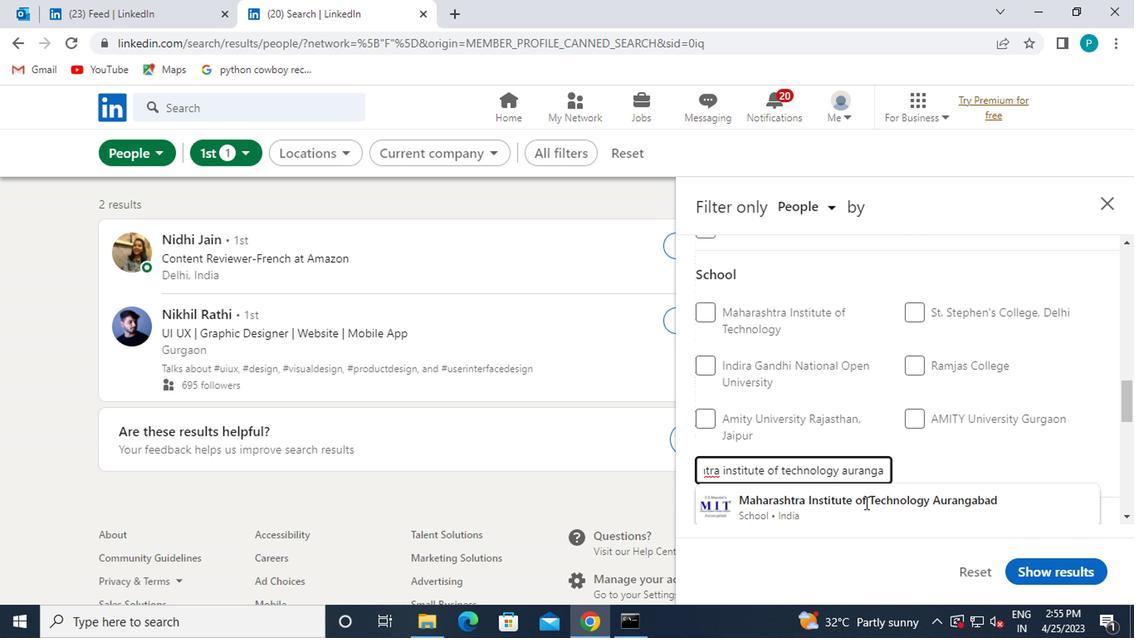 
Action: Mouse moved to (856, 493)
Screenshot: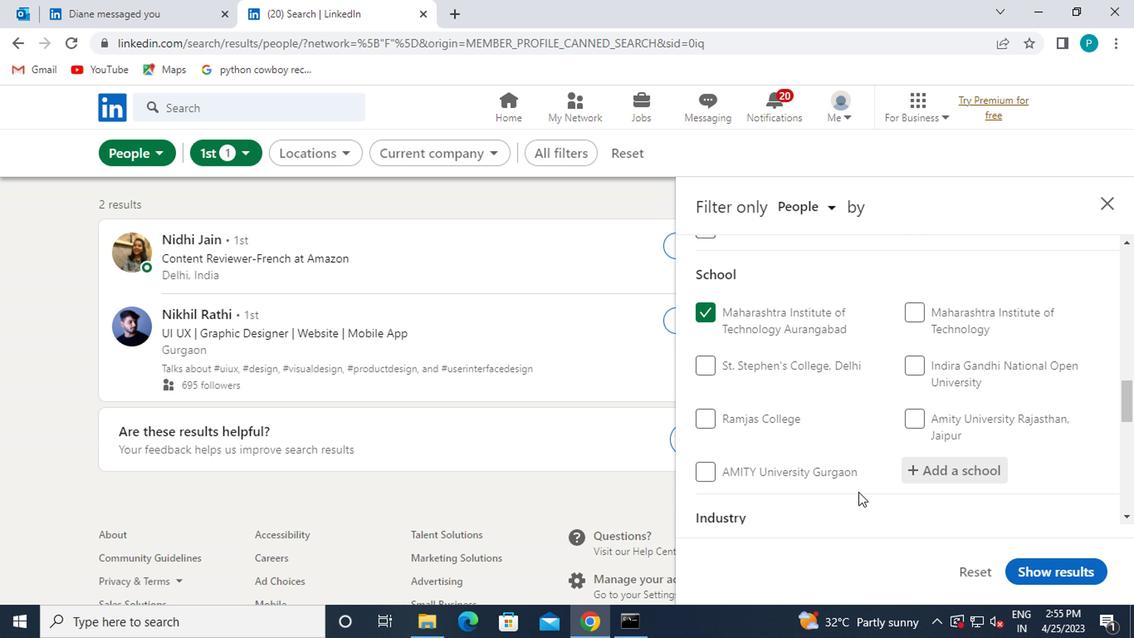 
Action: Mouse scrolled (856, 492) with delta (0, -1)
Screenshot: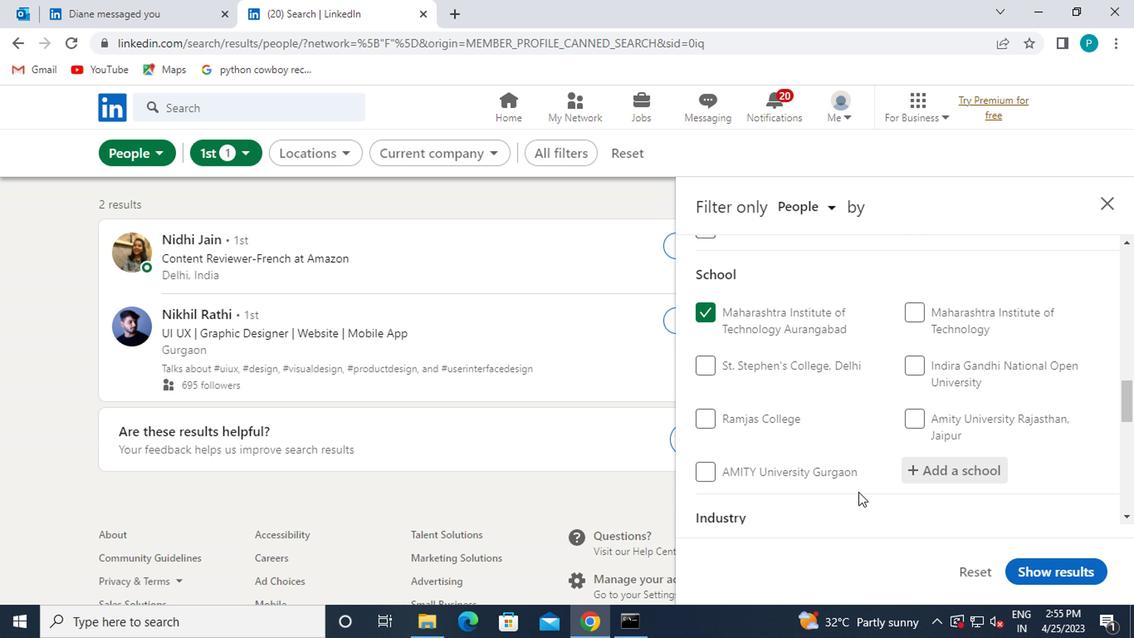 
Action: Mouse scrolled (856, 492) with delta (0, -1)
Screenshot: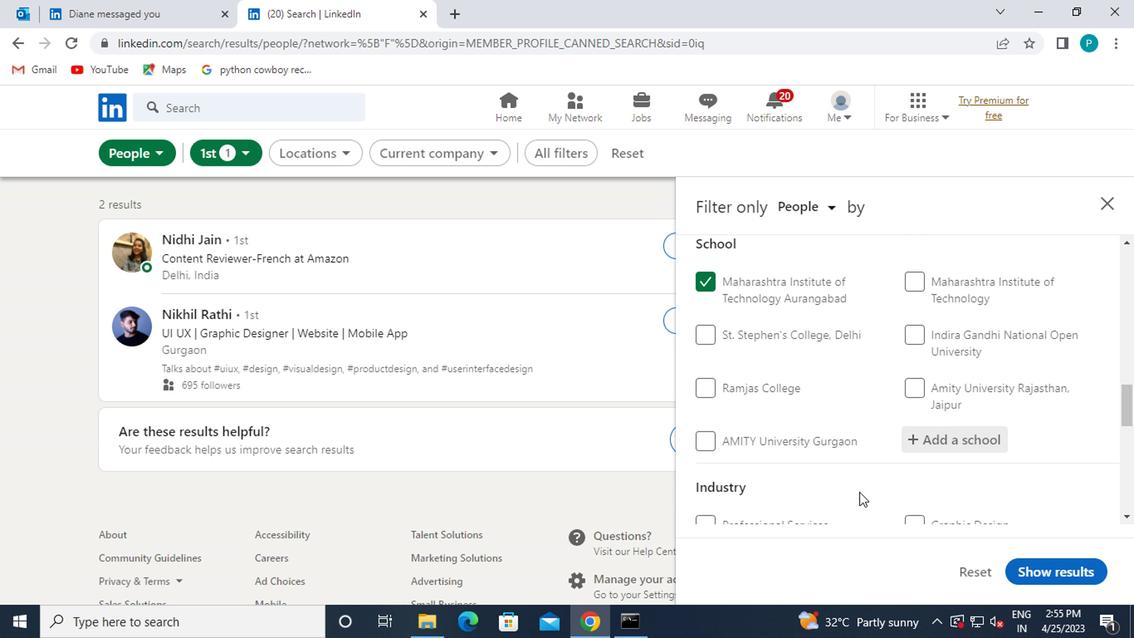 
Action: Mouse moved to (811, 465)
Screenshot: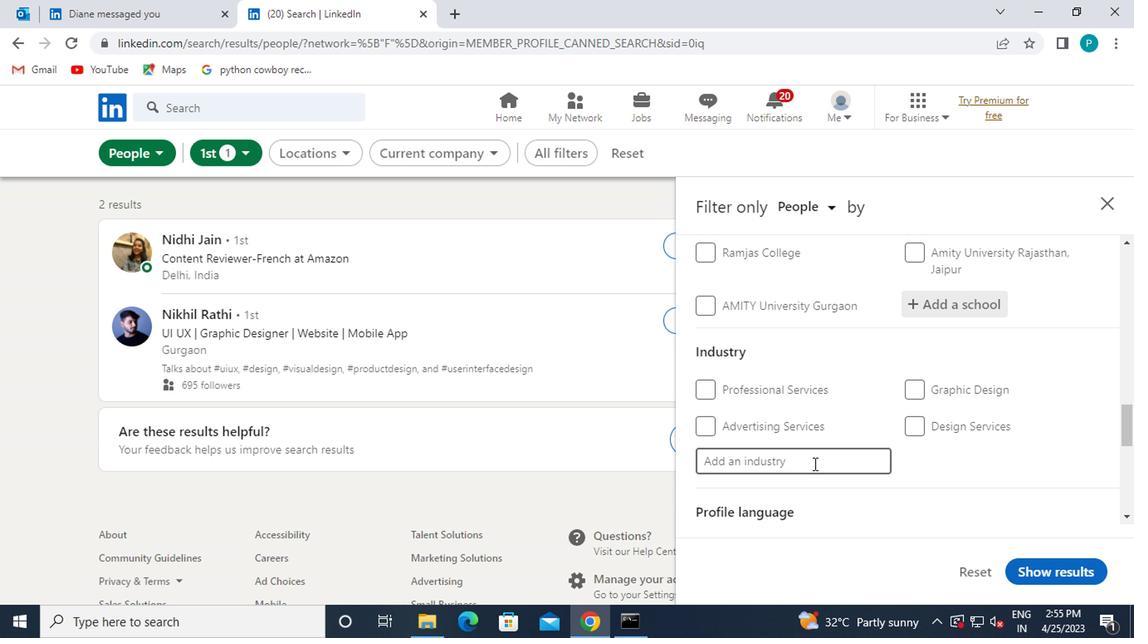 
Action: Mouse pressed left at (811, 465)
Screenshot: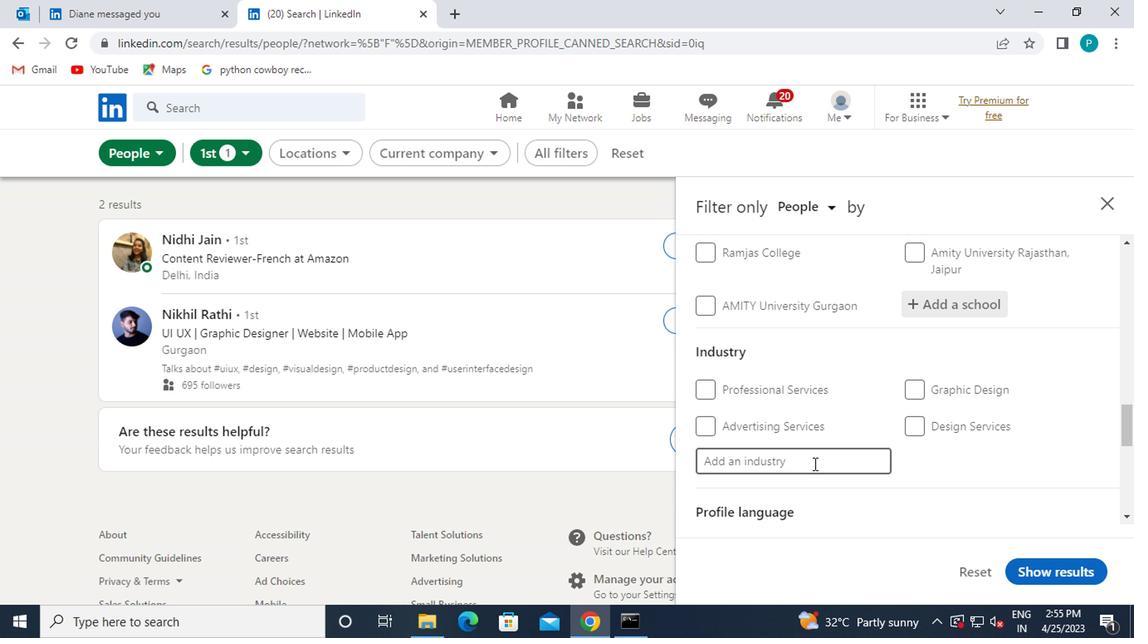 
Action: Key pressed WASTE
Screenshot: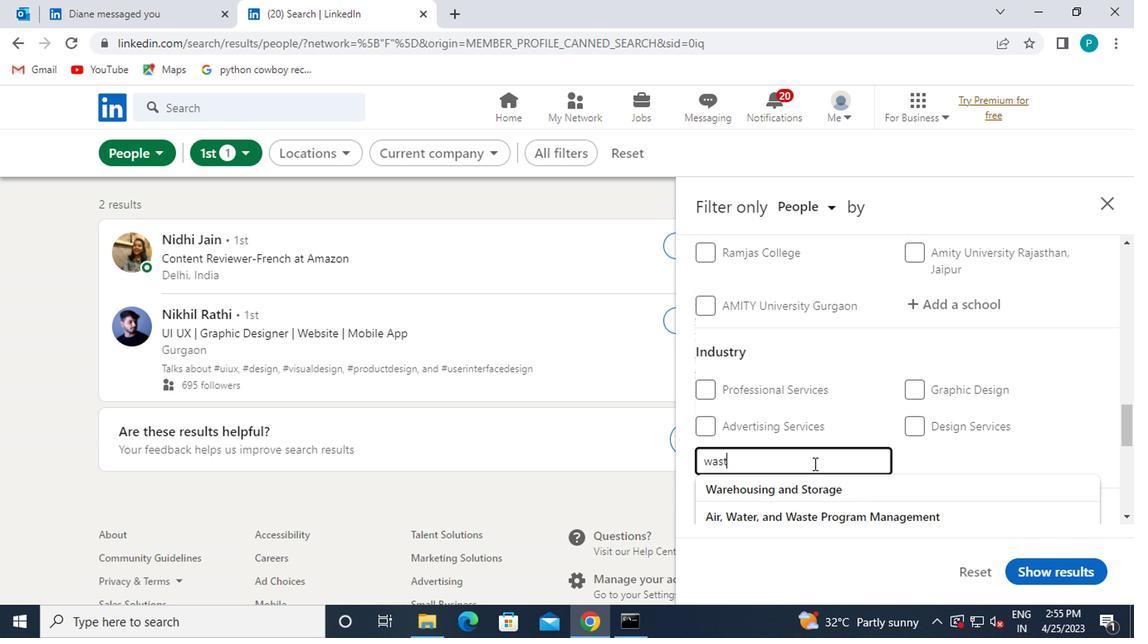 
Action: Mouse moved to (793, 510)
Screenshot: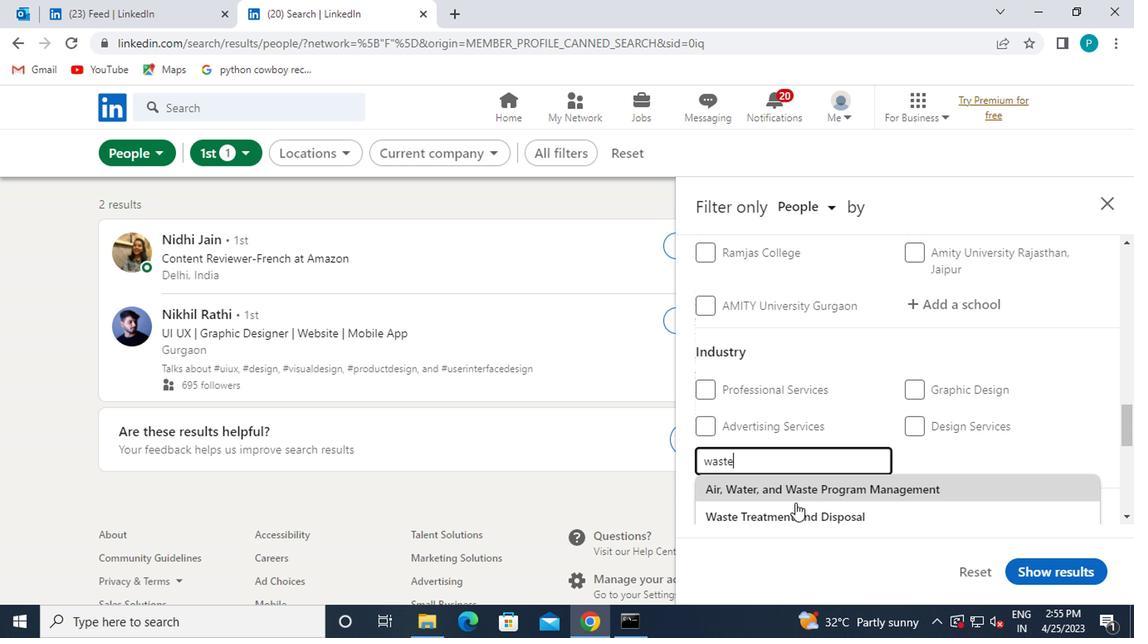 
Action: Mouse pressed left at (793, 510)
Screenshot: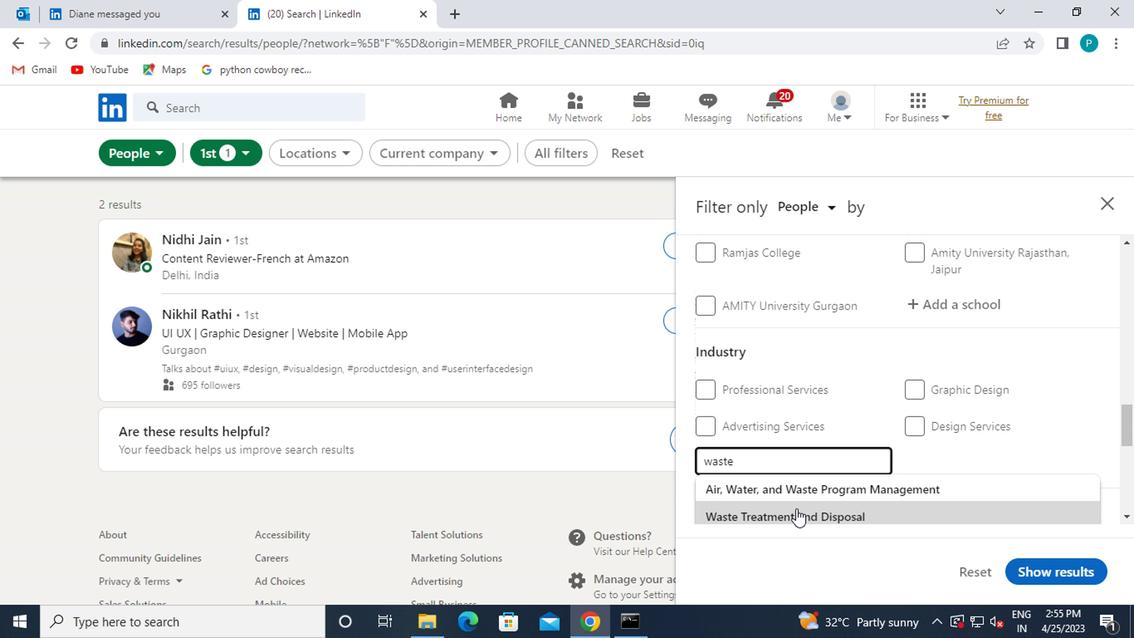 
Action: Mouse moved to (813, 494)
Screenshot: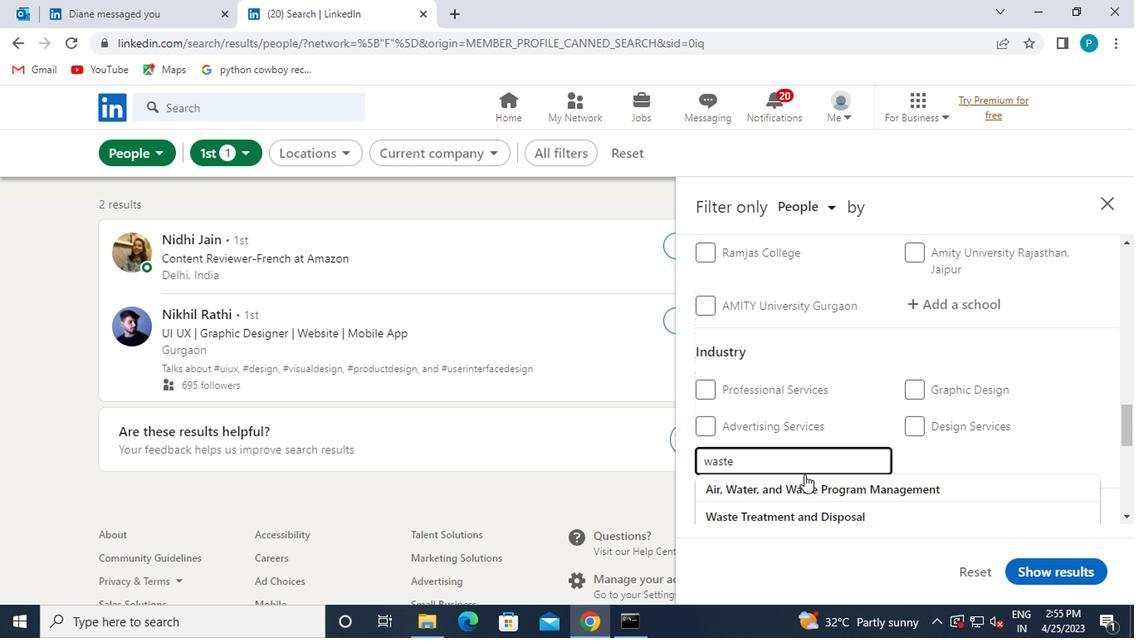 
Action: Mouse scrolled (813, 493) with delta (0, 0)
Screenshot: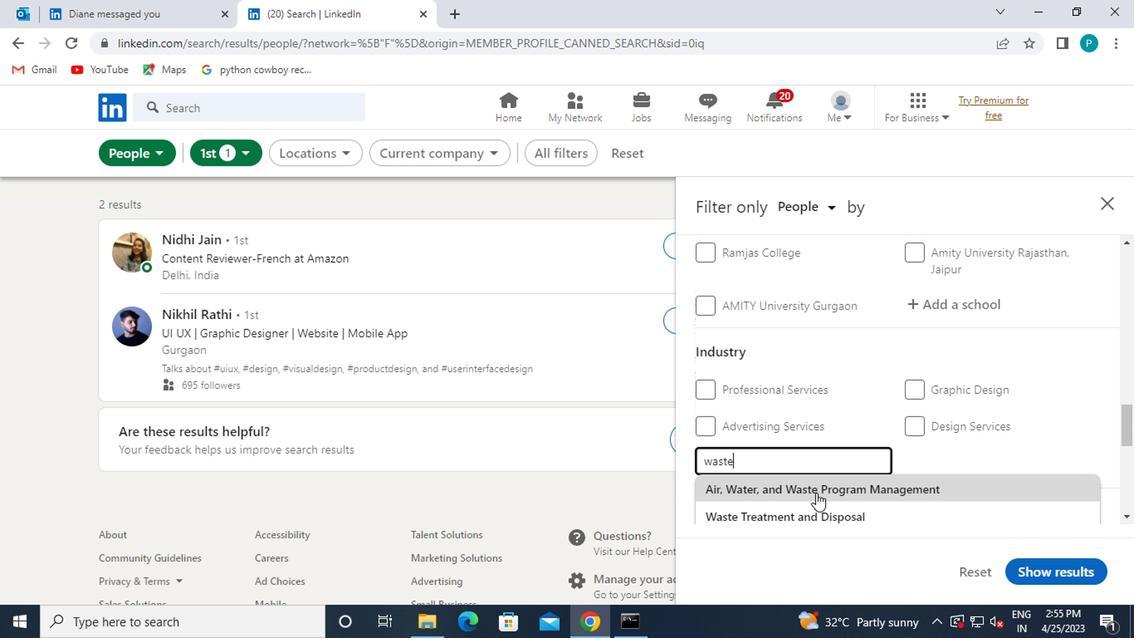 
Action: Mouse moved to (774, 398)
Screenshot: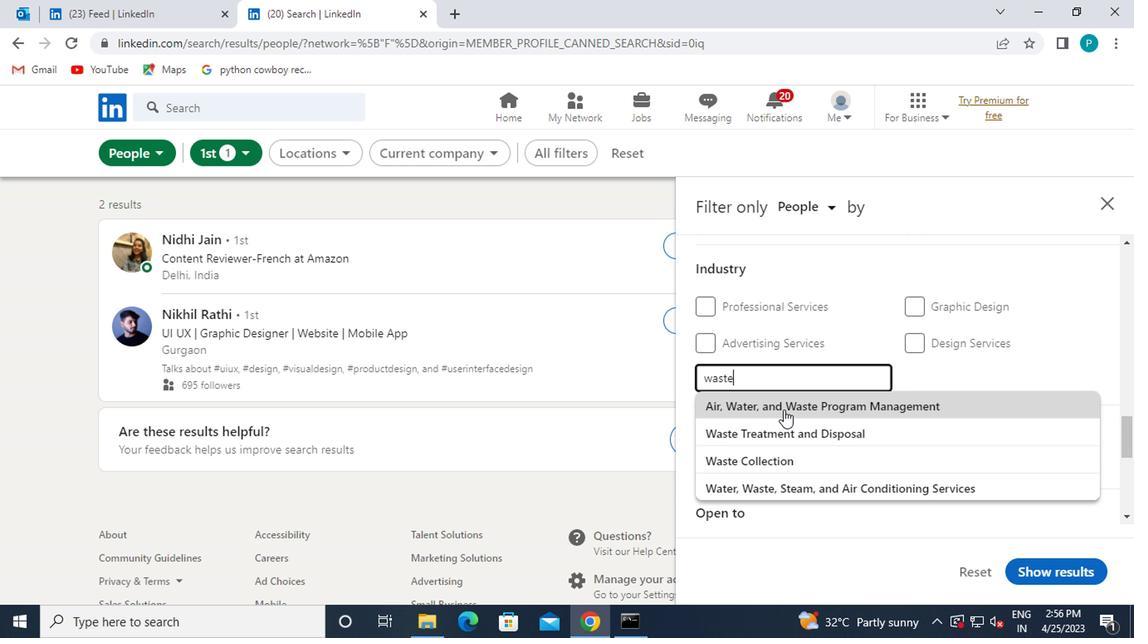 
Action: Key pressed <Key.space>C
Screenshot: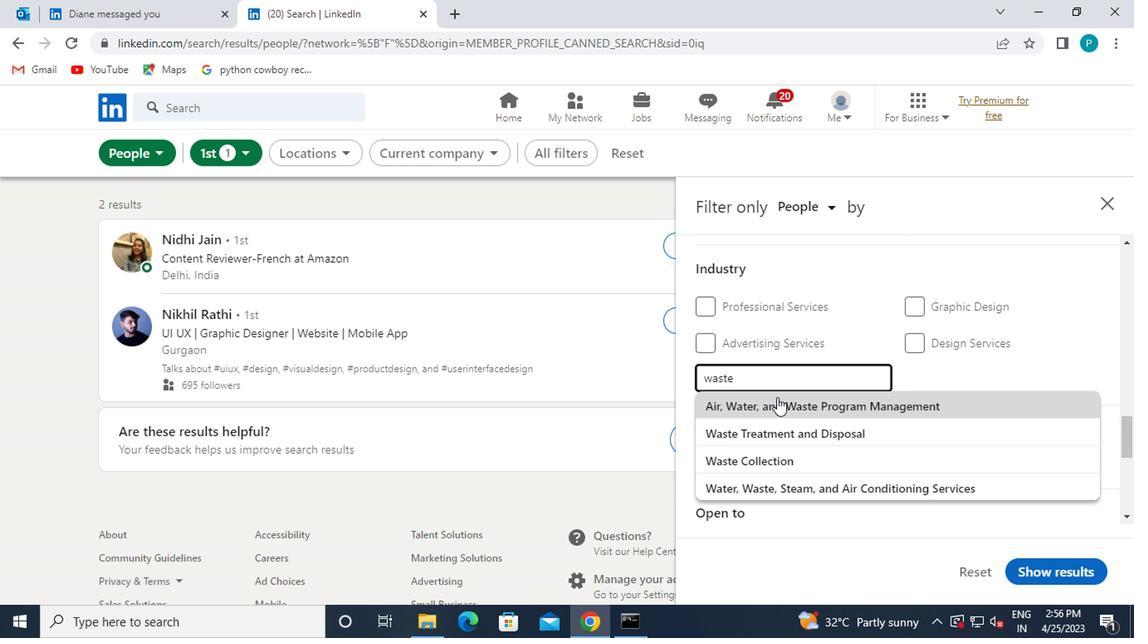 
Action: Mouse pressed left at (774, 398)
Screenshot: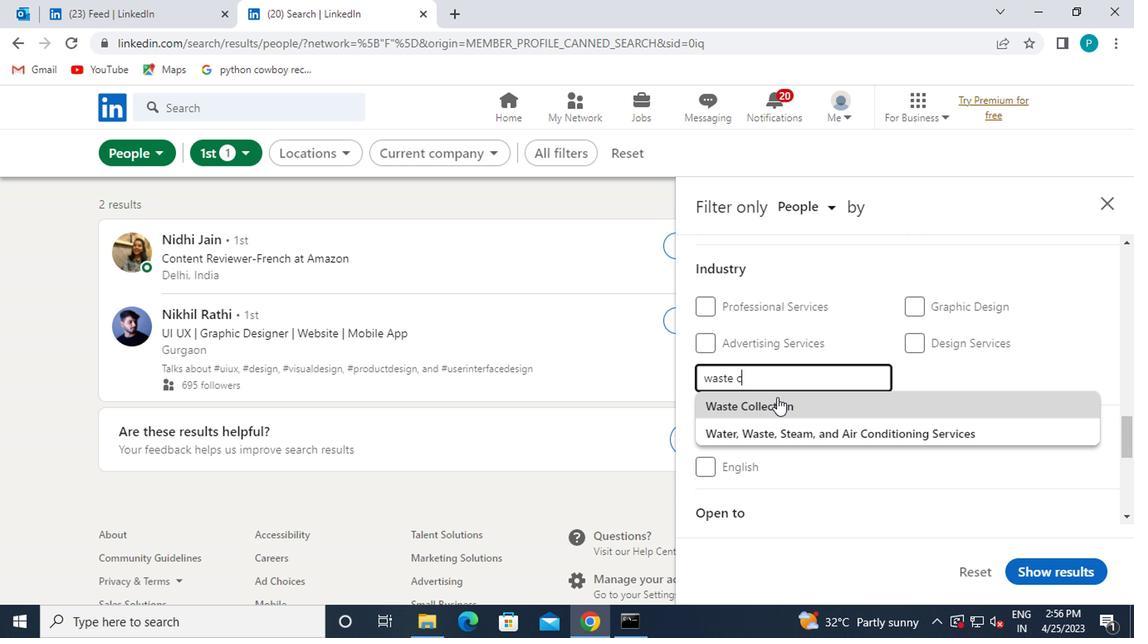 
Action: Mouse moved to (878, 434)
Screenshot: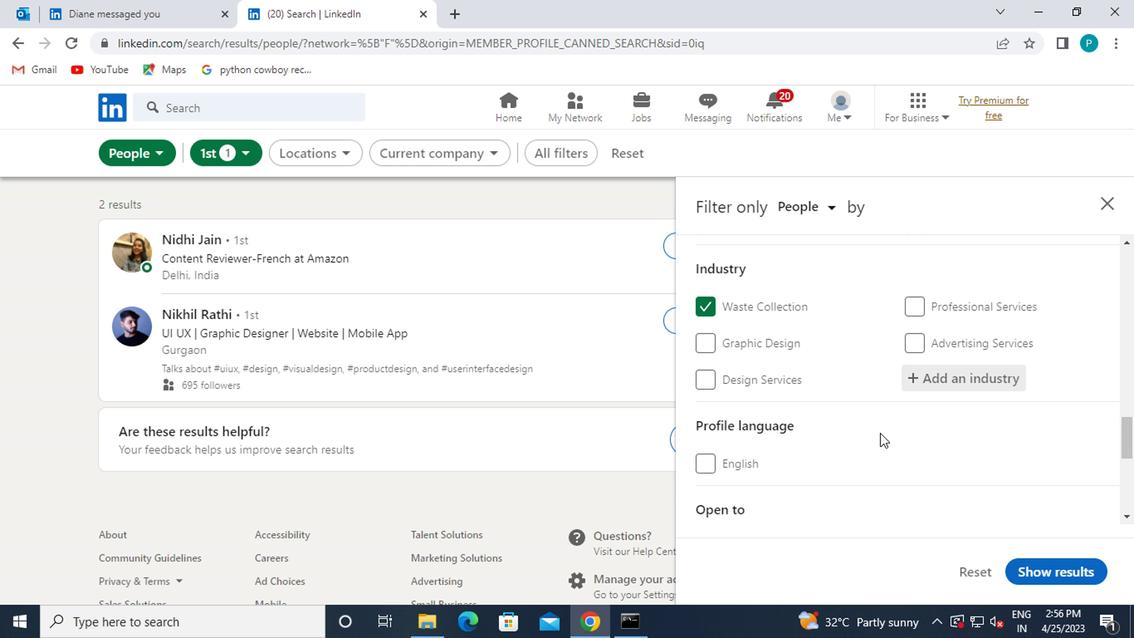 
Action: Mouse scrolled (878, 433) with delta (0, 0)
Screenshot: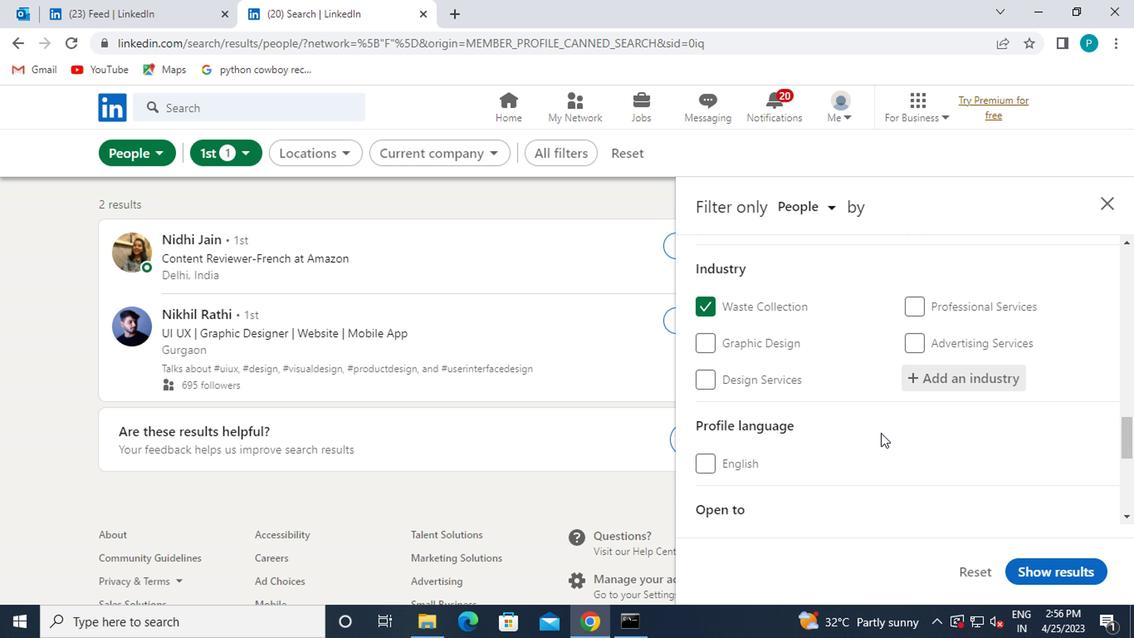 
Action: Mouse scrolled (878, 433) with delta (0, 0)
Screenshot: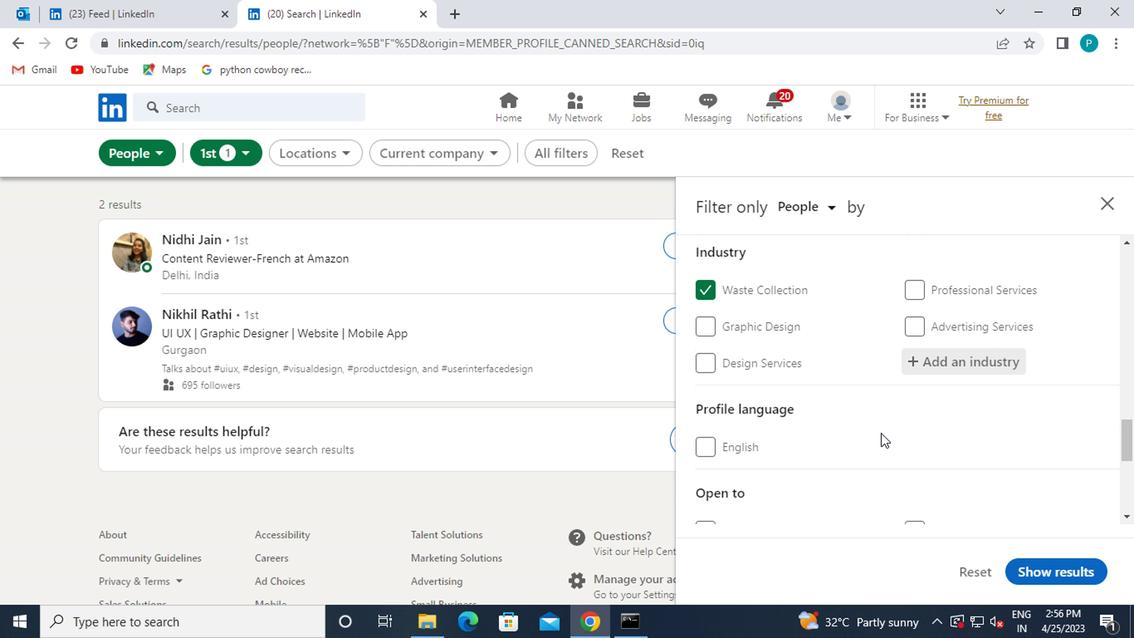 
Action: Mouse moved to (700, 297)
Screenshot: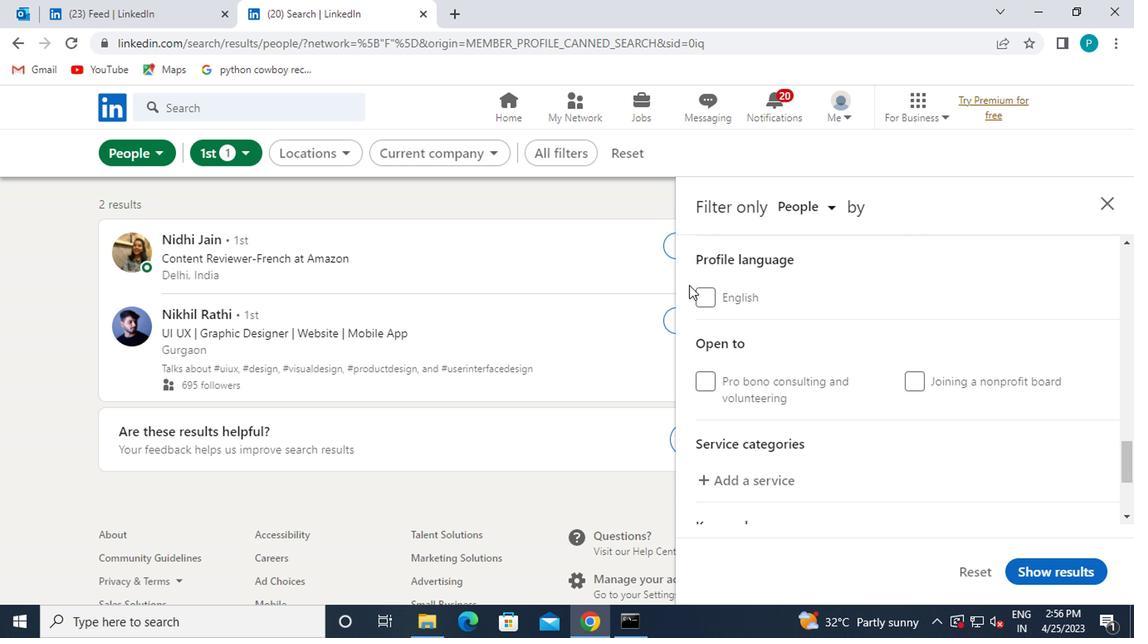 
Action: Mouse pressed left at (700, 297)
Screenshot: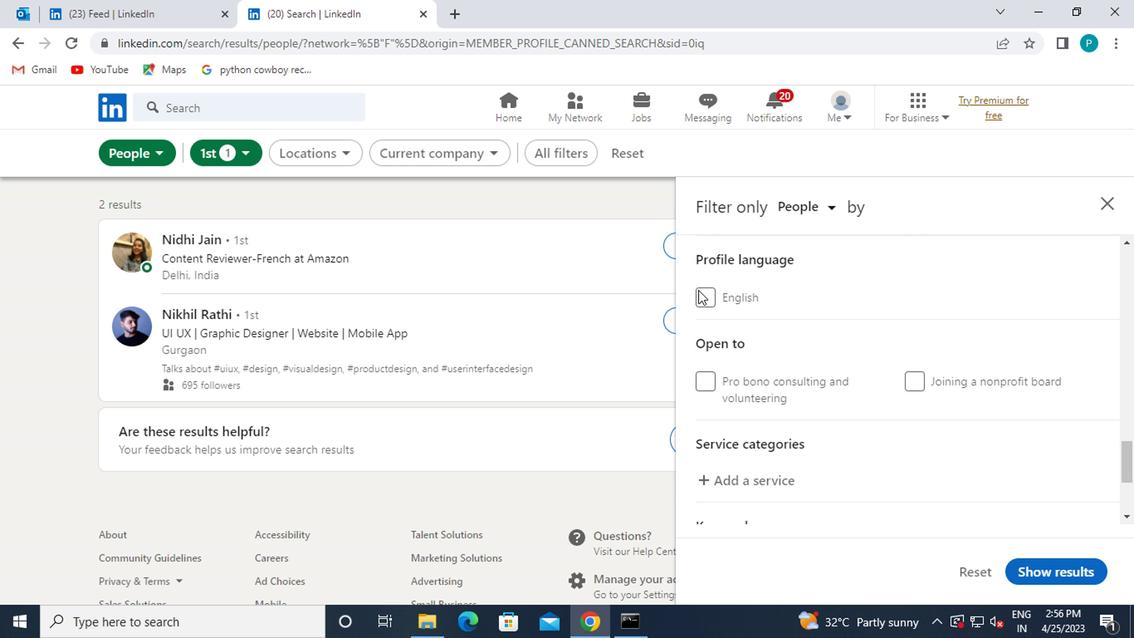 
Action: Mouse moved to (744, 385)
Screenshot: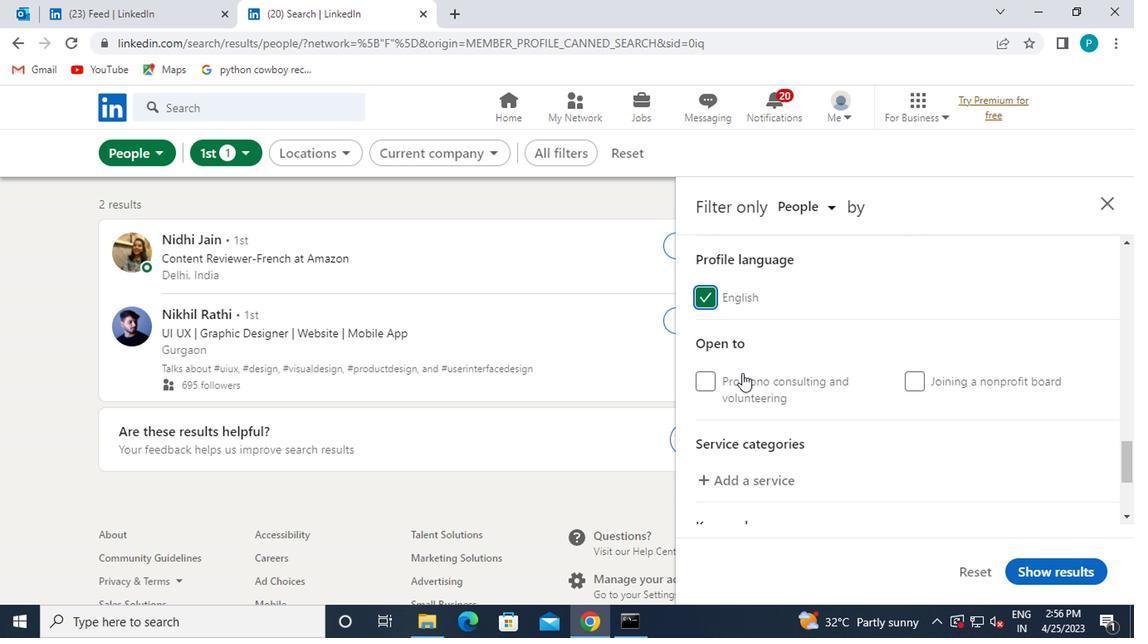 
Action: Mouse scrolled (744, 384) with delta (0, 0)
Screenshot: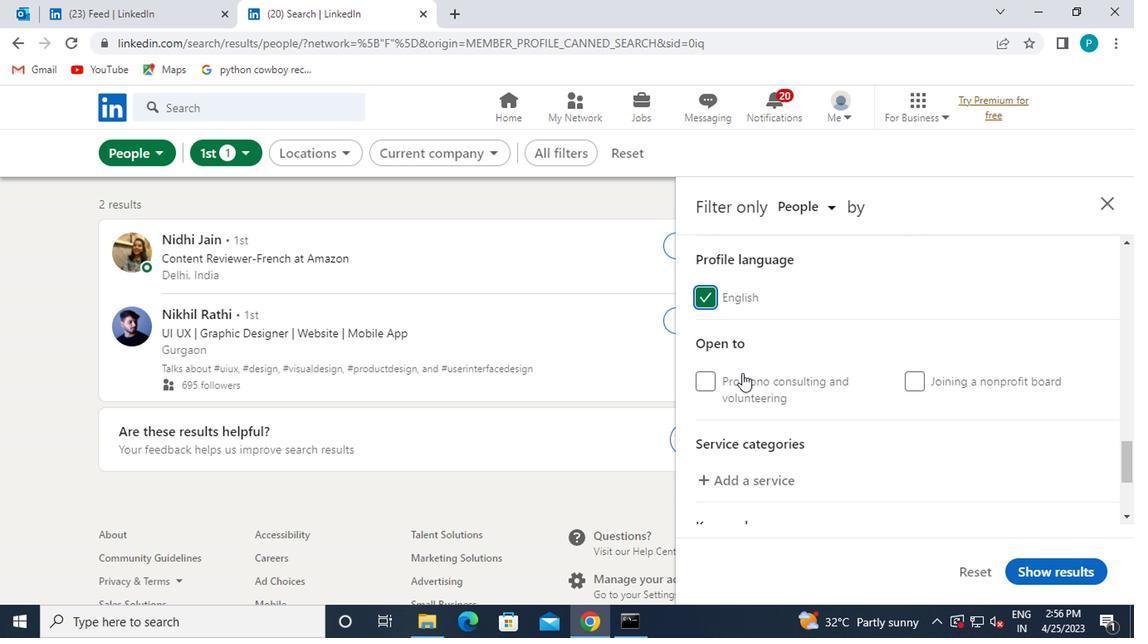 
Action: Mouse moved to (744, 385)
Screenshot: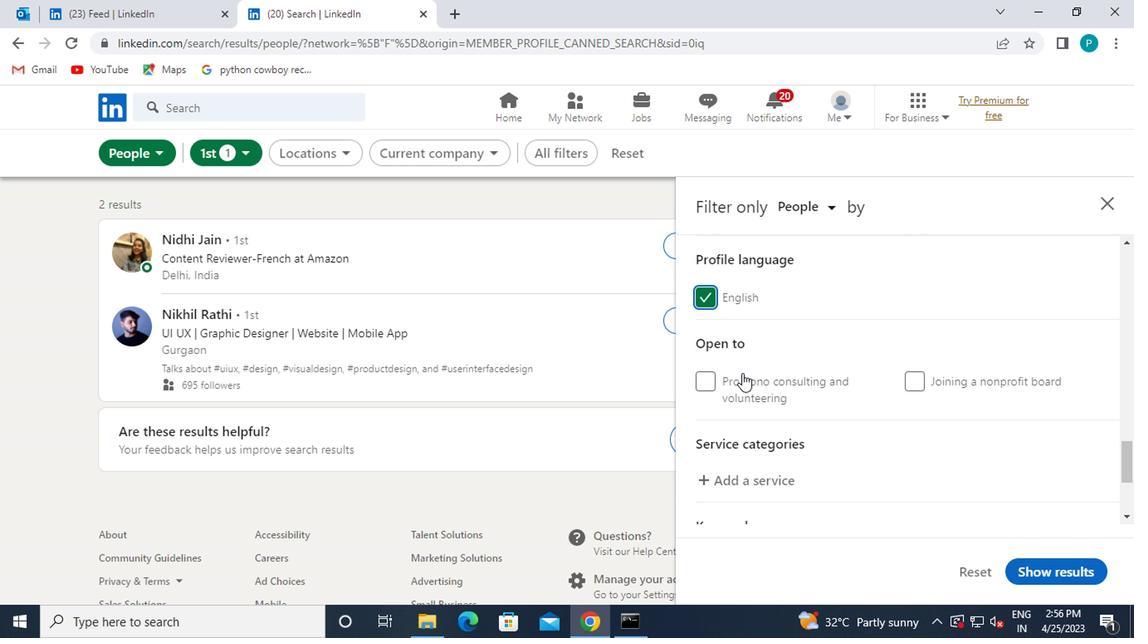 
Action: Mouse scrolled (744, 384) with delta (0, 0)
Screenshot: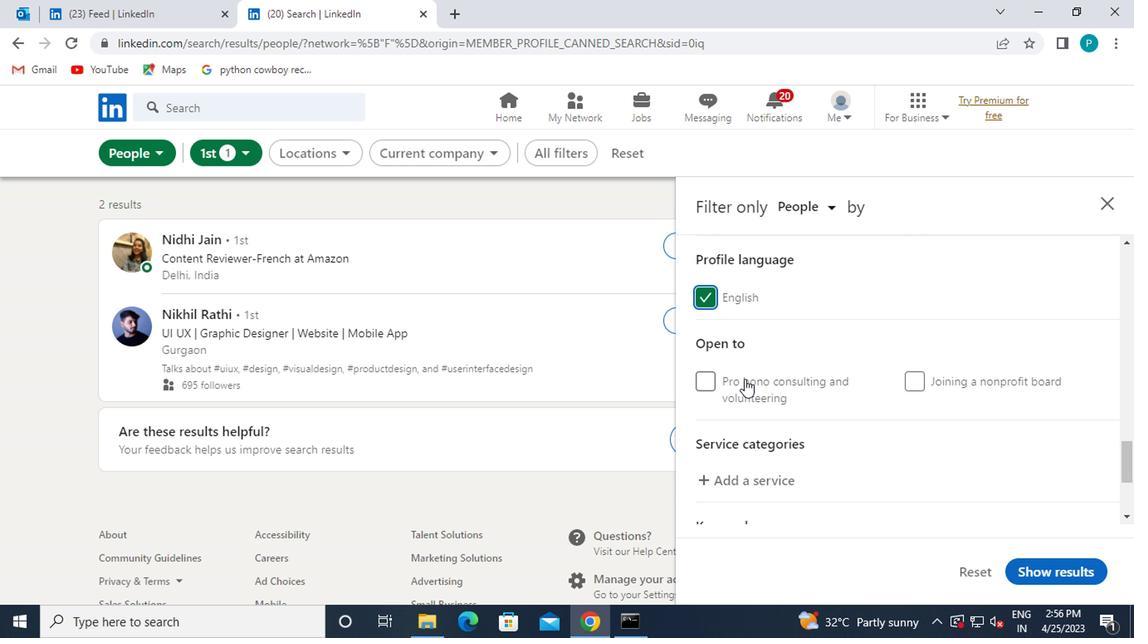 
Action: Mouse moved to (743, 479)
Screenshot: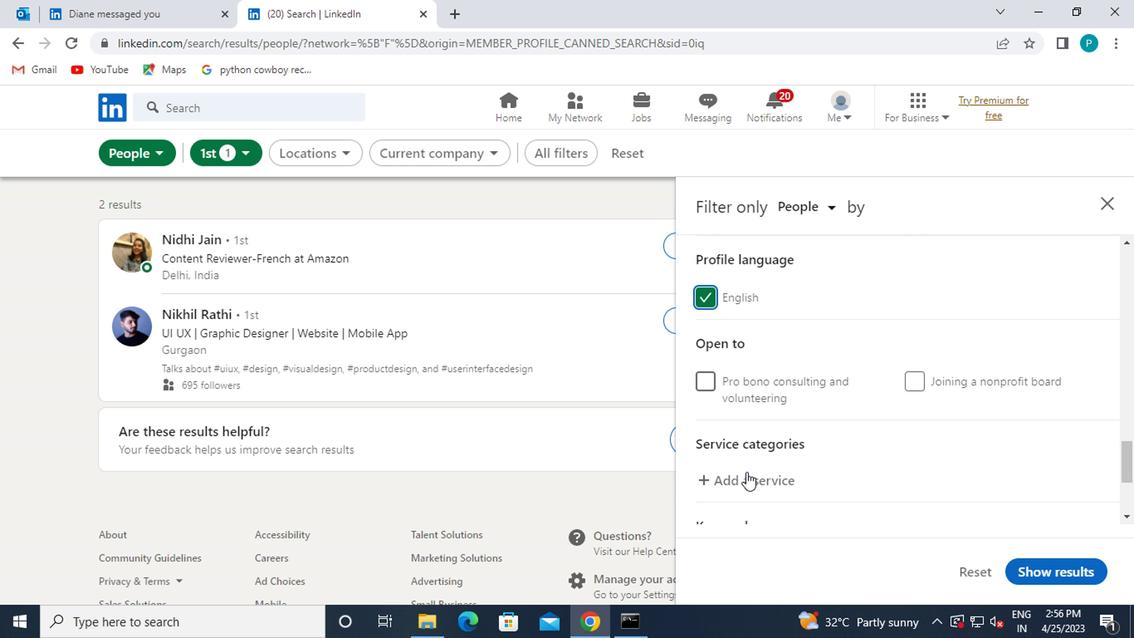 
Action: Mouse pressed left at (743, 479)
Screenshot: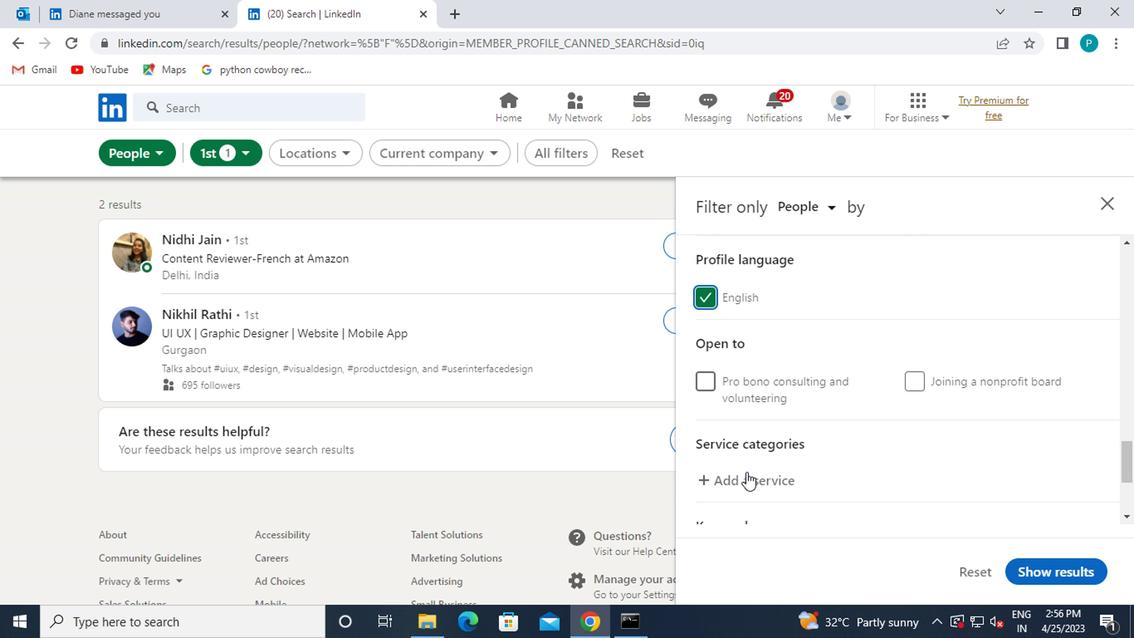 
Action: Mouse moved to (728, 320)
Screenshot: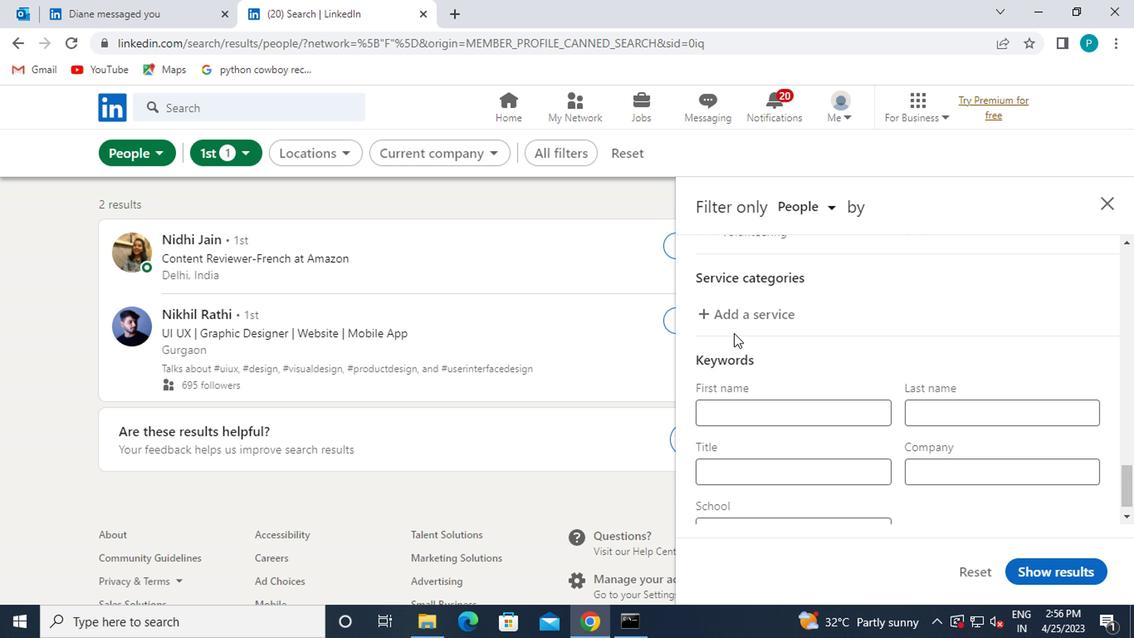 
Action: Mouse pressed left at (728, 320)
Screenshot: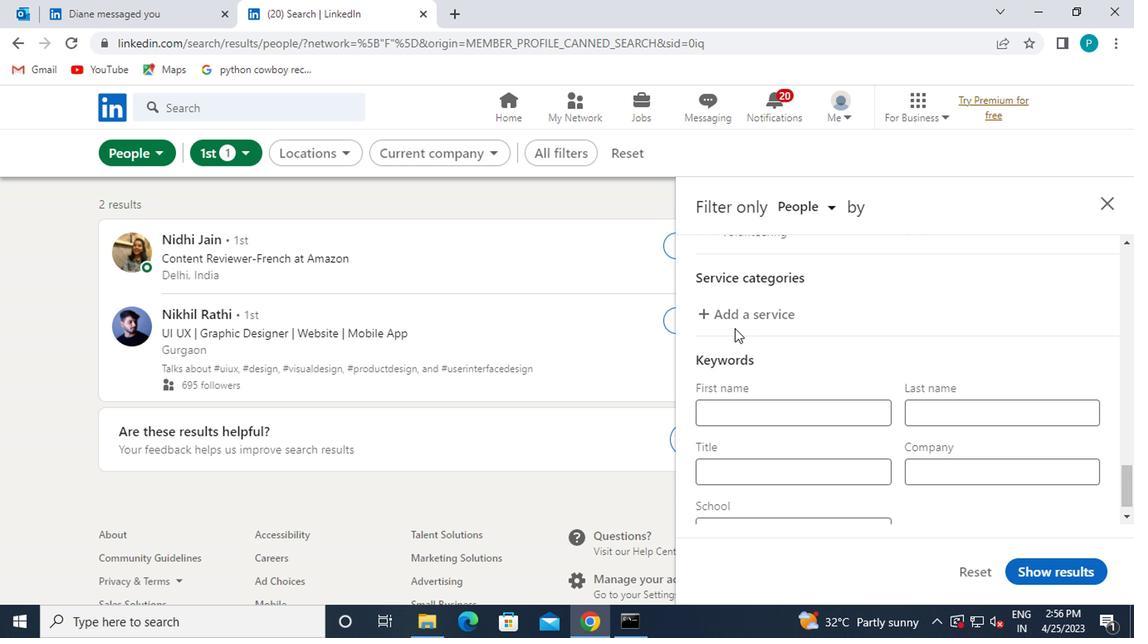 
Action: Key pressed AUTO<Key.space>INSUANCE
Screenshot: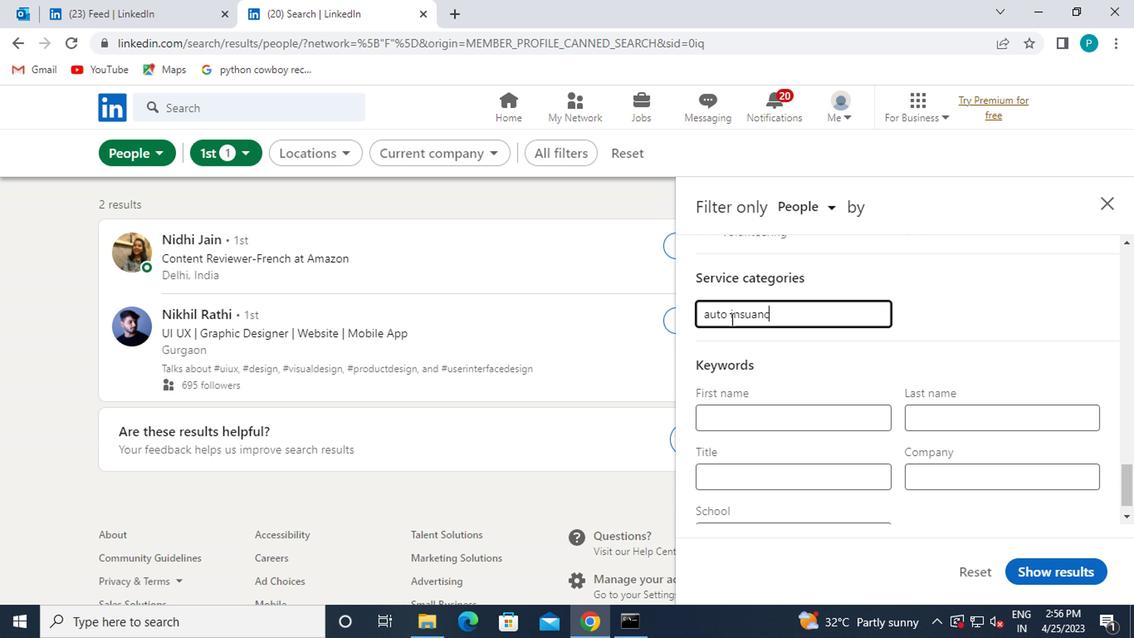
Action: Mouse moved to (786, 311)
Screenshot: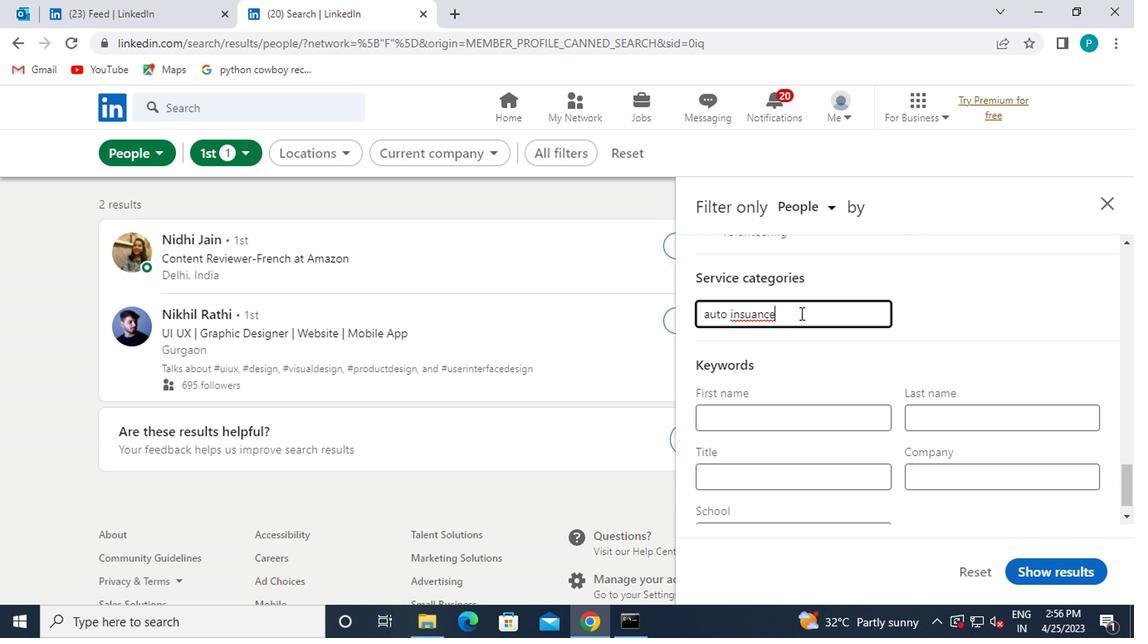 
Action: Mouse pressed left at (786, 311)
Screenshot: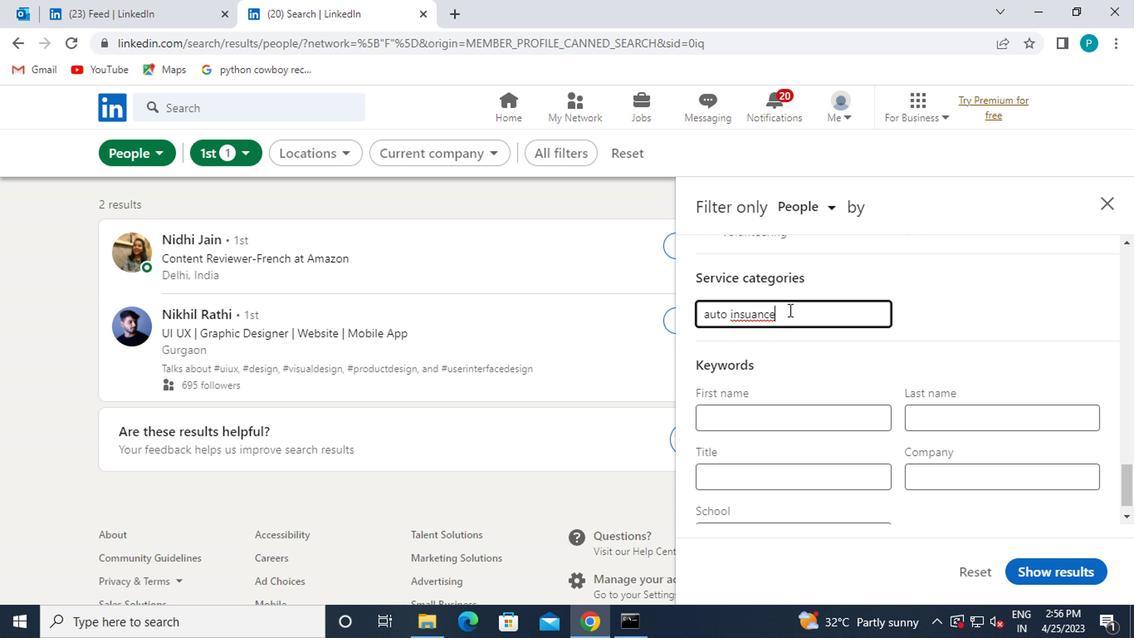 
Action: Mouse moved to (734, 313)
Screenshot: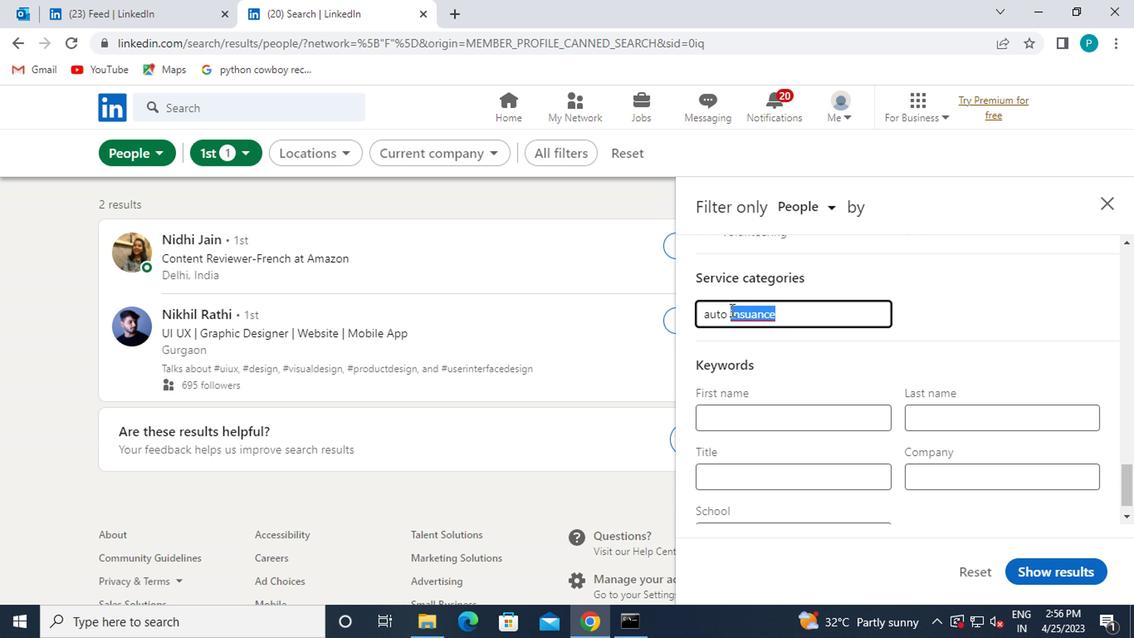 
Action: Key pressed <Key.backspace>INS
Screenshot: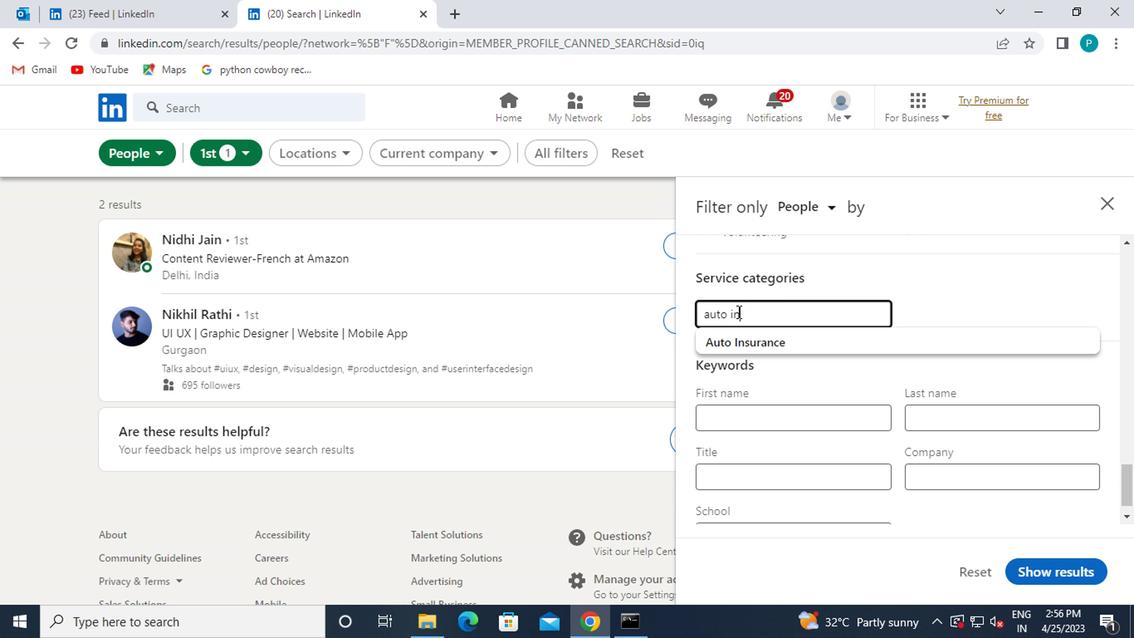 
Action: Mouse moved to (734, 348)
Screenshot: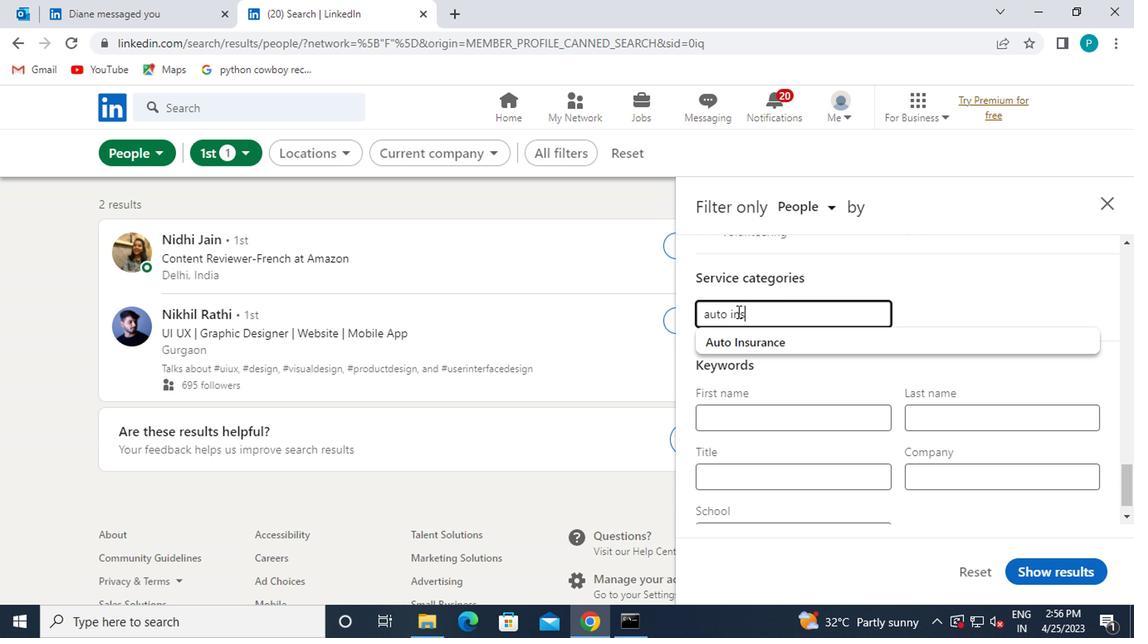 
Action: Mouse pressed left at (734, 348)
Screenshot: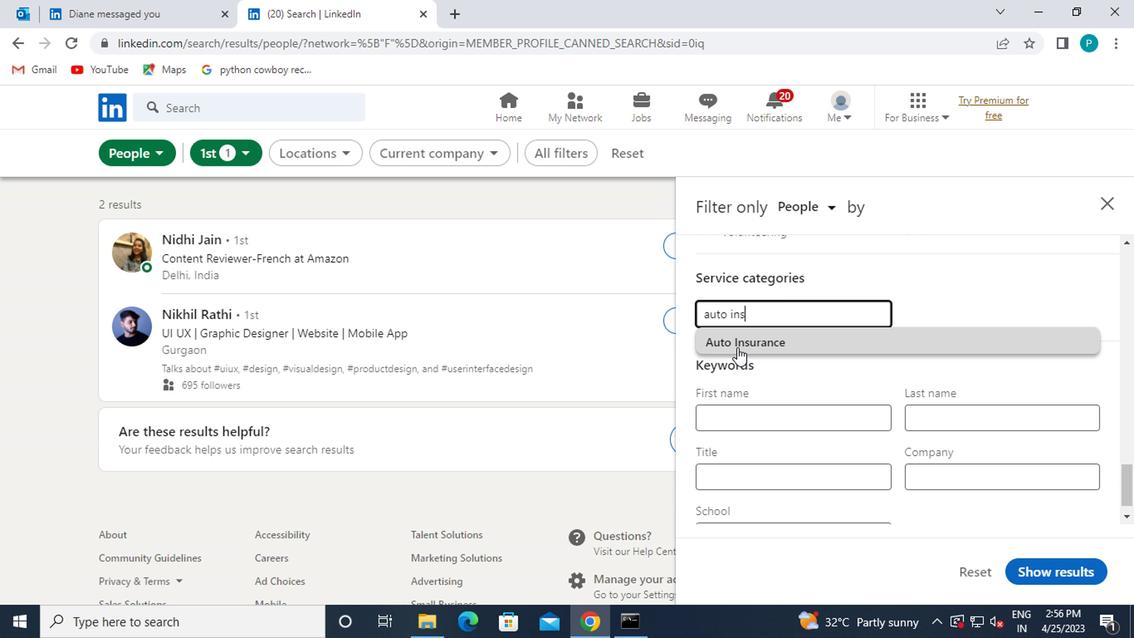 
Action: Mouse moved to (791, 391)
Screenshot: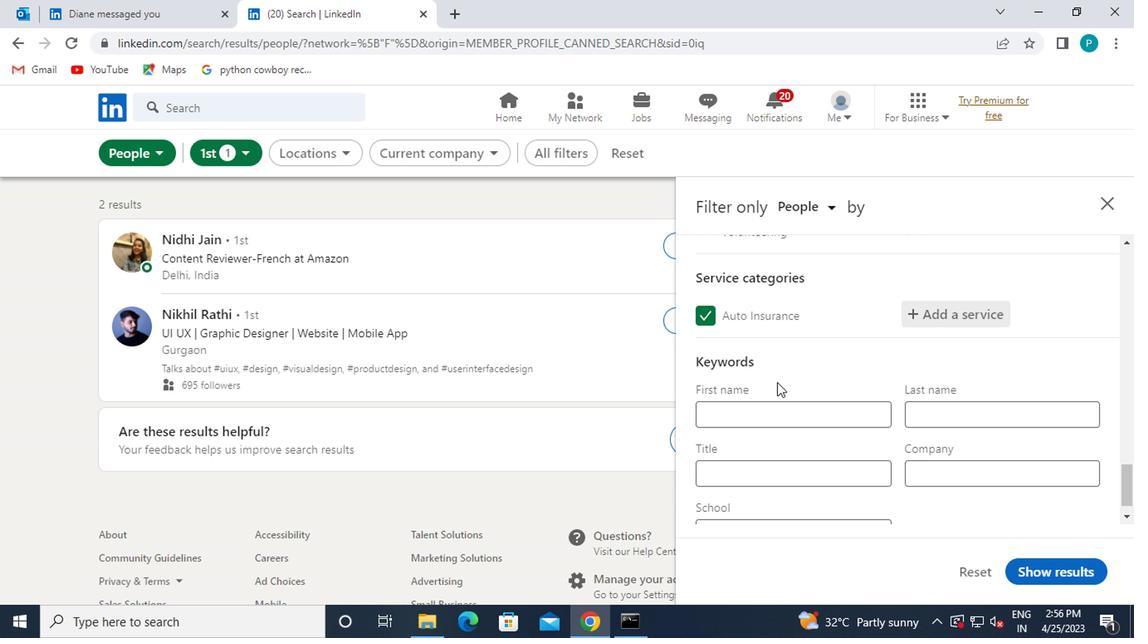 
Action: Mouse scrolled (791, 391) with delta (0, 0)
Screenshot: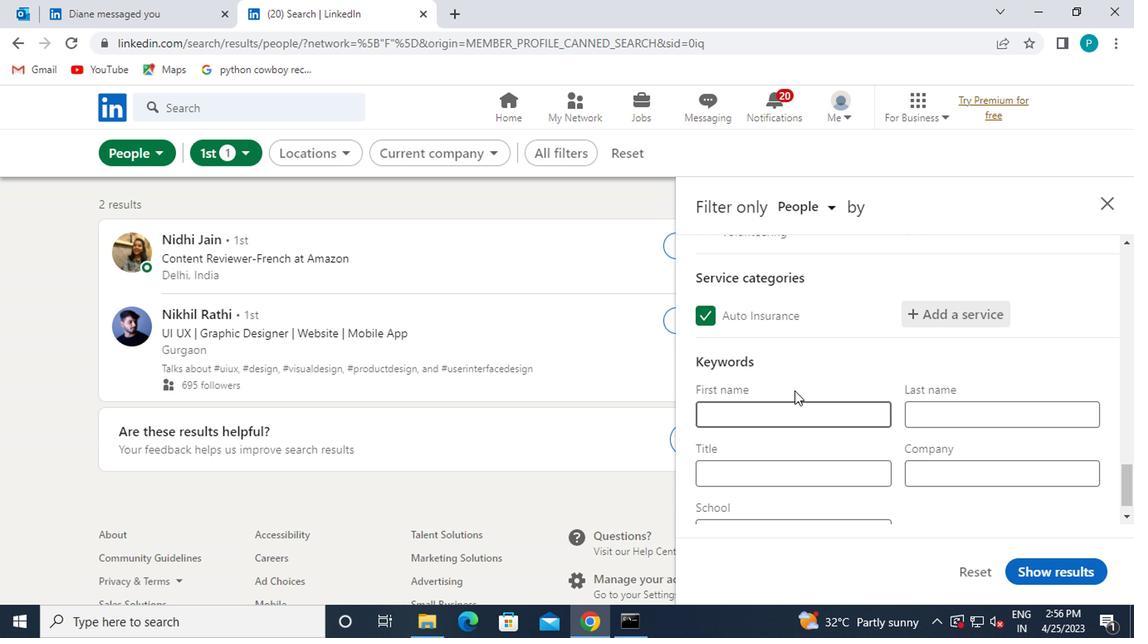 
Action: Mouse moved to (793, 440)
Screenshot: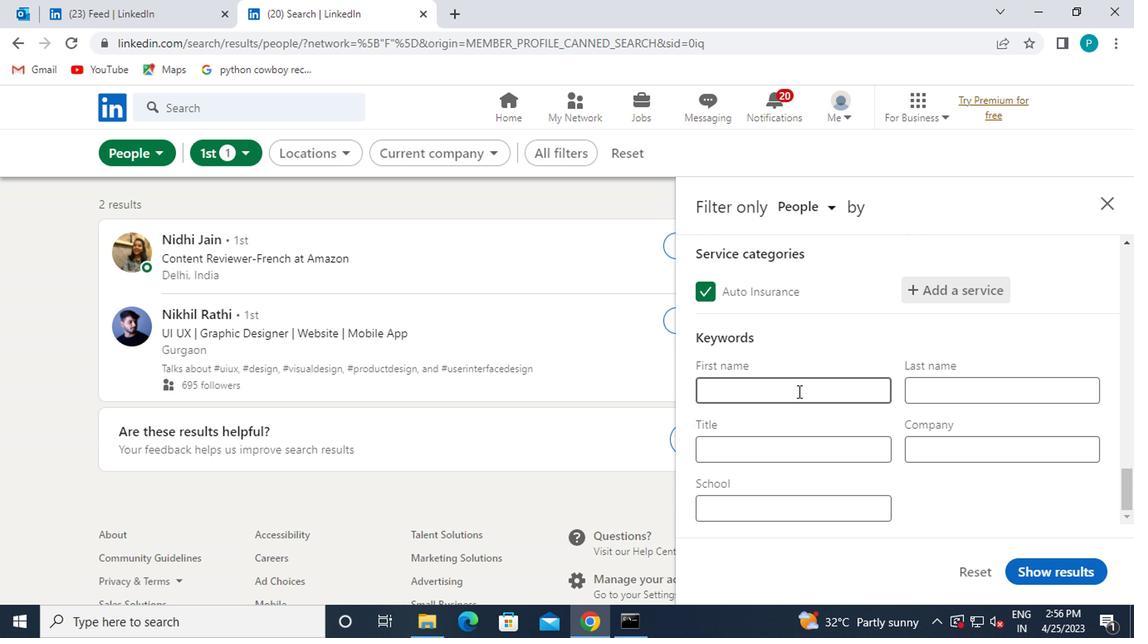 
Action: Mouse pressed left at (793, 440)
Screenshot: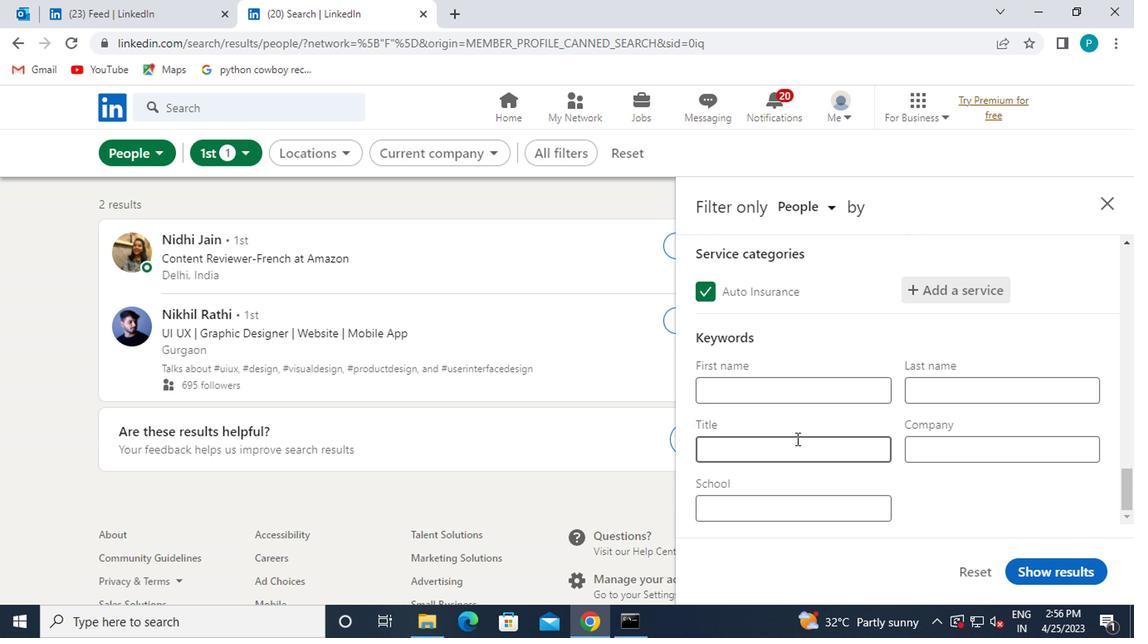 
Action: Mouse scrolled (793, 439) with delta (0, -1)
Screenshot: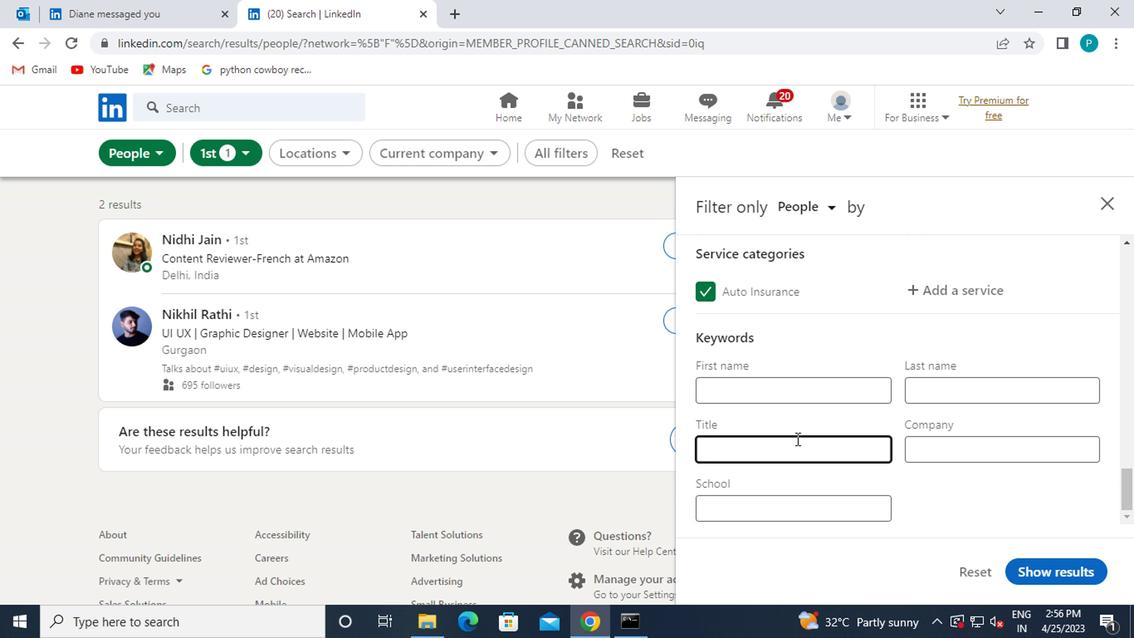 
Action: Key pressed <Key.caps_lock>A<Key.caps_lock>NIMAL<Key.space><Key.caps_lock>S<Key.caps_lock>HELTER<Key.space><Key.caps_lock>B<Key.caps_lock>OARD<Key.space><Key.caps_lock>M<Key.caps_lock>EMBER
Screenshot: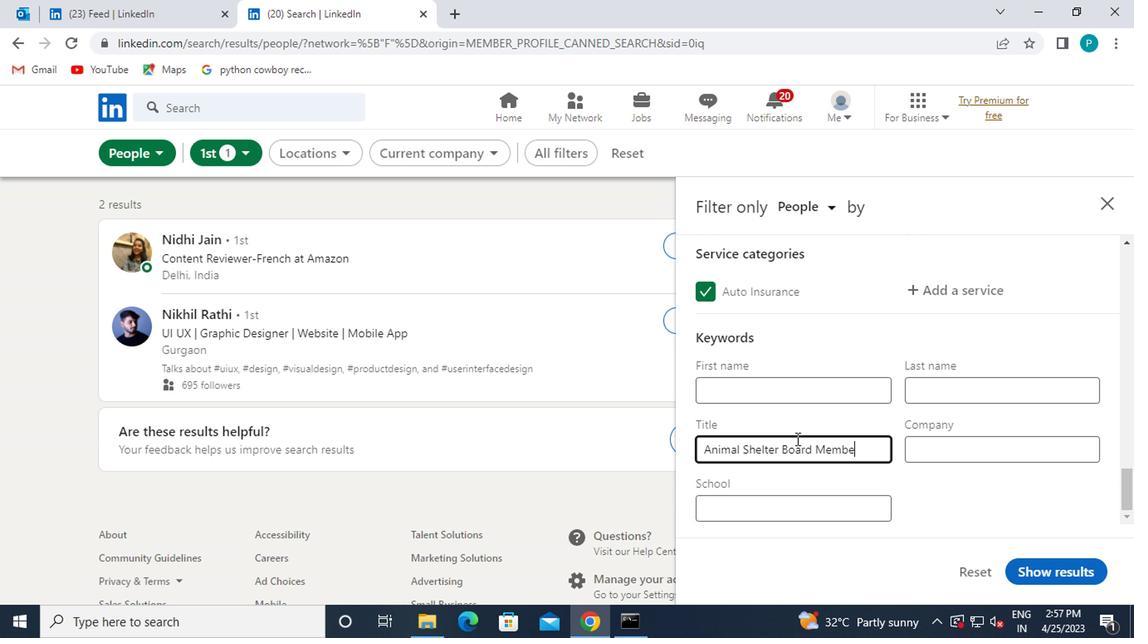 
Action: Mouse moved to (1081, 569)
Screenshot: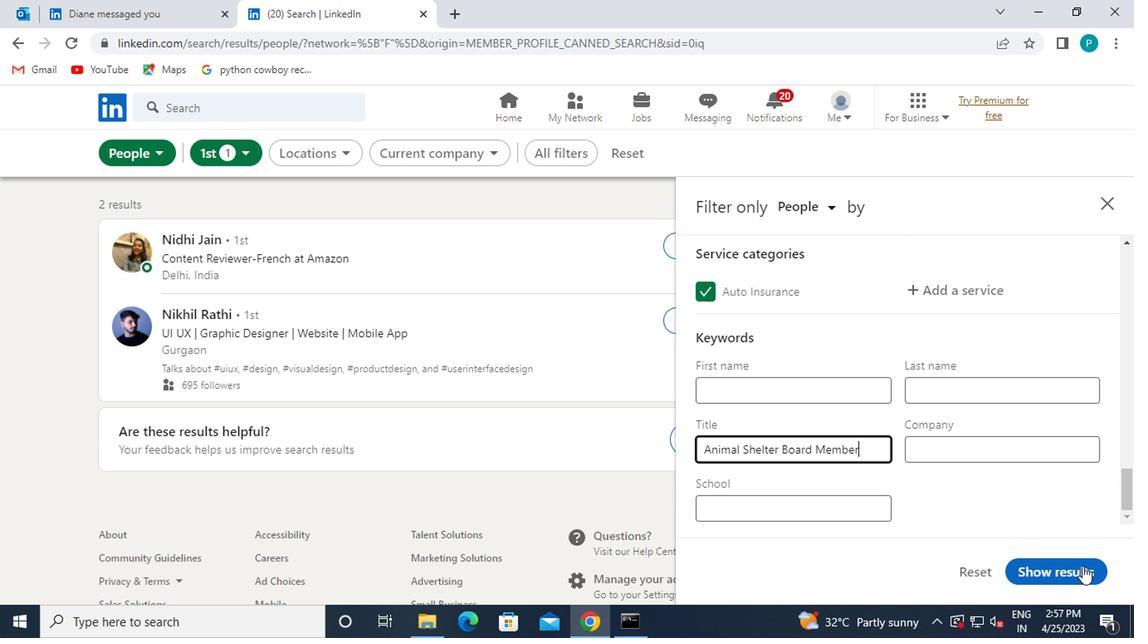 
Action: Mouse pressed left at (1081, 569)
Screenshot: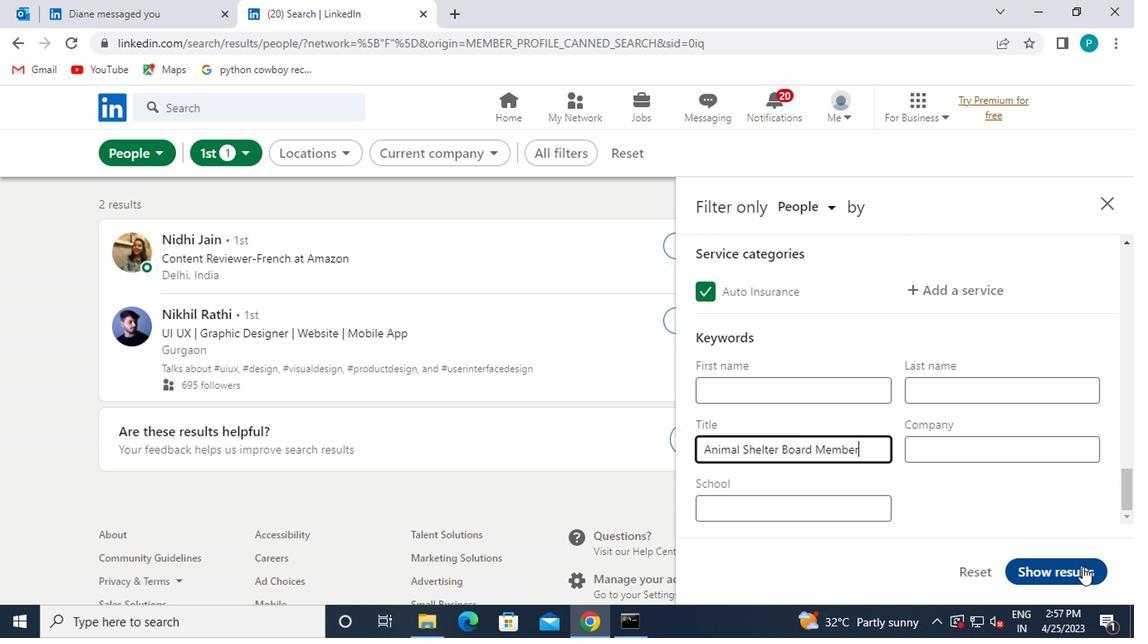 
Action: Mouse moved to (1089, 540)
Screenshot: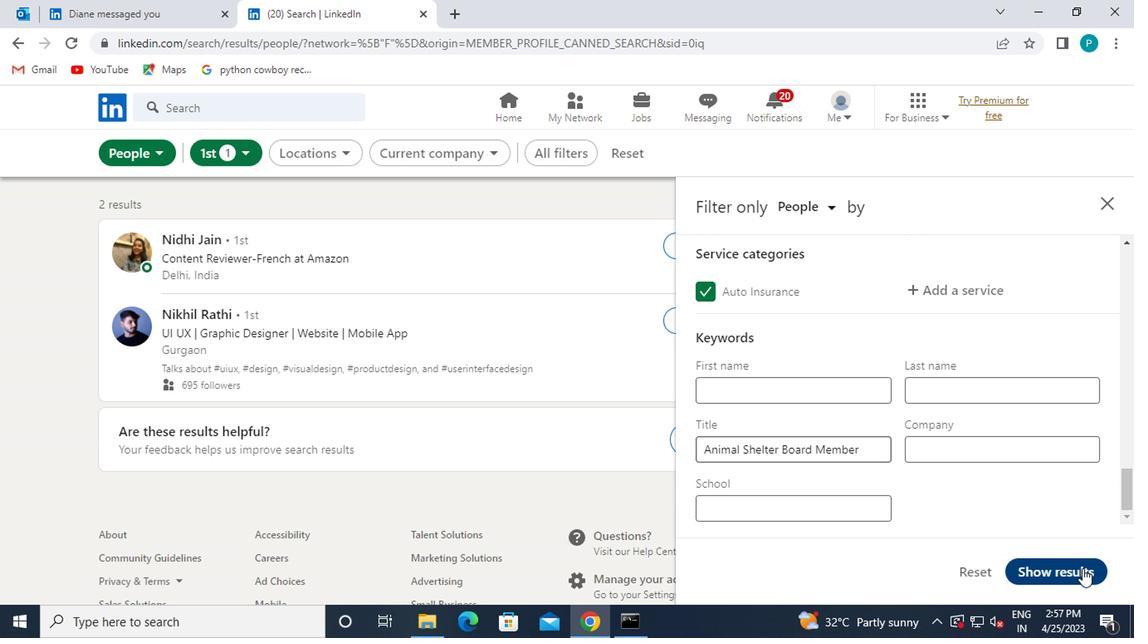 
